 Task: Determine the distance and displacement from Reno to Lake Tahoe.
Action: Mouse moved to (186, 60)
Screenshot: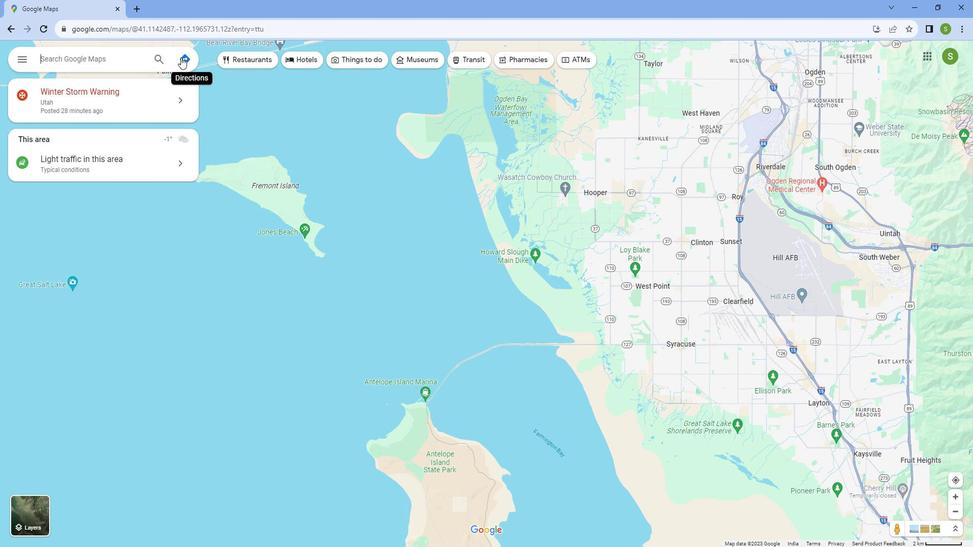 
Action: Mouse pressed left at (186, 60)
Screenshot: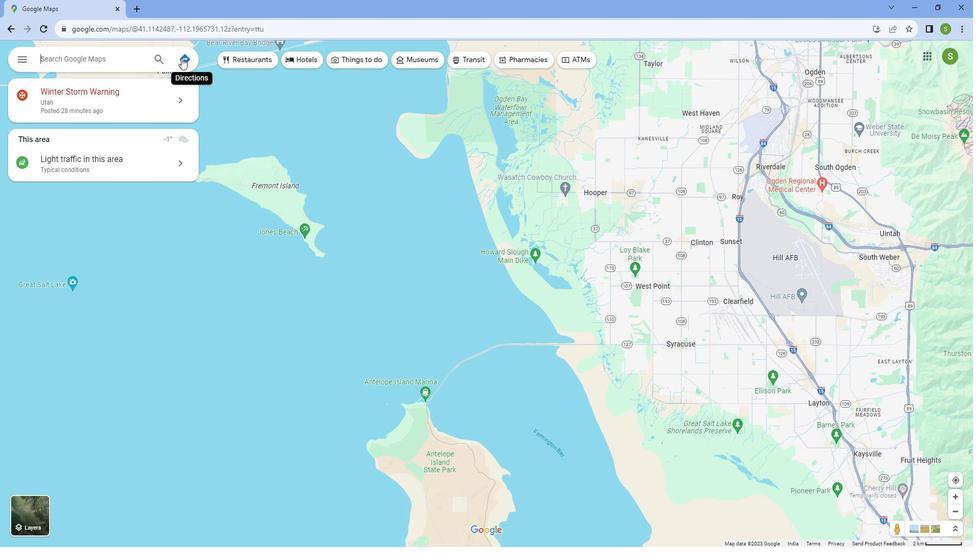 
Action: Mouse moved to (114, 88)
Screenshot: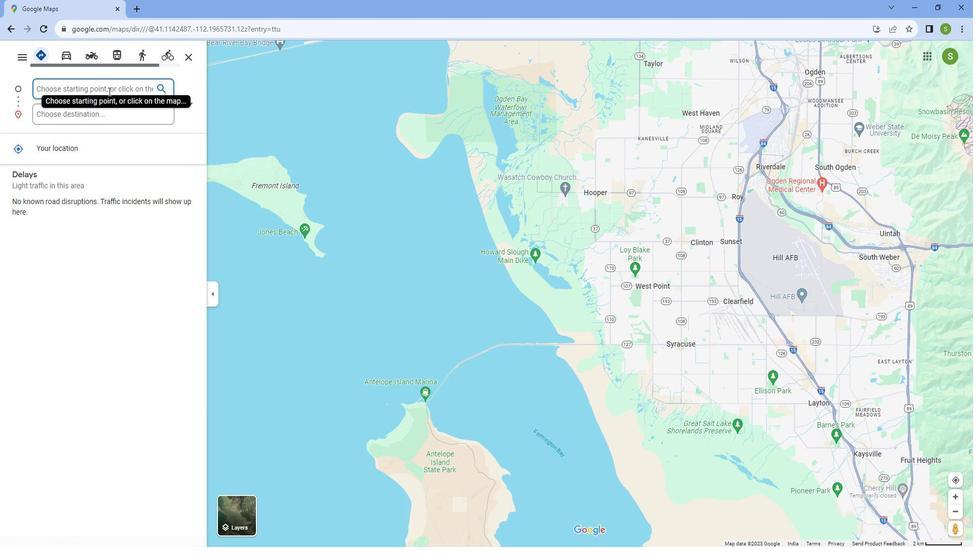 
Action: Key pressed <Key.caps_lock>R<Key.caps_lock>eno
Screenshot: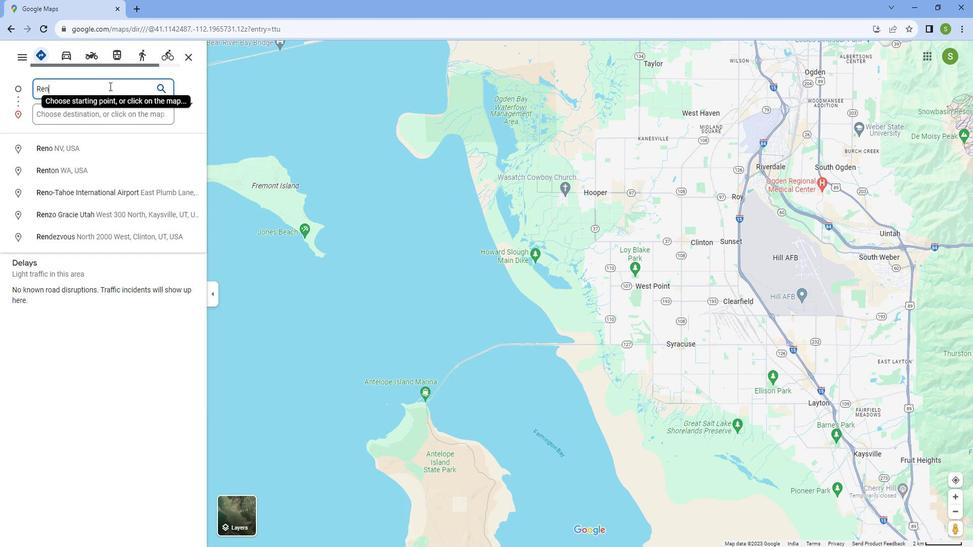 
Action: Mouse moved to (110, 155)
Screenshot: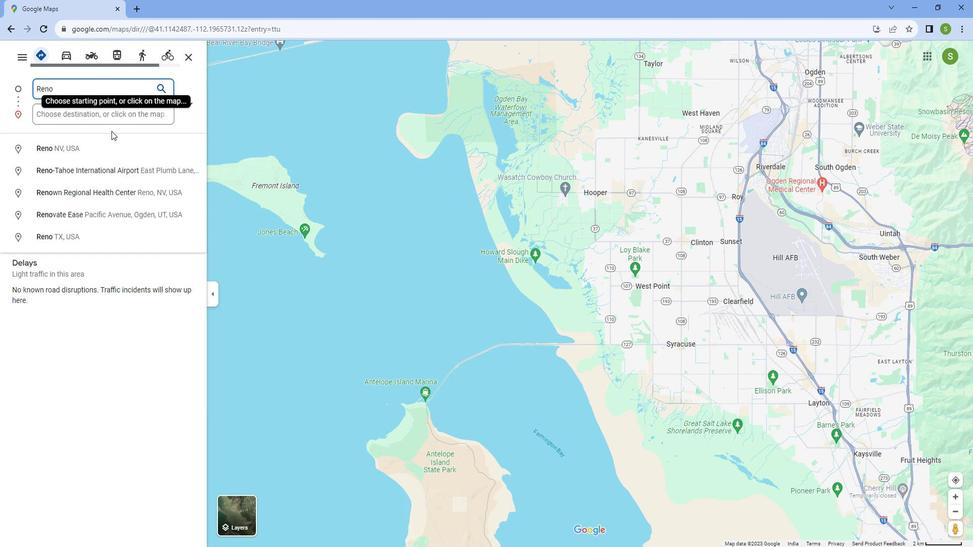 
Action: Mouse pressed left at (110, 155)
Screenshot: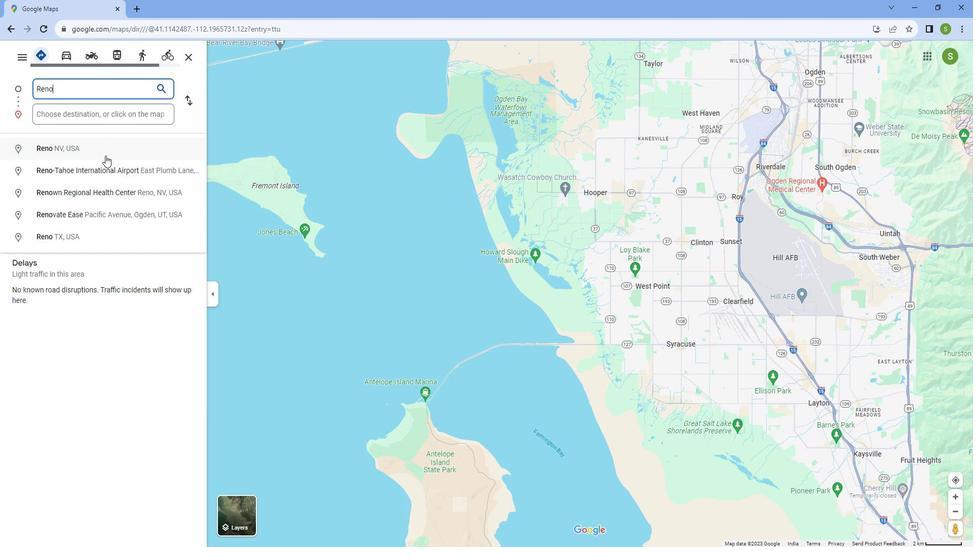 
Action: Mouse moved to (106, 116)
Screenshot: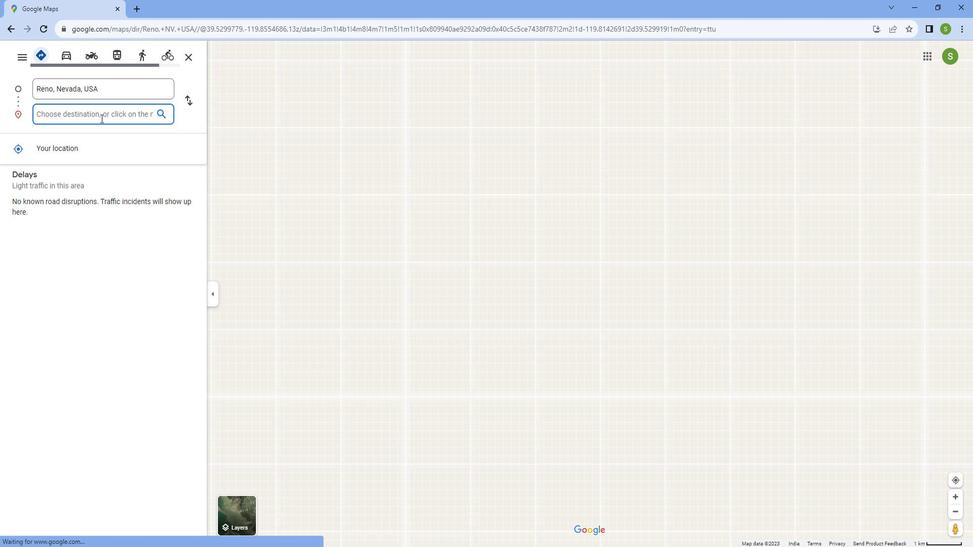 
Action: Mouse pressed left at (106, 116)
Screenshot: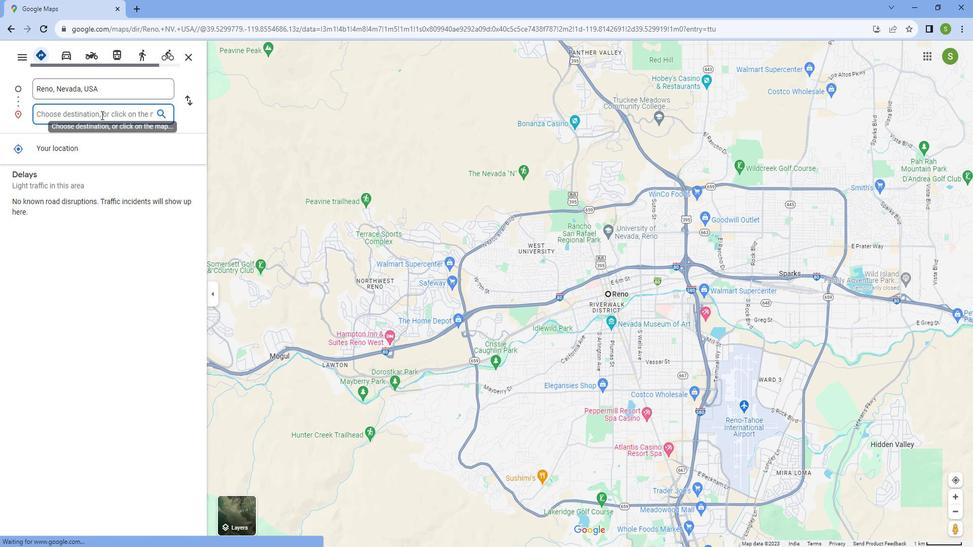 
Action: Key pressed <Key.caps_lock>L<Key.caps_lock>ake
Screenshot: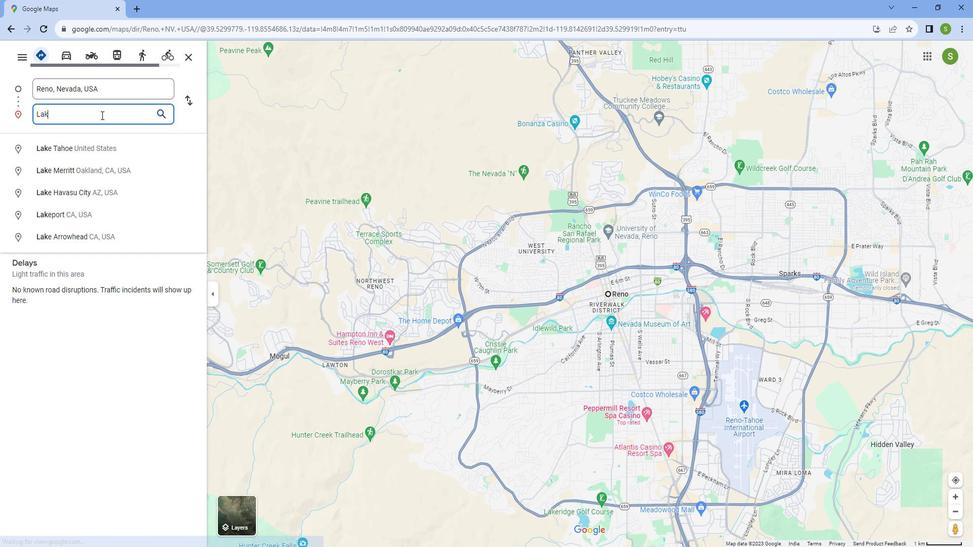 
Action: Mouse moved to (106, 116)
Screenshot: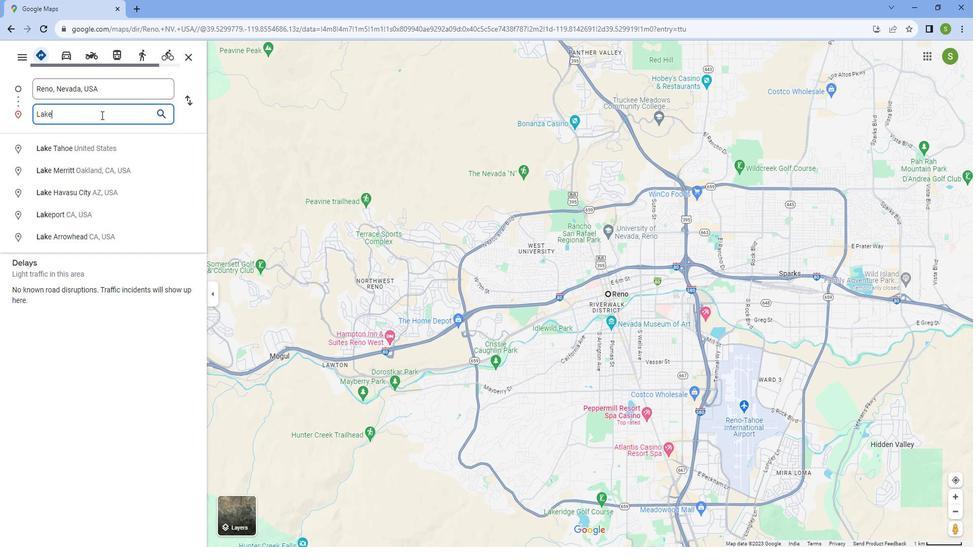 
Action: Key pressed <Key.space><Key.caps_lock>T<Key.caps_lock>ag<Key.backspace>hpo<Key.backspace><Key.backspace>oe
Screenshot: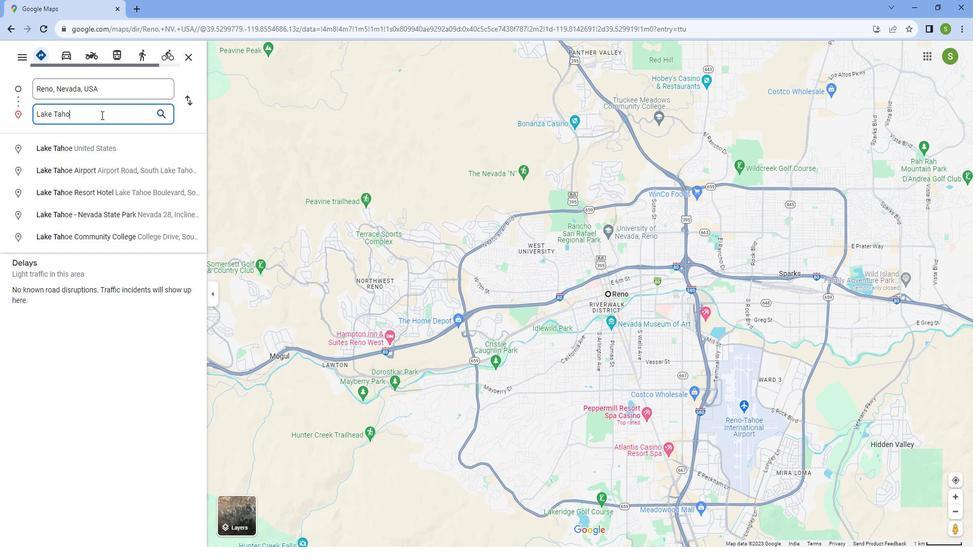 
Action: Mouse moved to (100, 146)
Screenshot: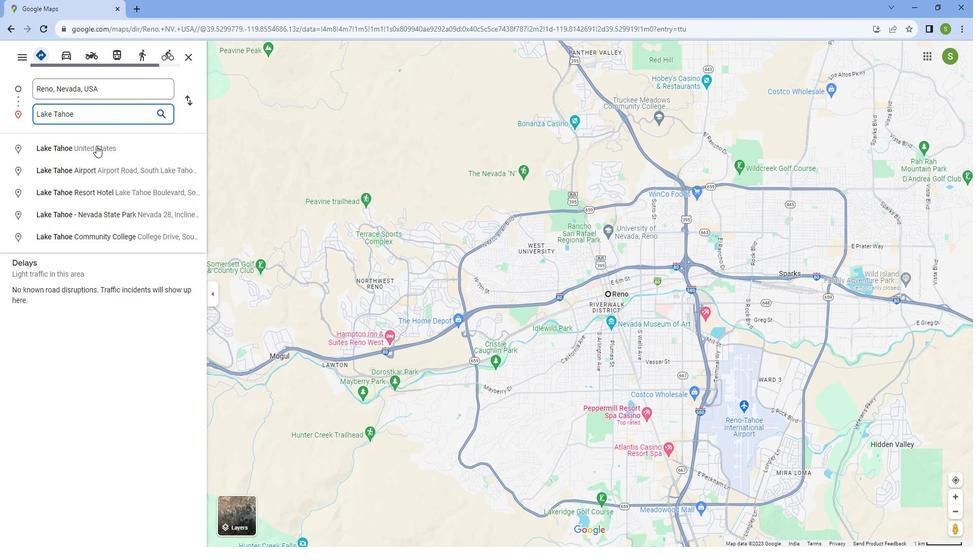 
Action: Mouse pressed left at (100, 146)
Screenshot: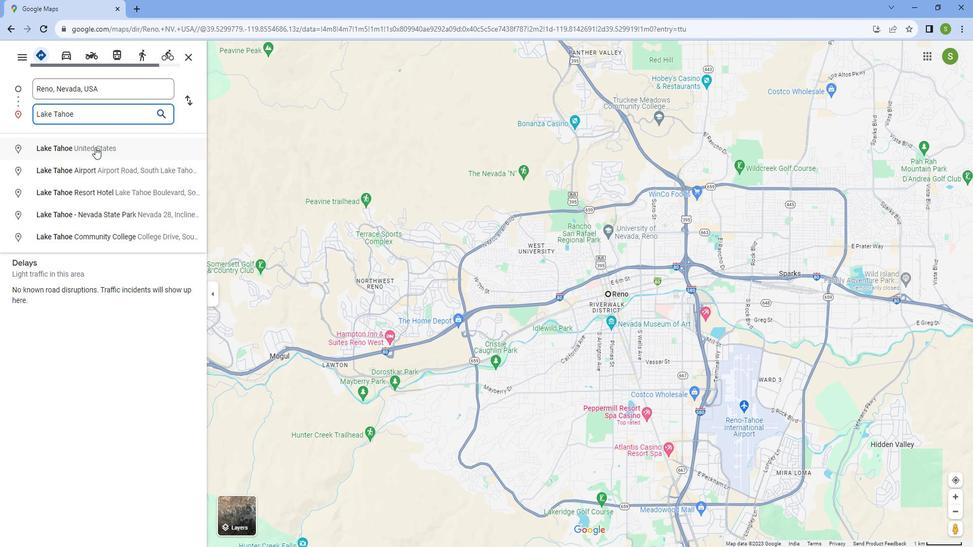 
Action: Mouse moved to (409, 501)
Screenshot: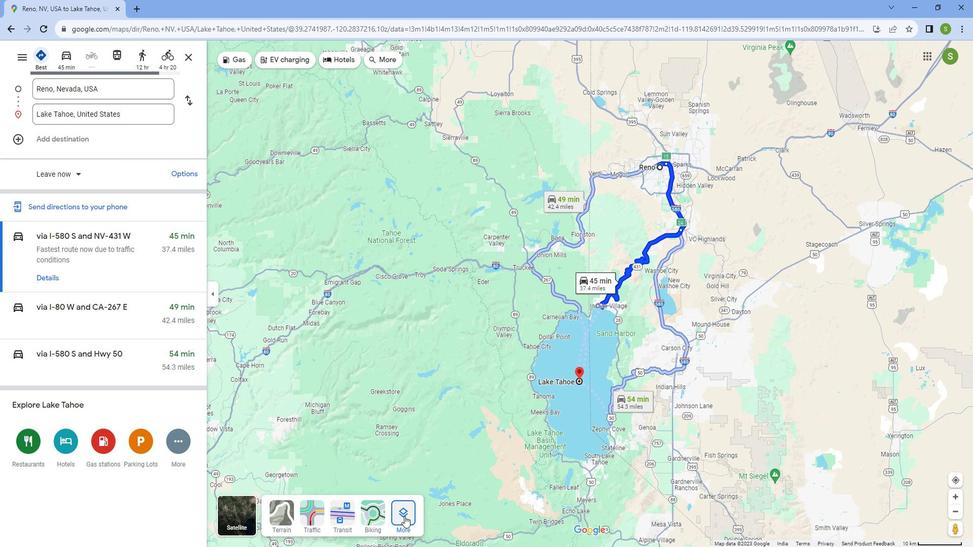 
Action: Mouse pressed left at (409, 501)
Screenshot: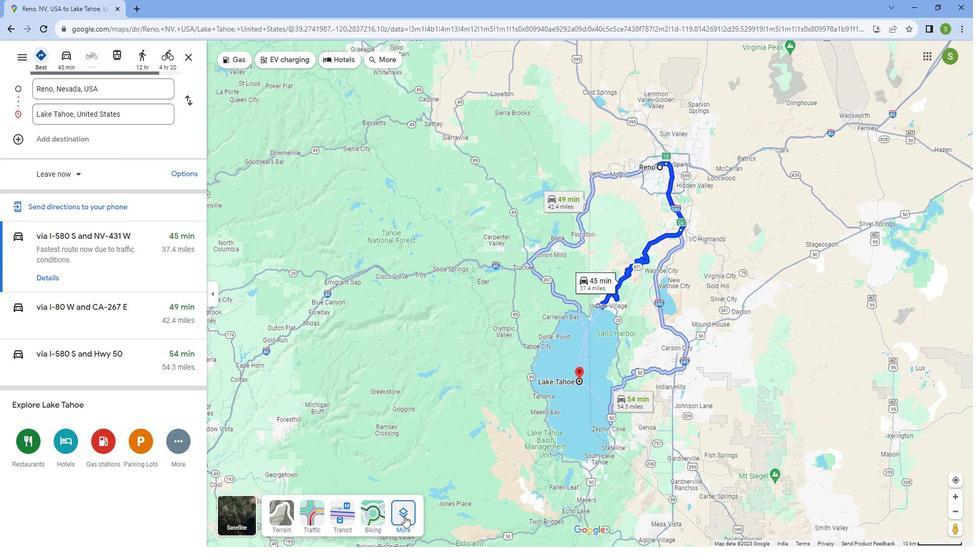 
Action: Mouse moved to (314, 397)
Screenshot: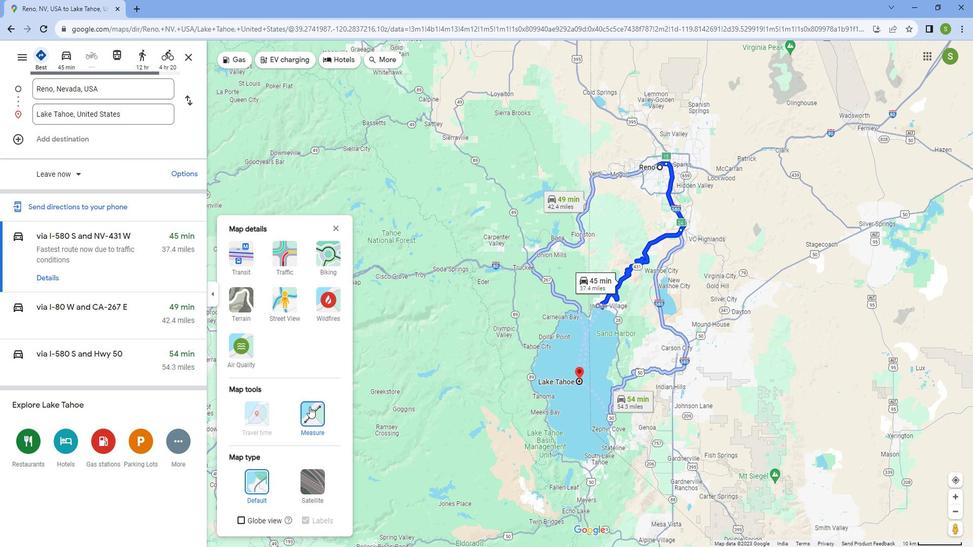 
Action: Mouse pressed left at (314, 397)
Screenshot: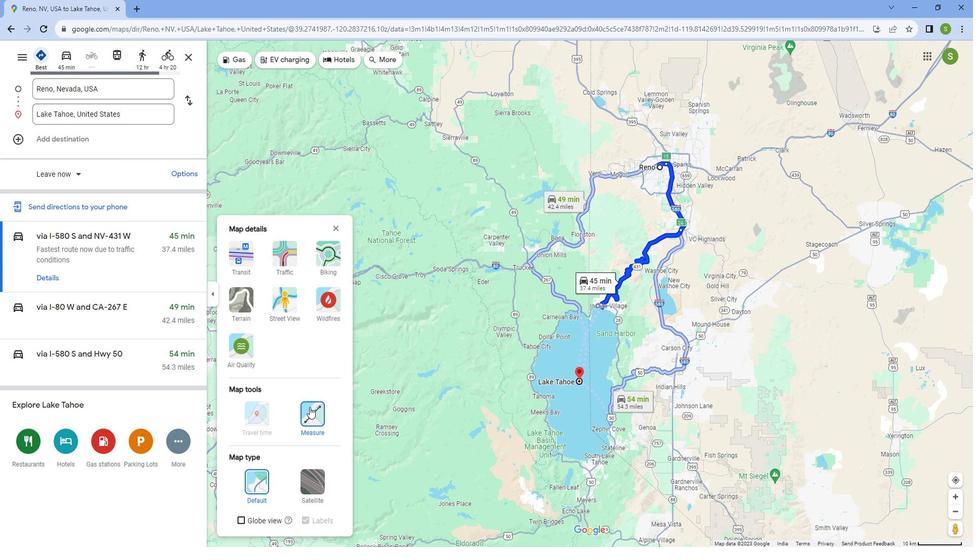 
Action: Mouse moved to (776, 277)
Screenshot: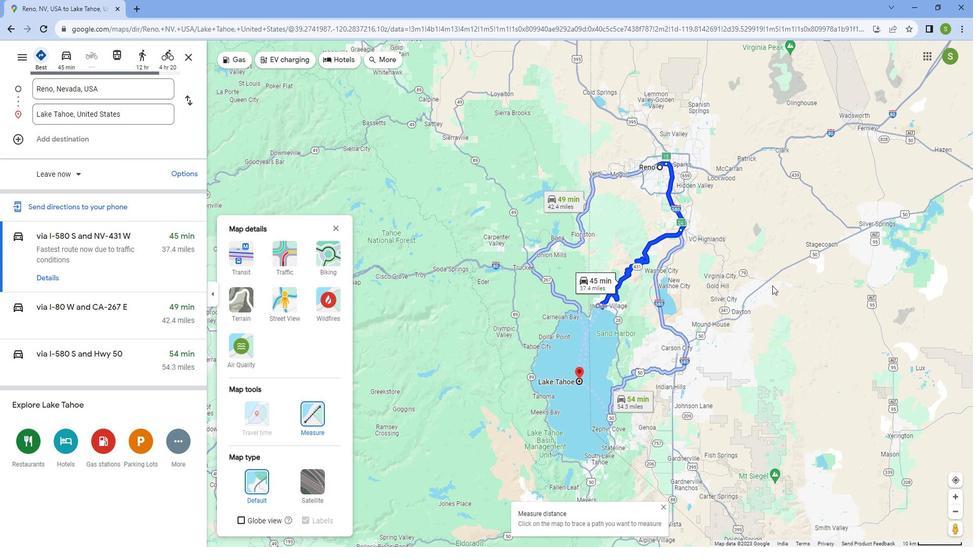 
Action: Mouse scrolled (776, 277) with delta (0, 0)
Screenshot: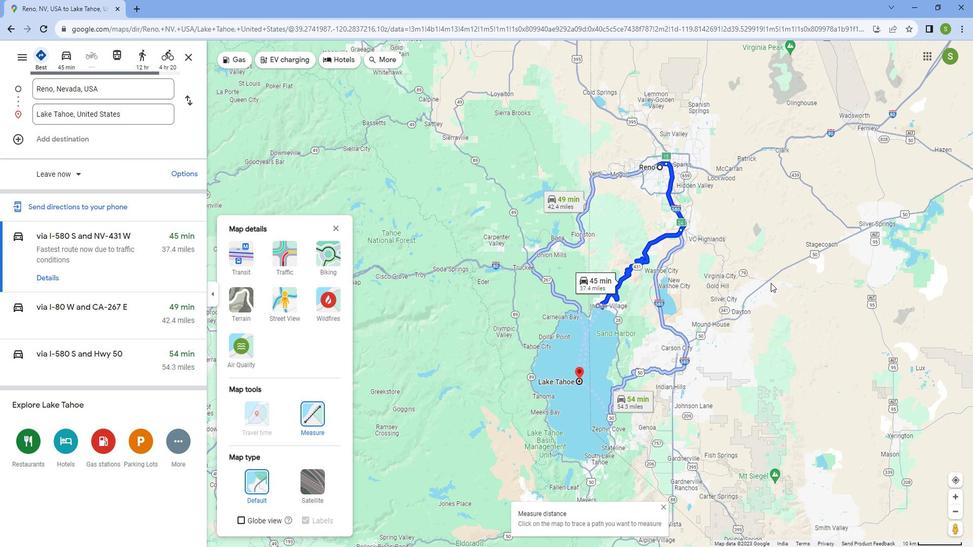 
Action: Mouse scrolled (776, 277) with delta (0, 0)
Screenshot: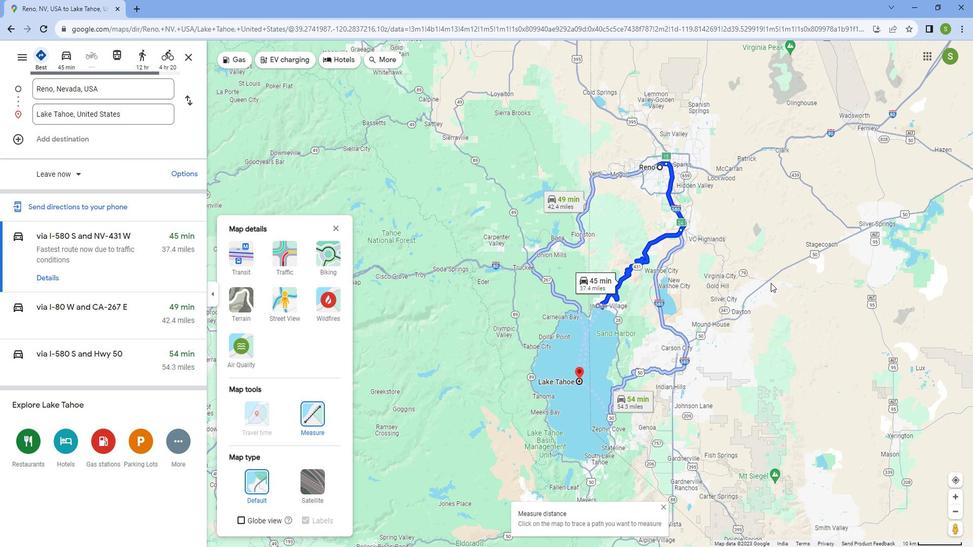 
Action: Mouse scrolled (776, 277) with delta (0, 0)
Screenshot: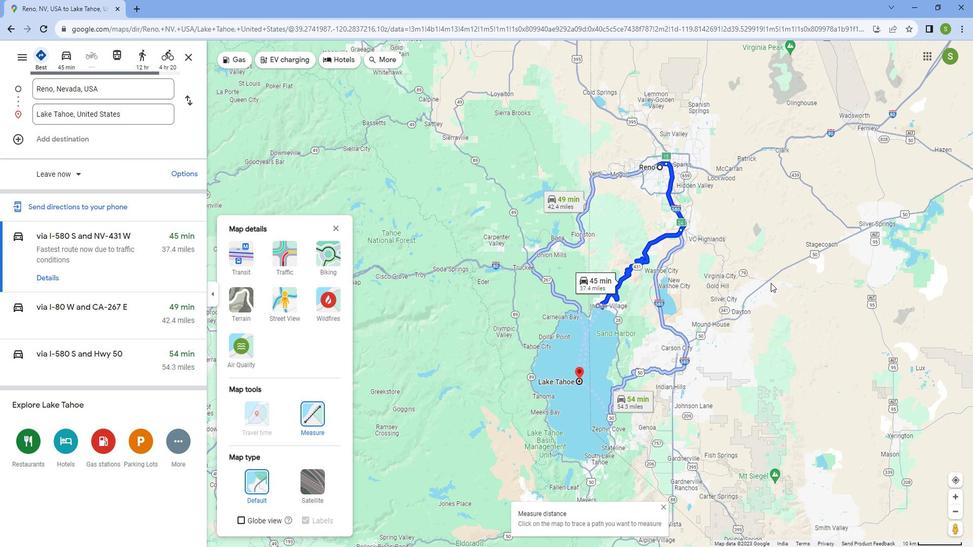 
Action: Mouse moved to (775, 277)
Screenshot: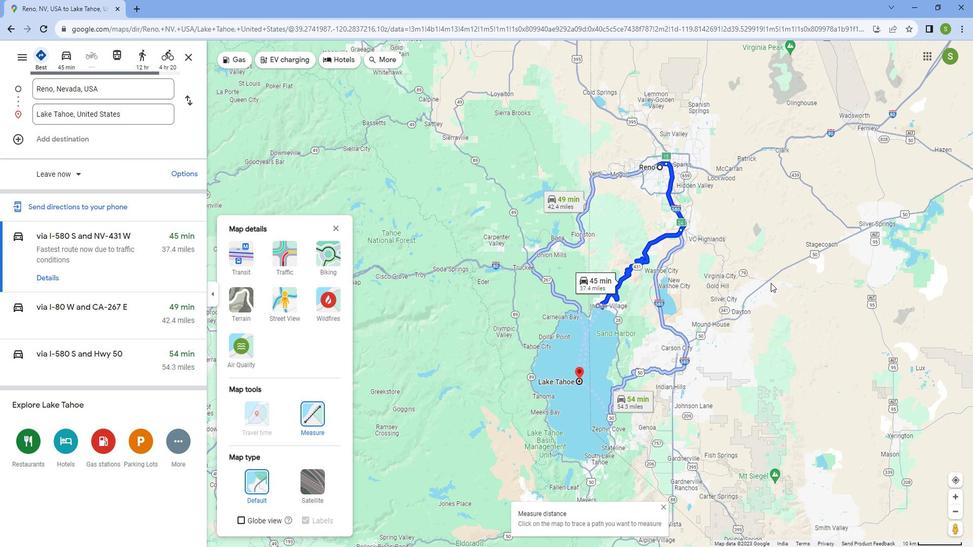 
Action: Mouse scrolled (775, 278) with delta (0, 0)
Screenshot: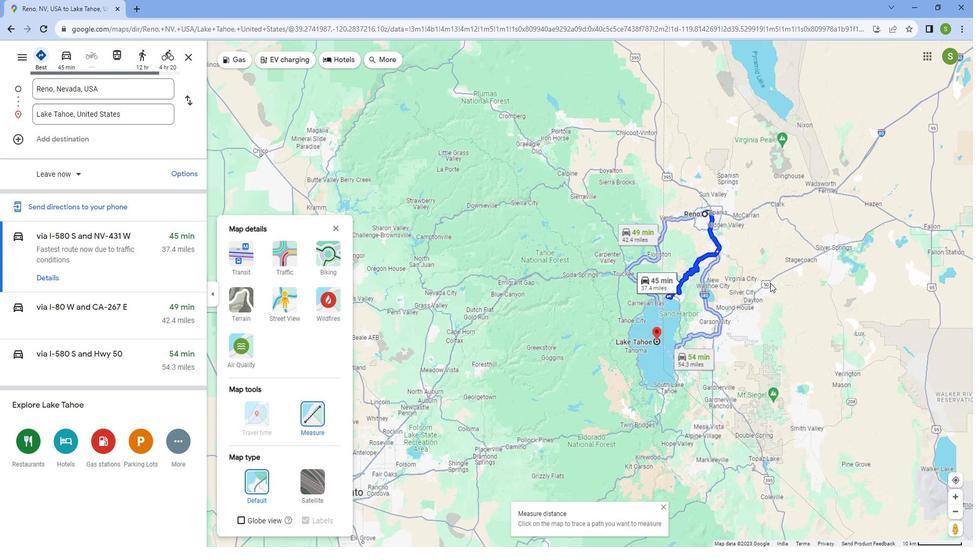 
Action: Mouse scrolled (775, 278) with delta (0, 0)
Screenshot: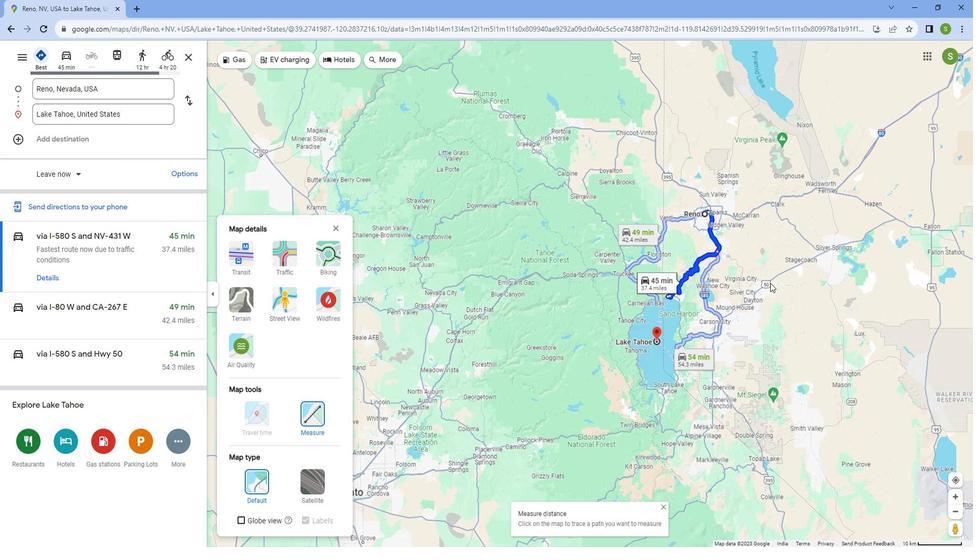 
Action: Mouse moved to (774, 277)
Screenshot: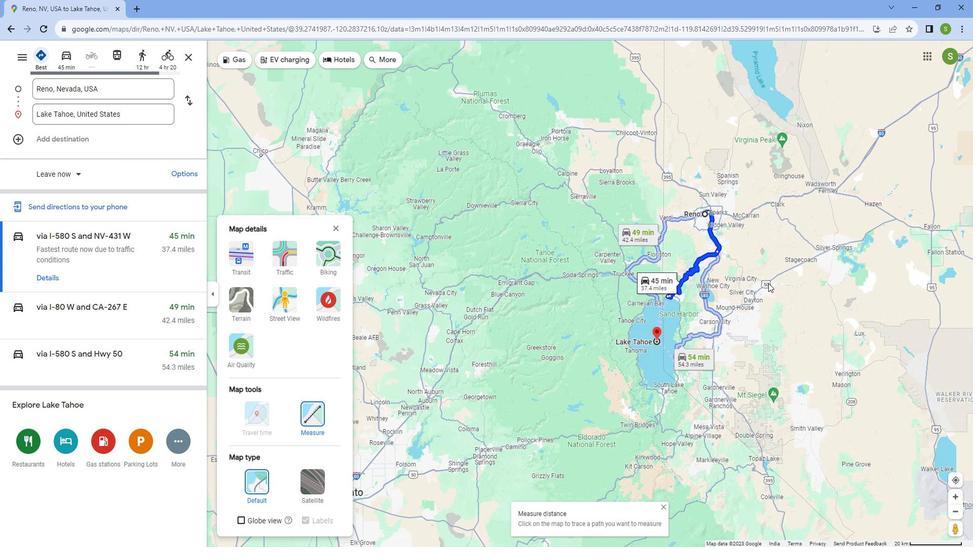 
Action: Mouse scrolled (774, 278) with delta (0, 0)
Screenshot: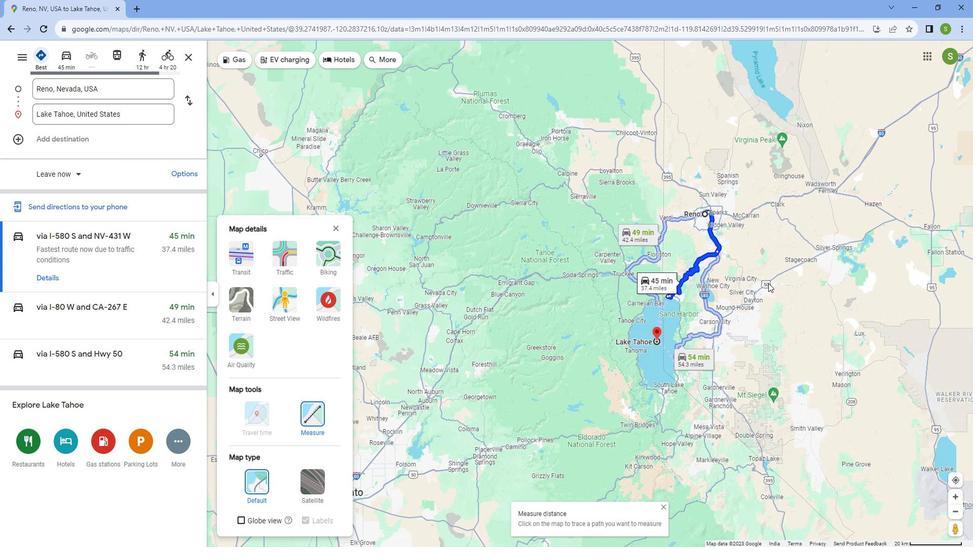 
Action: Mouse moved to (771, 277)
Screenshot: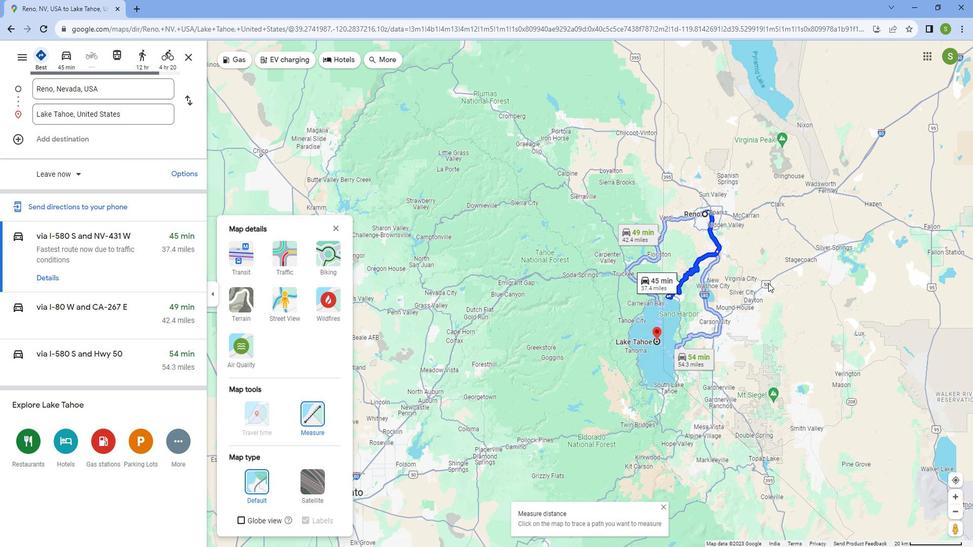 
Action: Mouse scrolled (771, 278) with delta (0, 0)
Screenshot: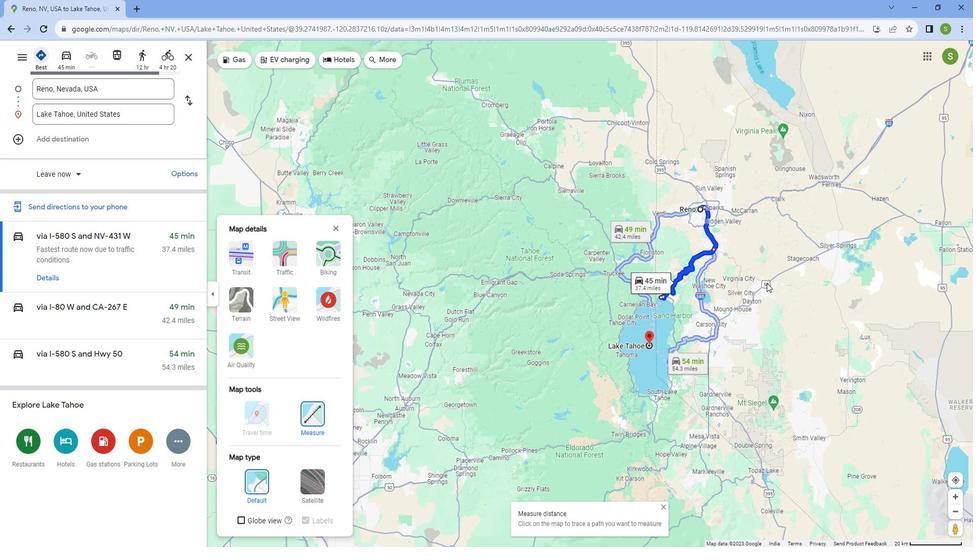 
Action: Mouse scrolled (771, 277) with delta (0, 0)
Screenshot: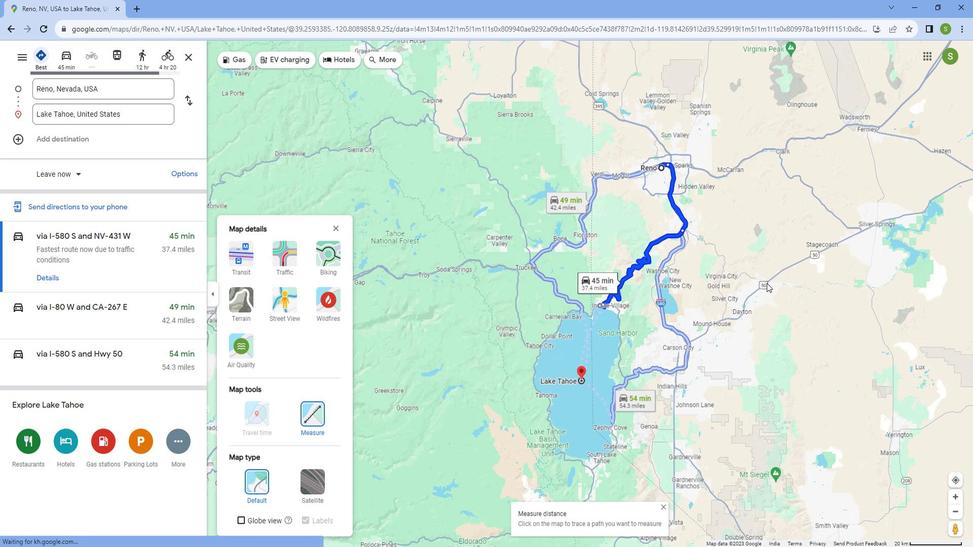 
Action: Mouse moved to (673, 139)
Screenshot: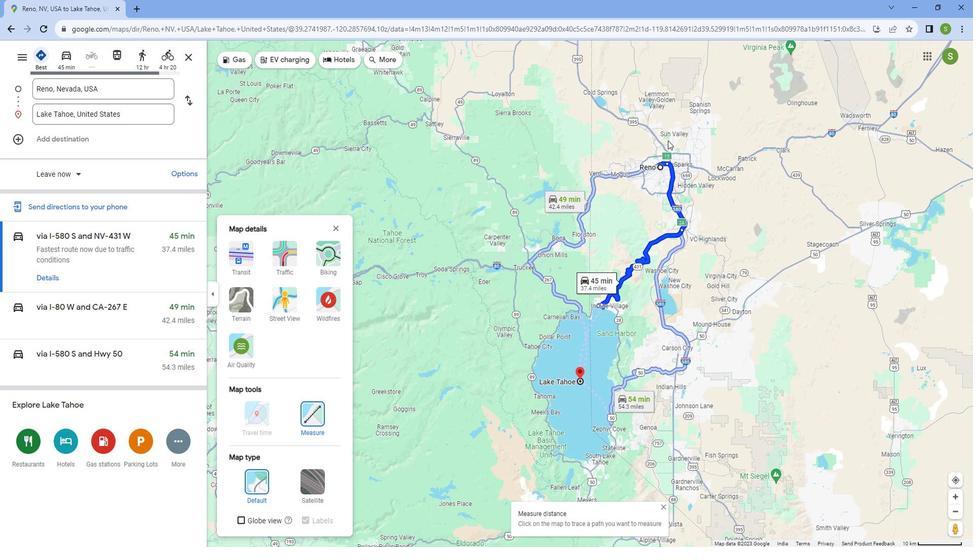 
Action: Mouse scrolled (673, 140) with delta (0, 0)
Screenshot: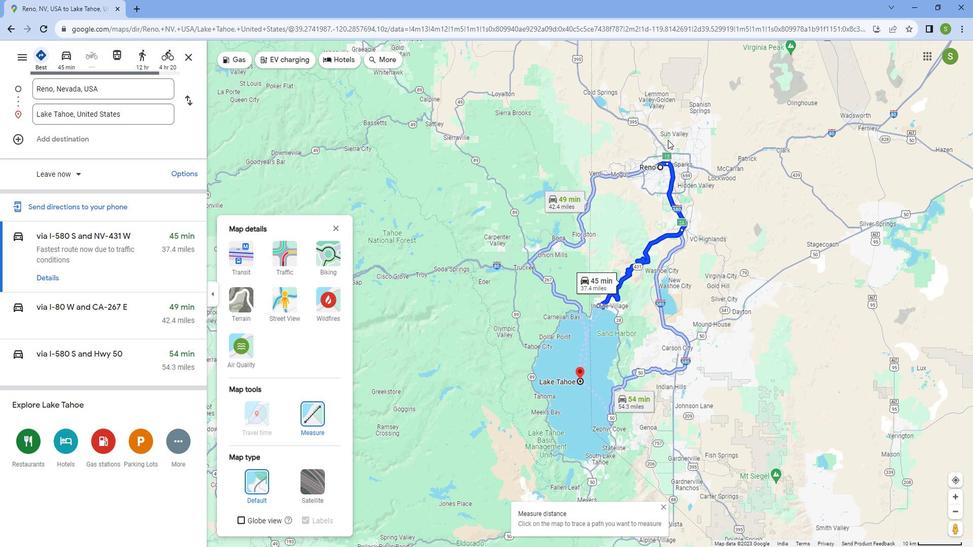 
Action: Mouse scrolled (673, 140) with delta (0, 0)
Screenshot: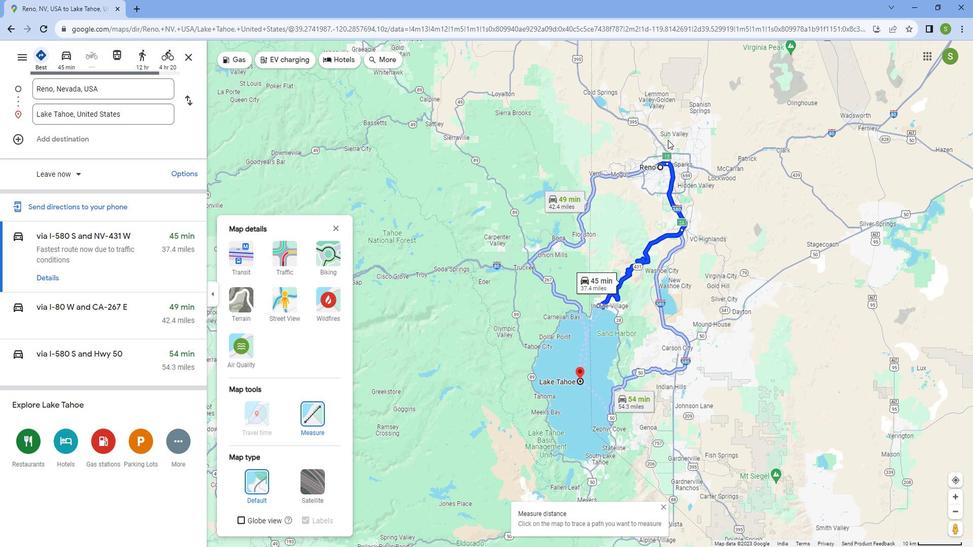 
Action: Mouse scrolled (673, 140) with delta (0, 0)
Screenshot: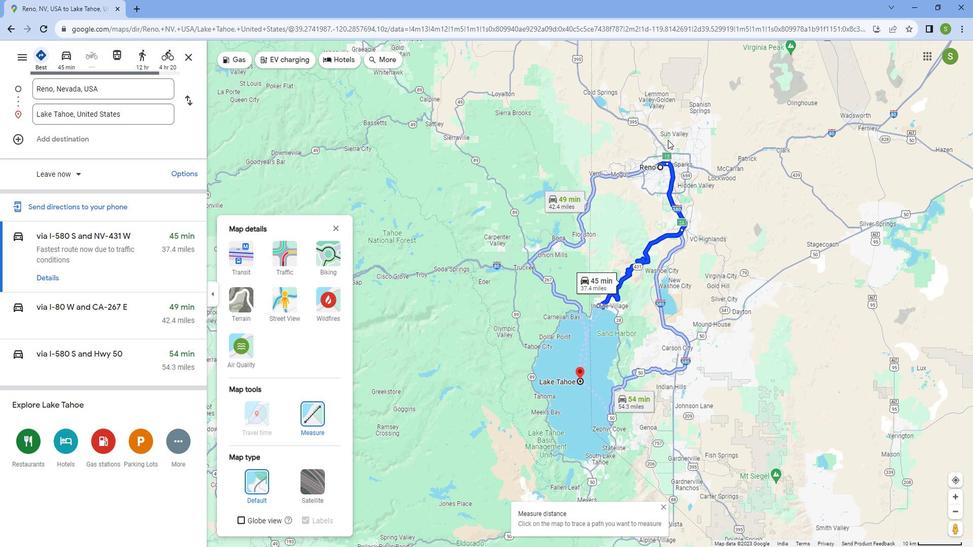 
Action: Mouse moved to (672, 139)
Screenshot: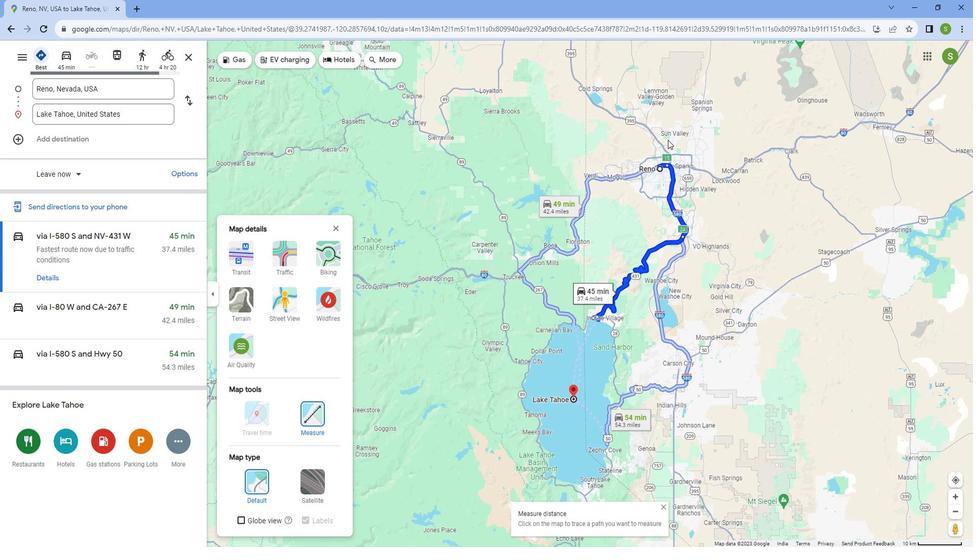 
Action: Mouse scrolled (672, 139) with delta (0, 0)
Screenshot: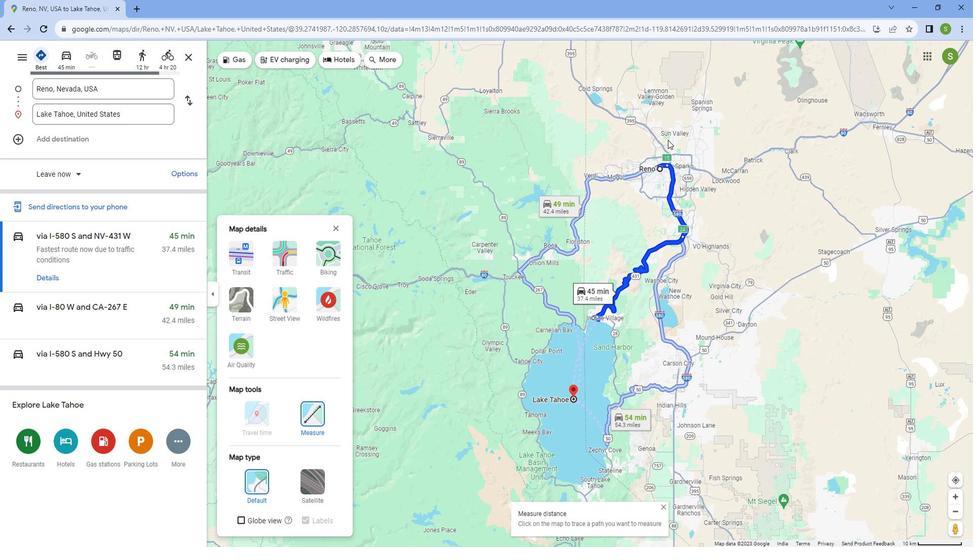 
Action: Mouse scrolled (672, 139) with delta (0, 0)
Screenshot: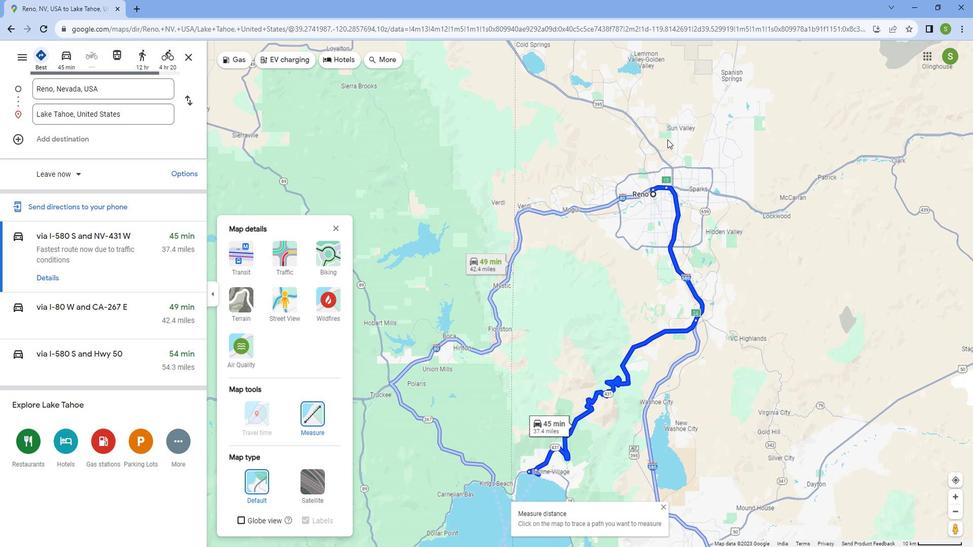 
Action: Mouse scrolled (672, 139) with delta (0, 0)
Screenshot: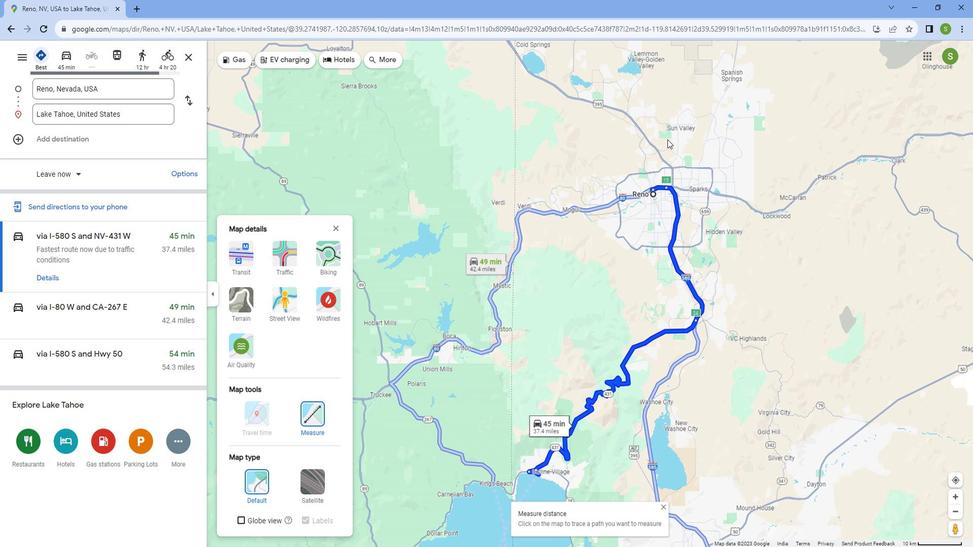 
Action: Mouse scrolled (672, 139) with delta (0, 0)
Screenshot: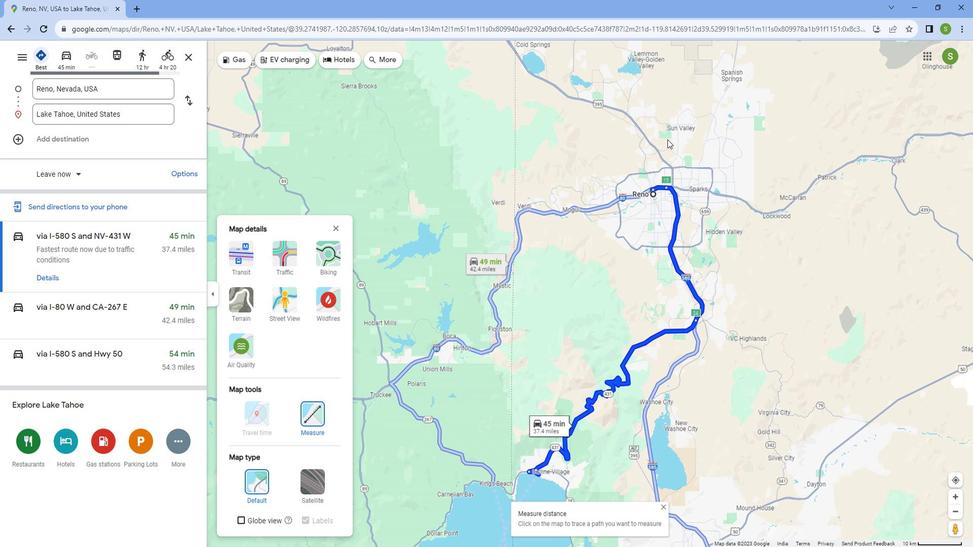 
Action: Mouse moved to (671, 139)
Screenshot: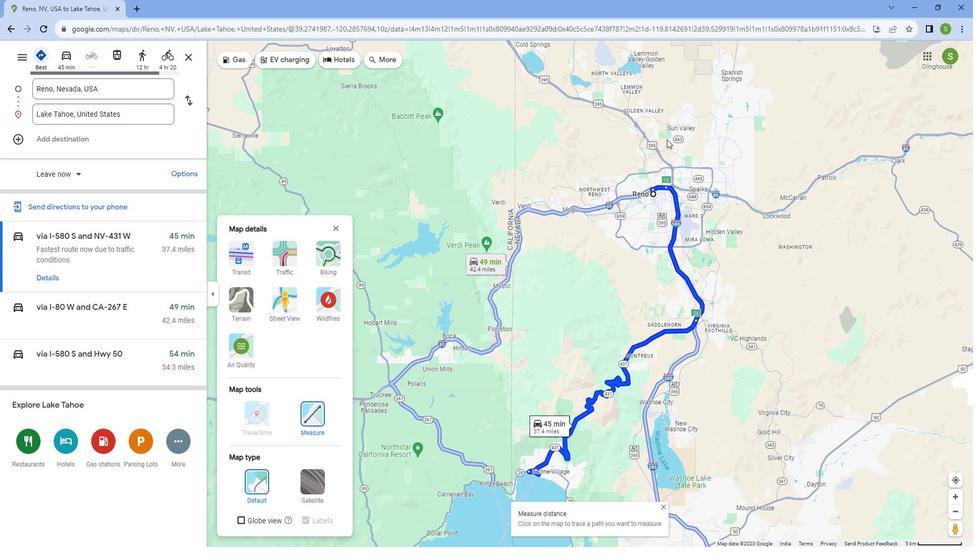 
Action: Mouse scrolled (671, 139) with delta (0, 0)
Screenshot: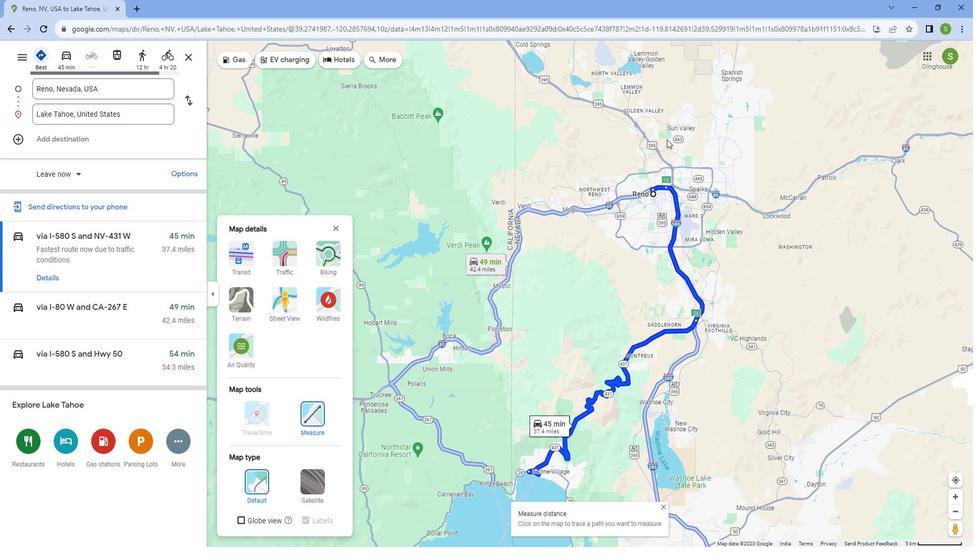 
Action: Mouse moved to (647, 242)
Screenshot: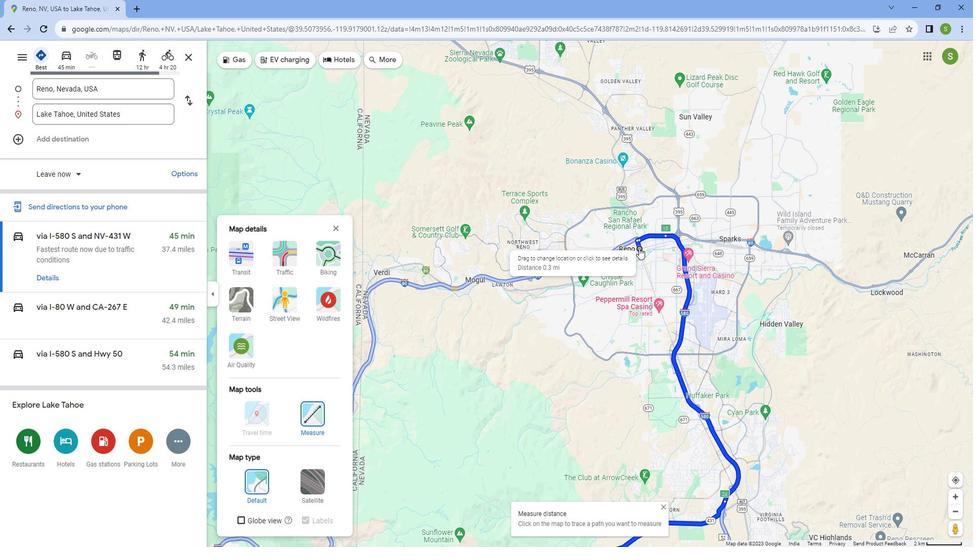
Action: Mouse scrolled (647, 242) with delta (0, 0)
Screenshot: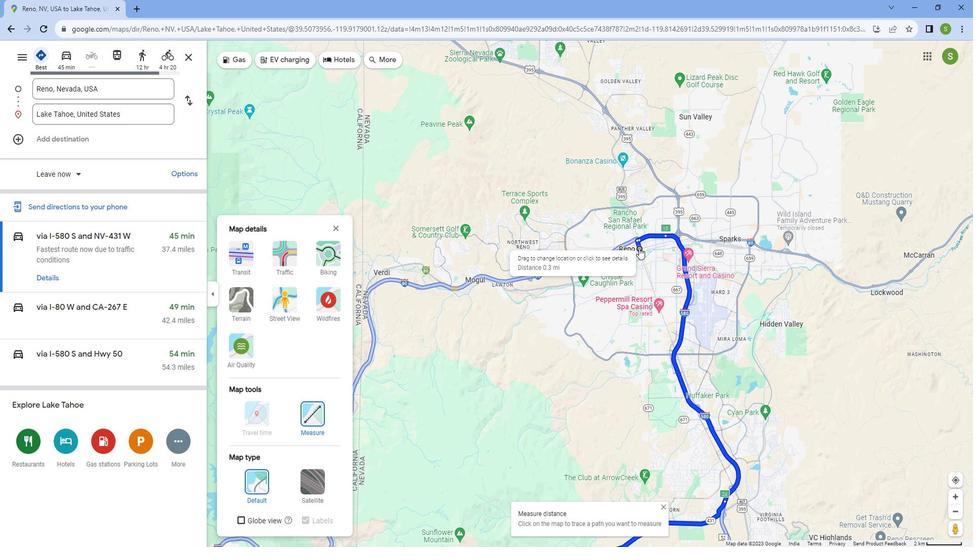 
Action: Mouse moved to (661, 237)
Screenshot: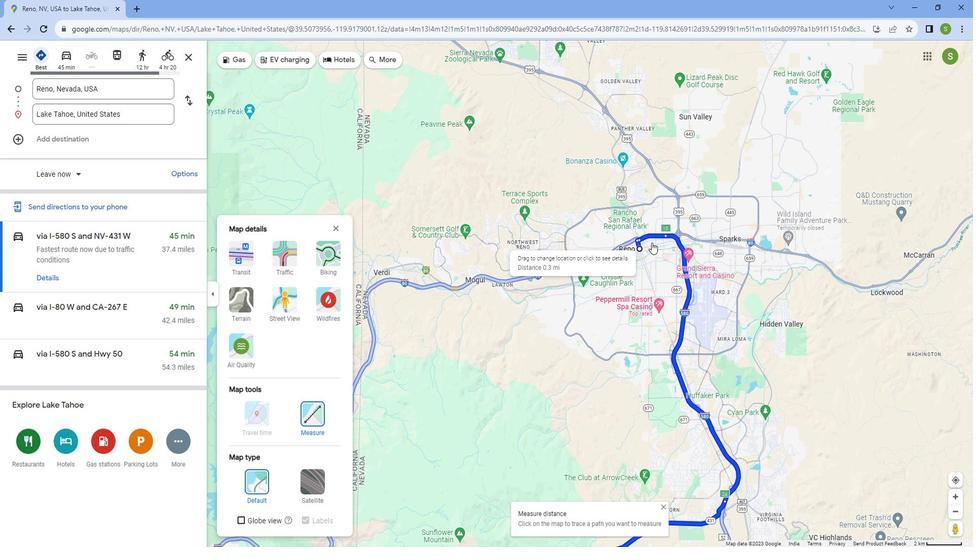 
Action: Mouse scrolled (661, 237) with delta (0, 0)
Screenshot: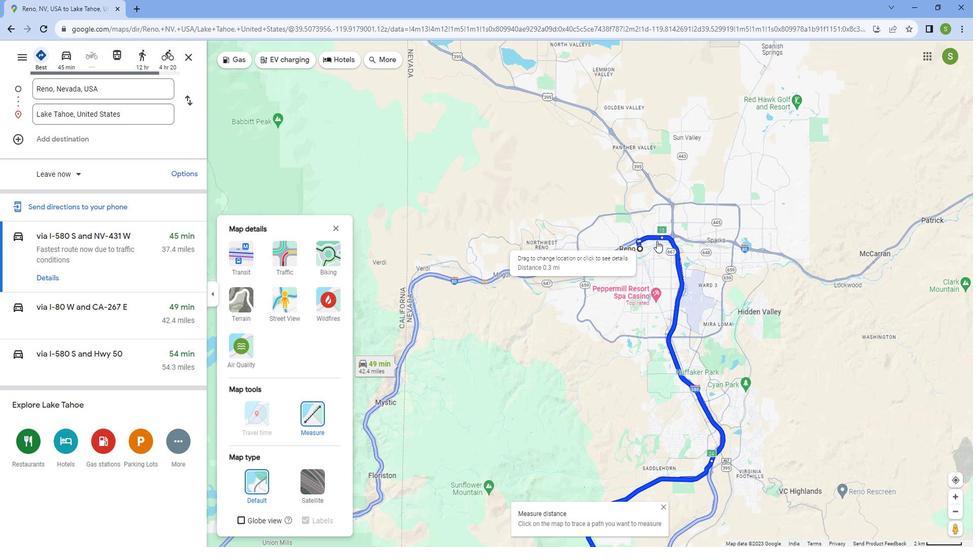 
Action: Mouse scrolled (661, 237) with delta (0, 0)
Screenshot: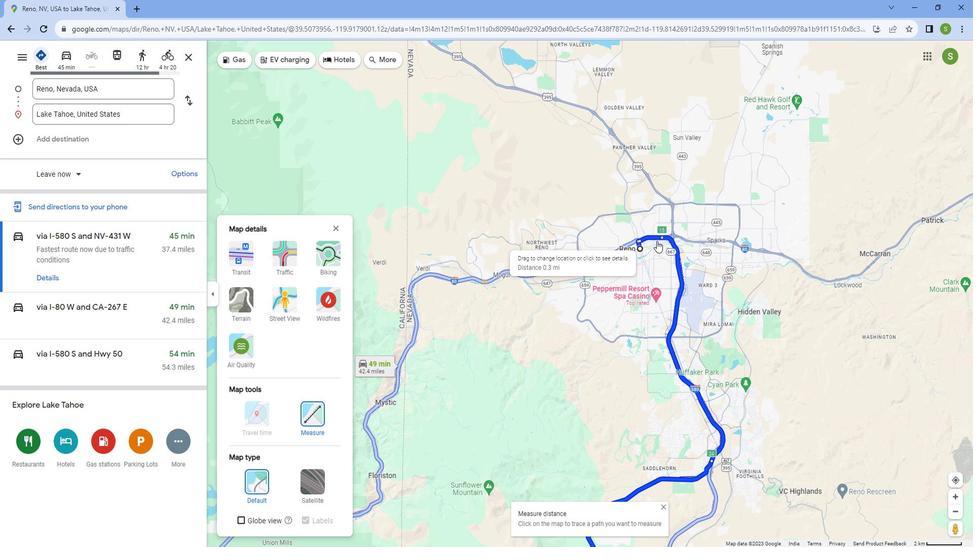 
Action: Mouse scrolled (661, 237) with delta (0, 0)
Screenshot: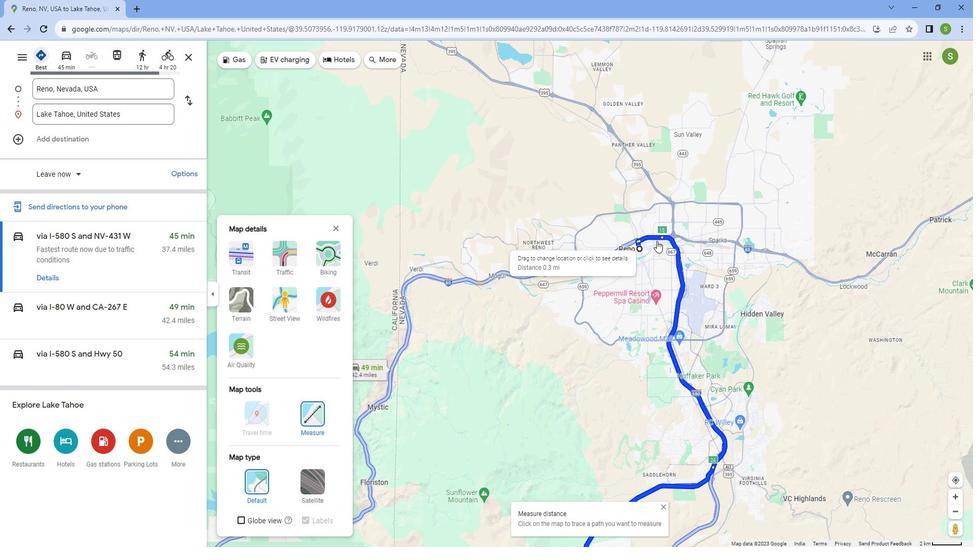 
Action: Mouse scrolled (661, 237) with delta (0, 0)
Screenshot: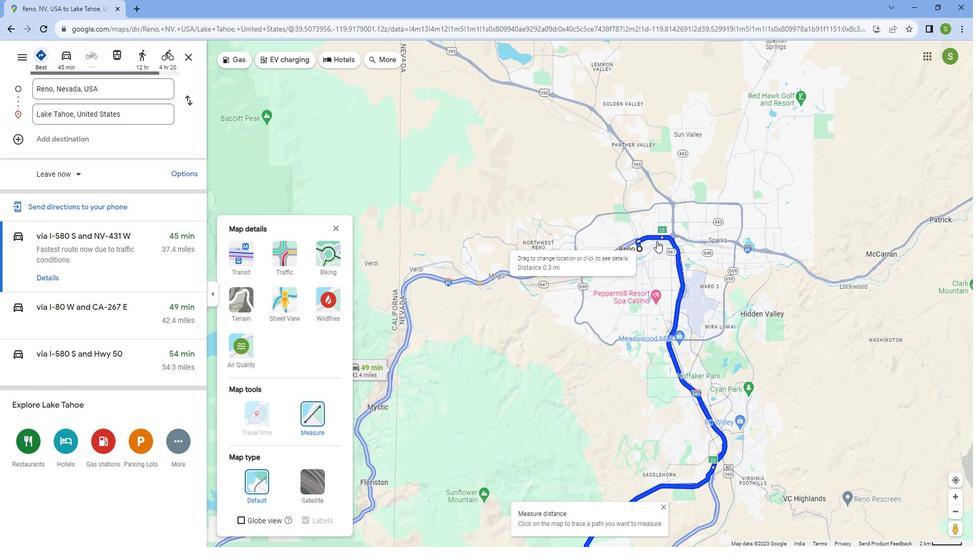 
Action: Mouse scrolled (661, 237) with delta (0, 0)
Screenshot: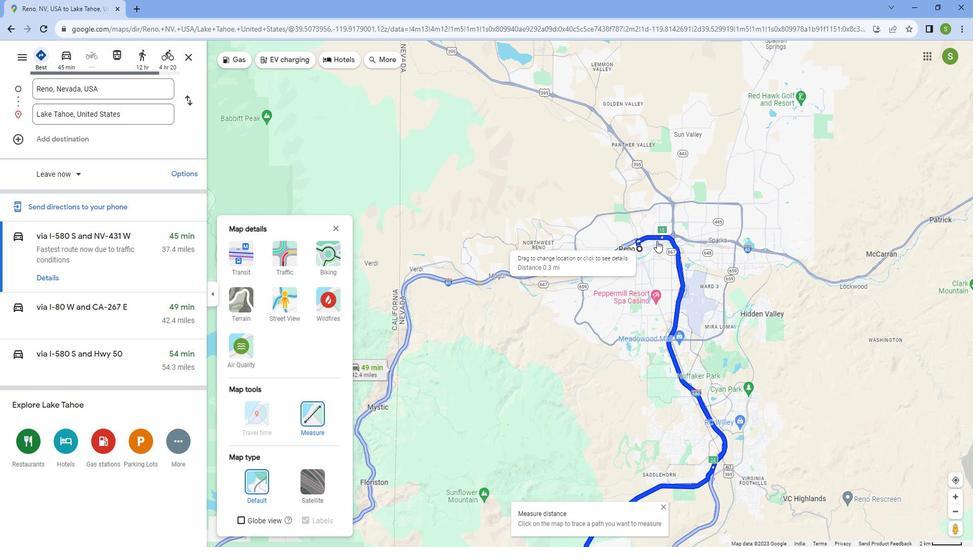 
Action: Mouse scrolled (661, 237) with delta (0, 0)
Screenshot: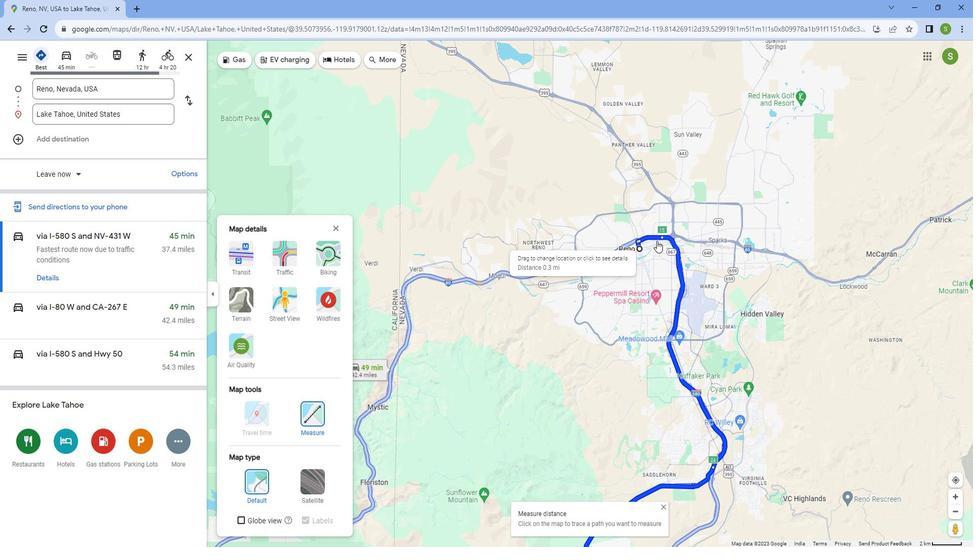 
Action: Mouse scrolled (661, 237) with delta (0, 0)
Screenshot: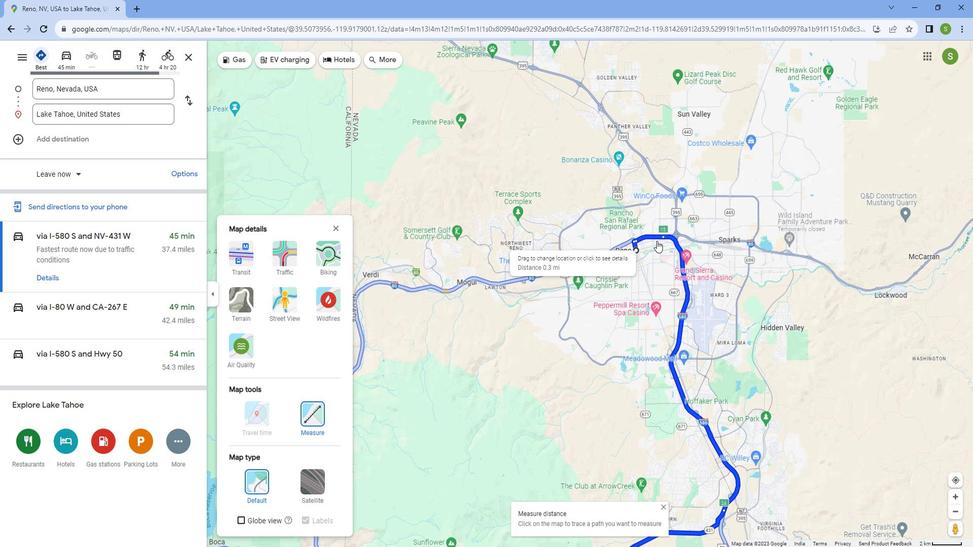 
Action: Mouse scrolled (661, 236) with delta (0, 0)
Screenshot: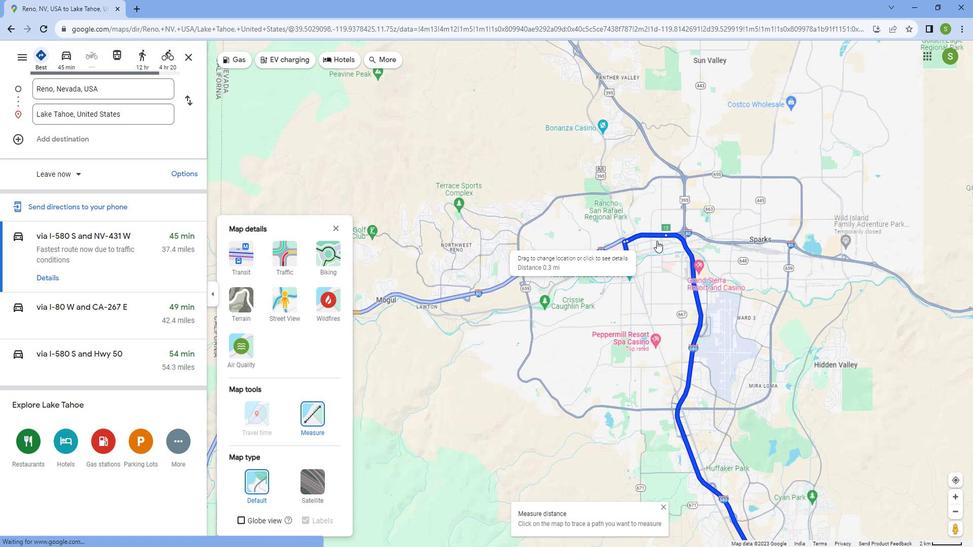 
Action: Mouse scrolled (661, 237) with delta (0, 0)
Screenshot: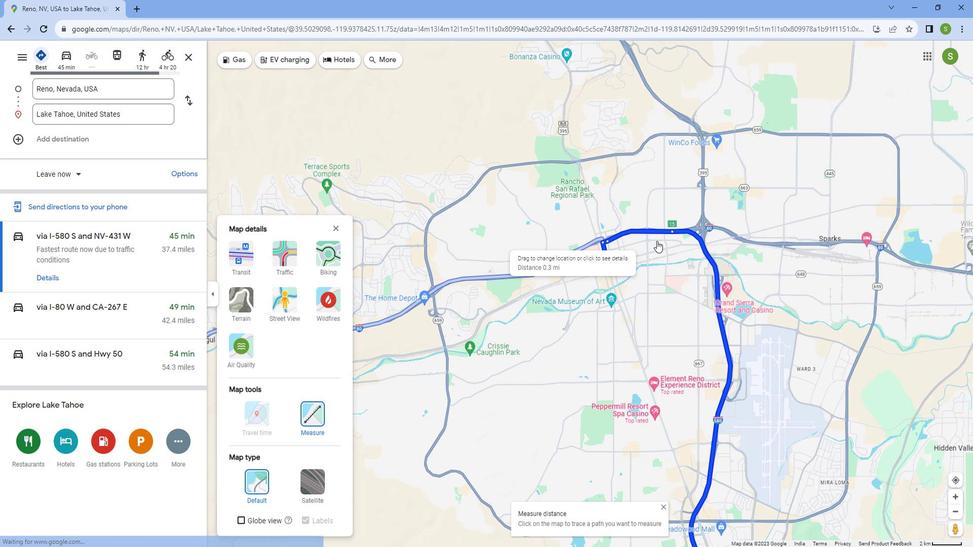 
Action: Mouse scrolled (661, 237) with delta (0, 0)
Screenshot: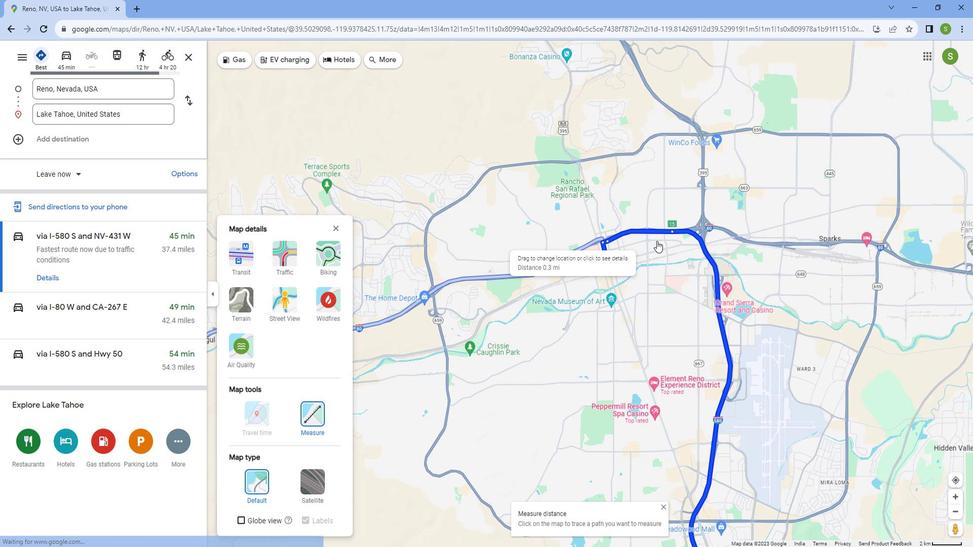 
Action: Mouse scrolled (661, 237) with delta (0, 0)
Screenshot: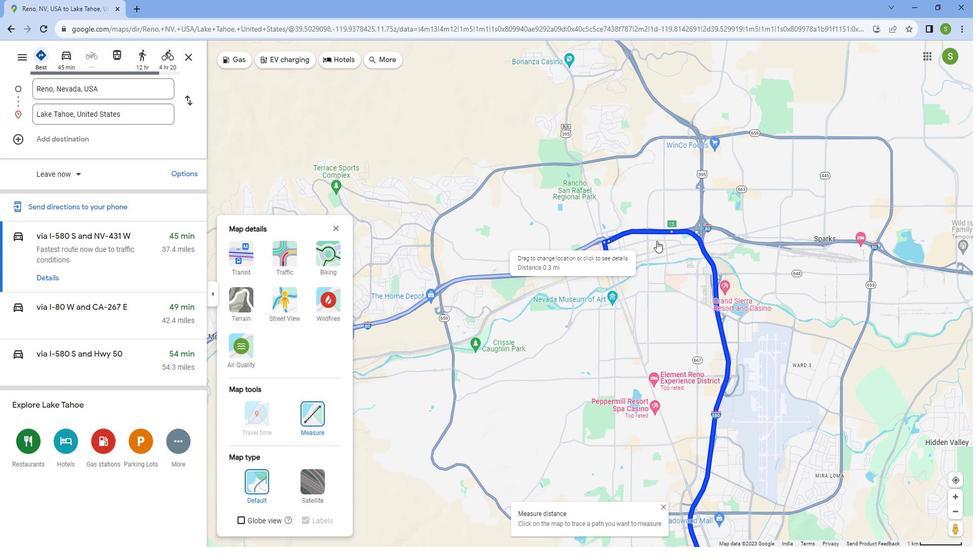 
Action: Mouse scrolled (661, 237) with delta (0, 0)
Screenshot: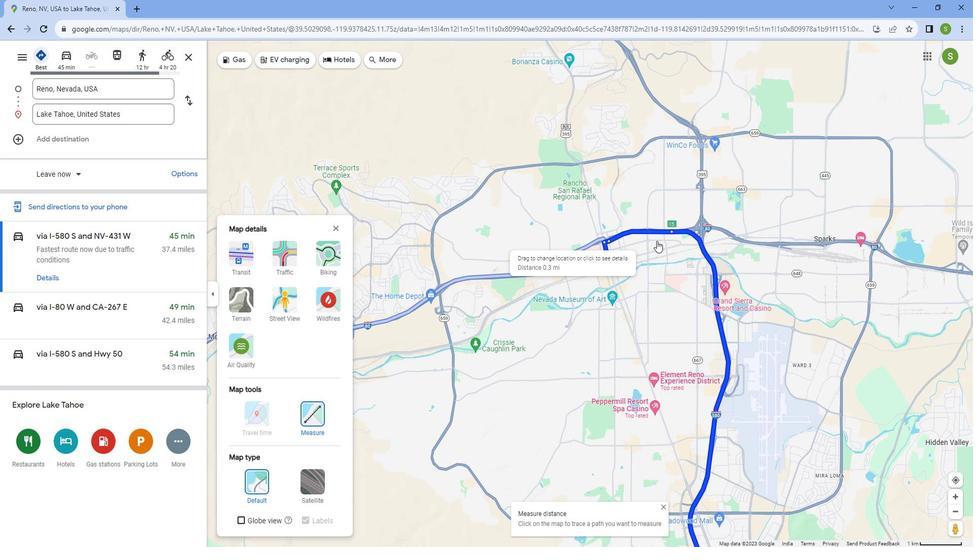 
Action: Mouse scrolled (661, 237) with delta (0, 0)
Screenshot: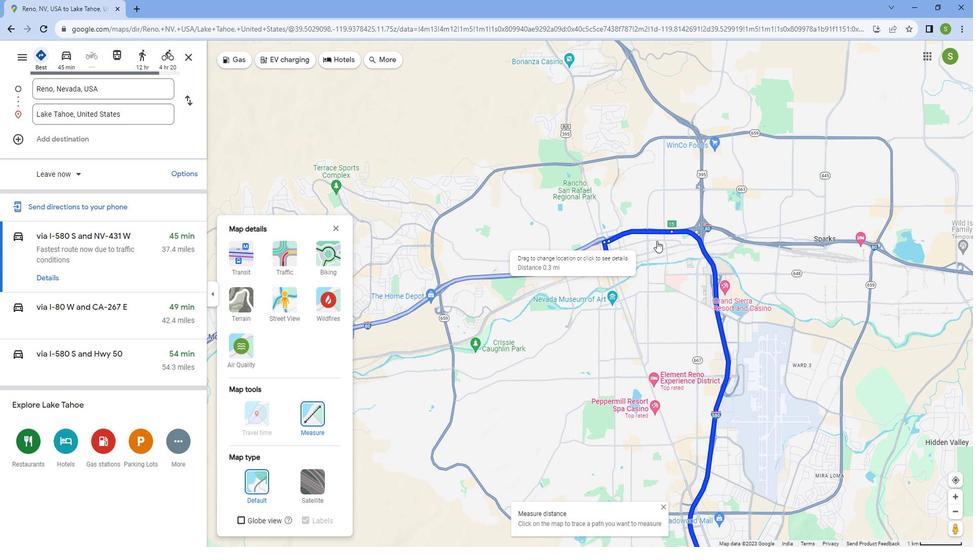 
Action: Mouse moved to (547, 286)
Screenshot: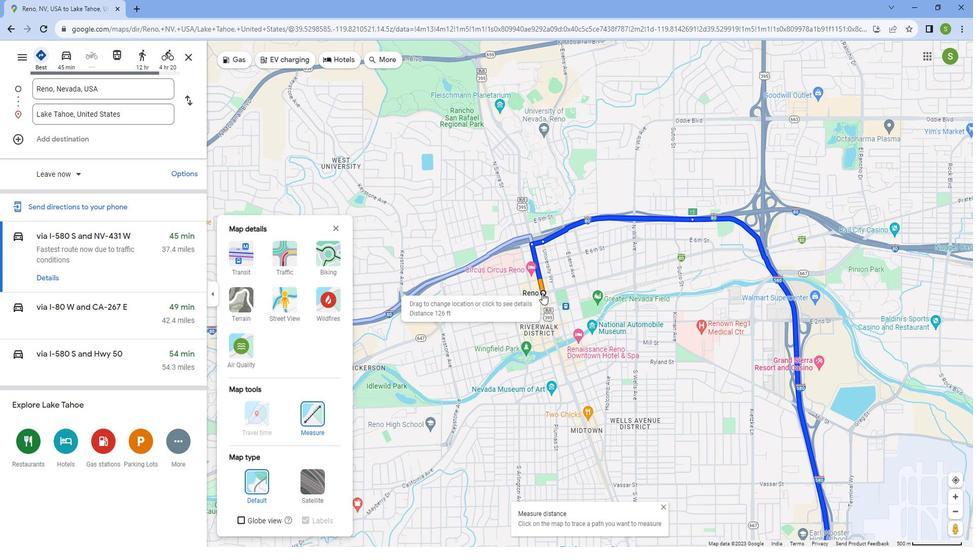 
Action: Mouse pressed left at (547, 286)
Screenshot: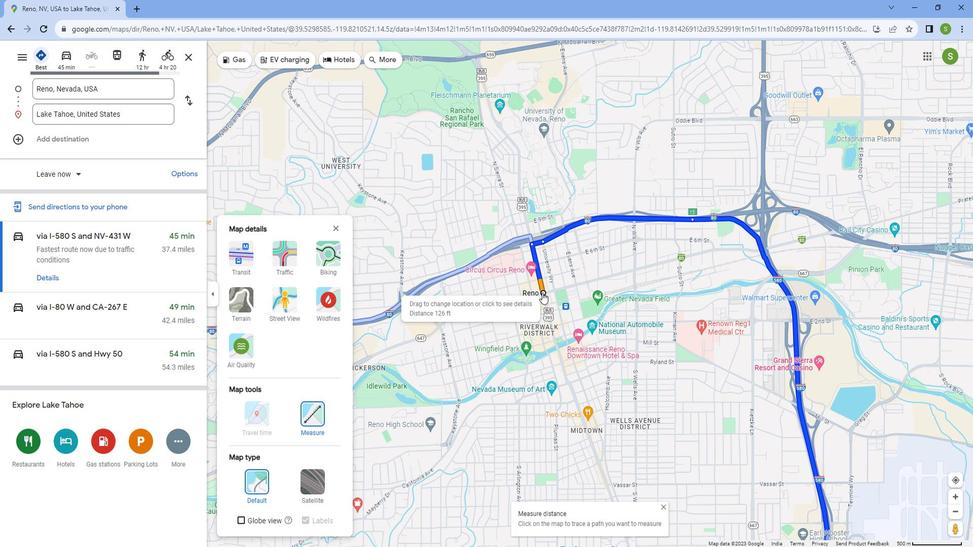 
Action: Mouse moved to (493, 281)
Screenshot: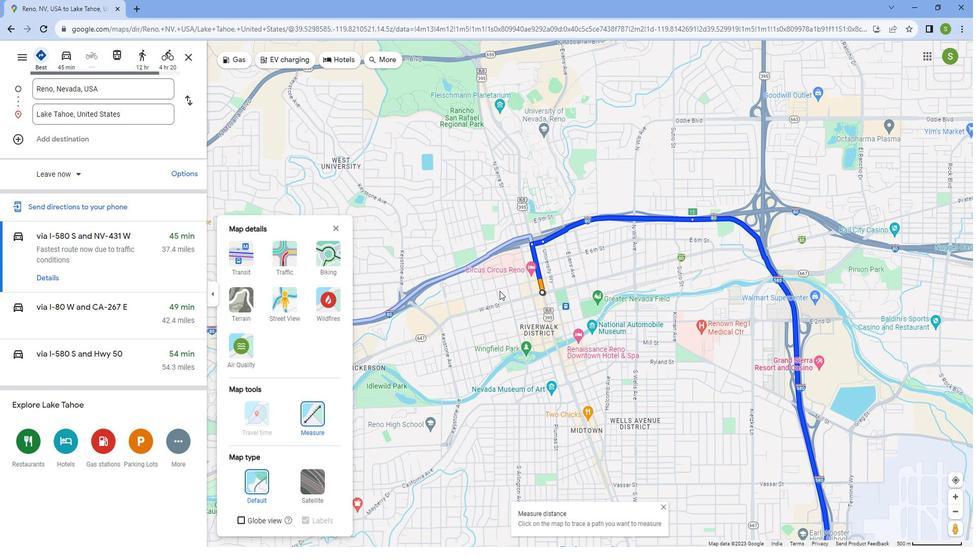 
Action: Mouse scrolled (493, 280) with delta (0, 0)
Screenshot: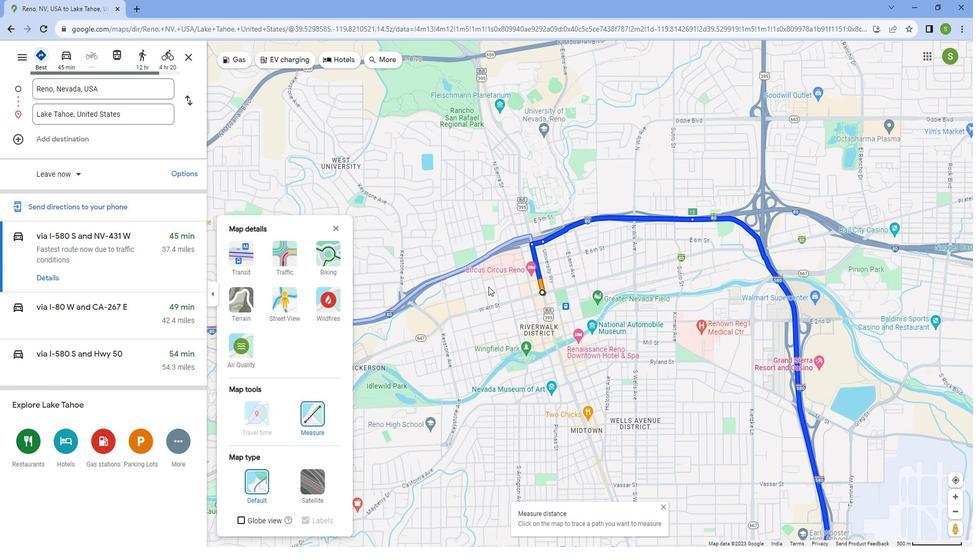 
Action: Mouse scrolled (493, 280) with delta (0, 0)
Screenshot: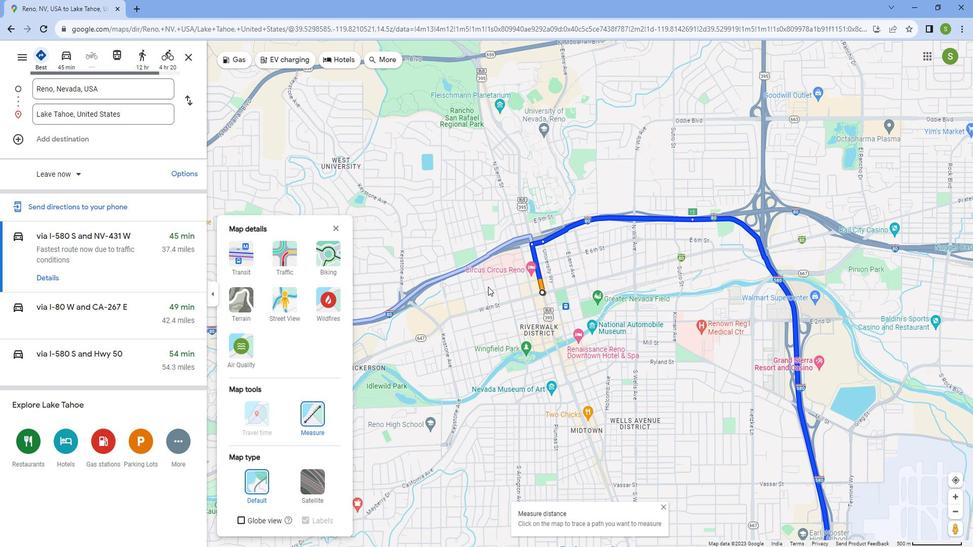 
Action: Mouse scrolled (493, 280) with delta (0, 0)
Screenshot: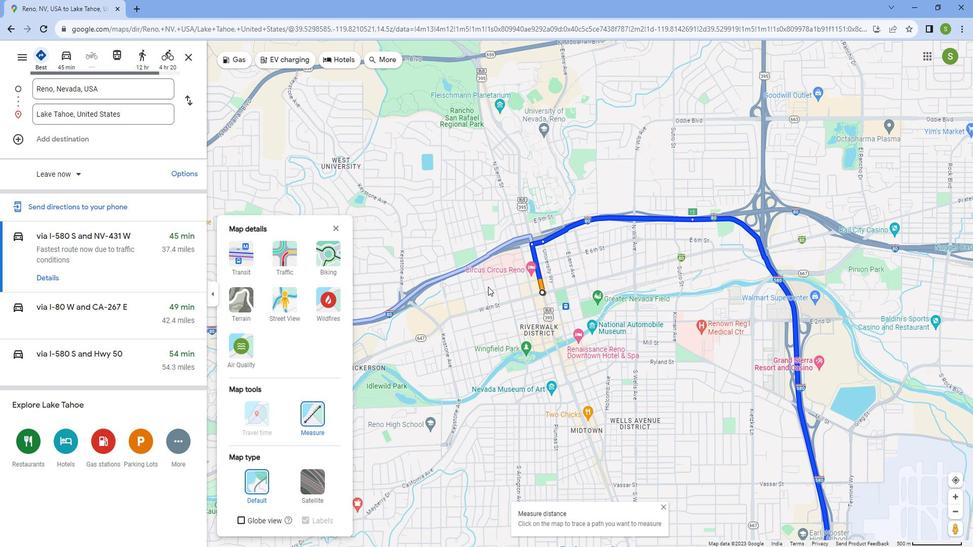 
Action: Mouse scrolled (493, 280) with delta (0, 0)
Screenshot: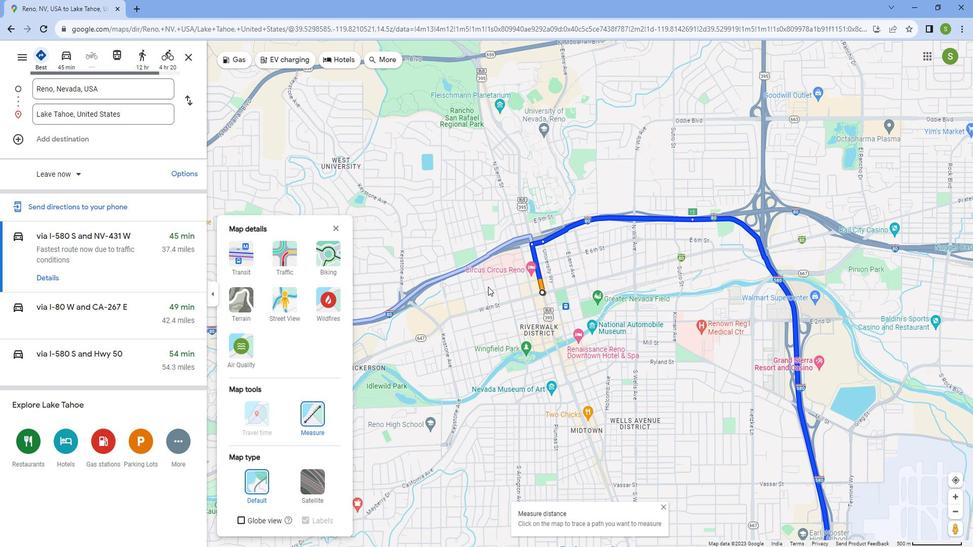 
Action: Mouse scrolled (493, 280) with delta (0, 0)
Screenshot: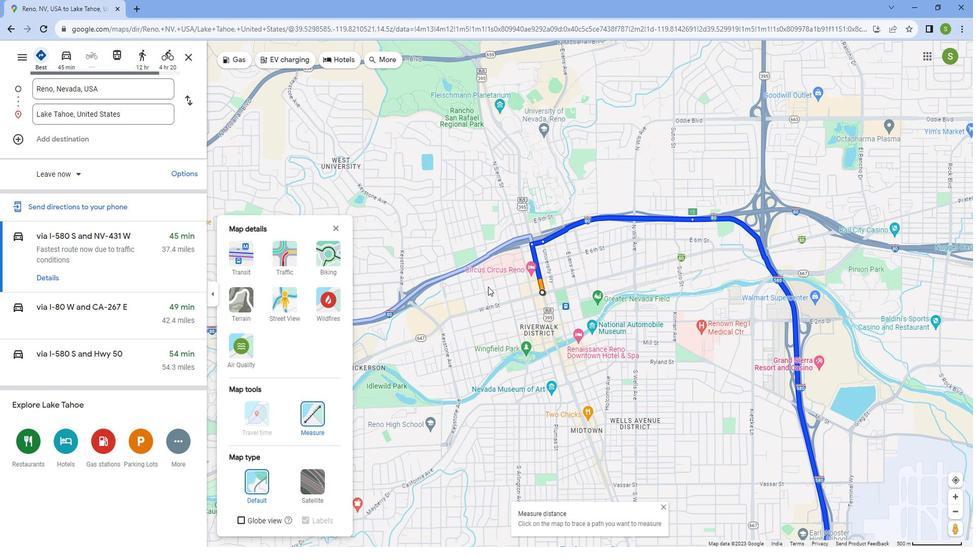 
Action: Mouse moved to (492, 281)
Screenshot: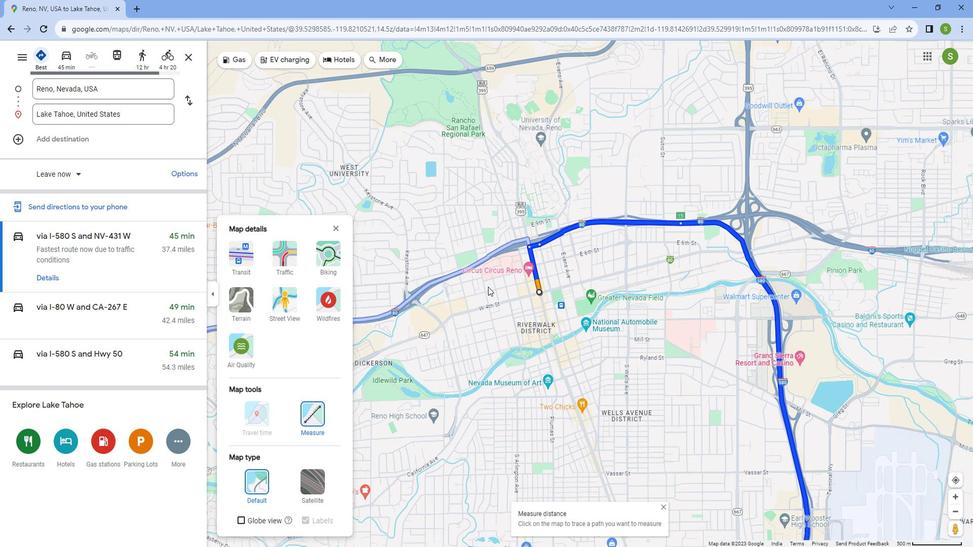 
Action: Mouse scrolled (492, 280) with delta (0, 0)
Screenshot: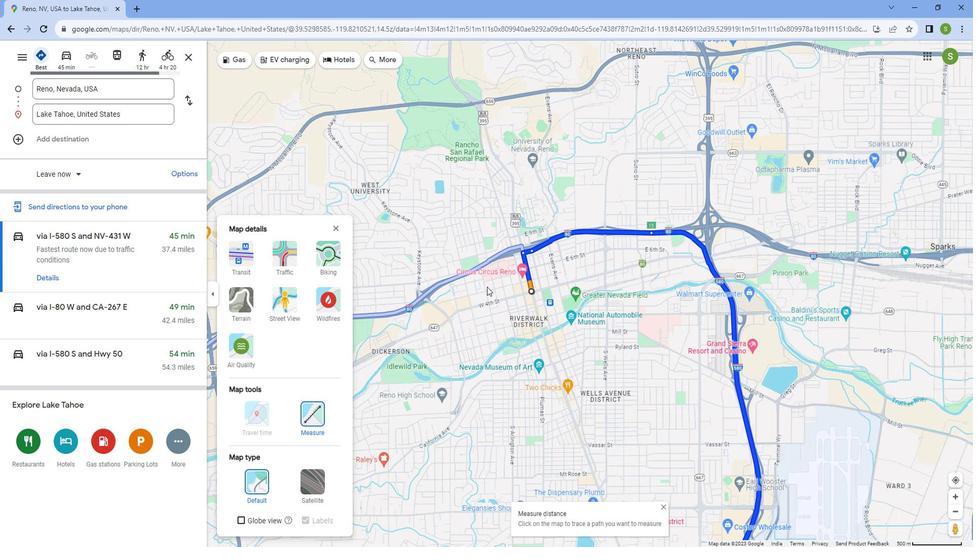 
Action: Mouse scrolled (492, 280) with delta (0, 0)
Screenshot: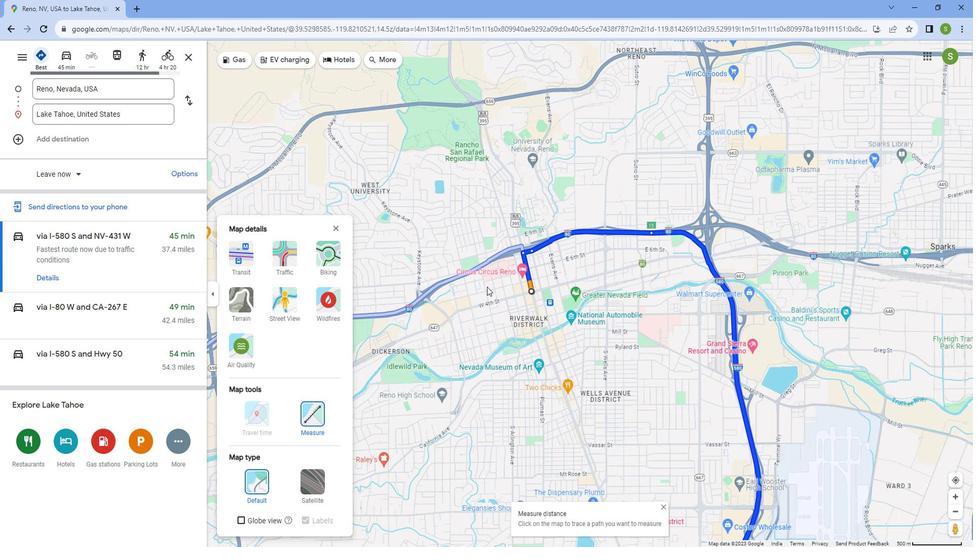 
Action: Mouse scrolled (492, 280) with delta (0, 0)
Screenshot: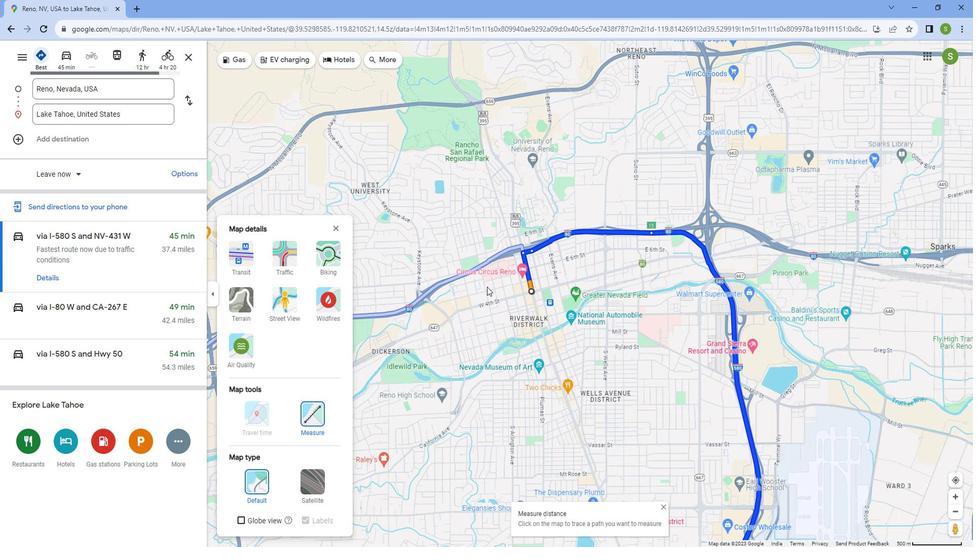 
Action: Mouse scrolled (492, 280) with delta (0, 0)
Screenshot: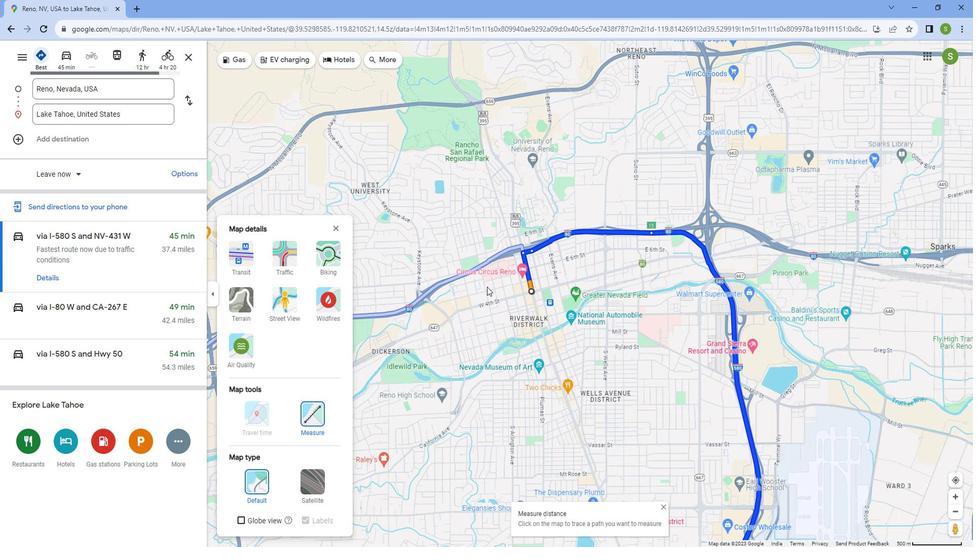 
Action: Mouse moved to (491, 281)
Screenshot: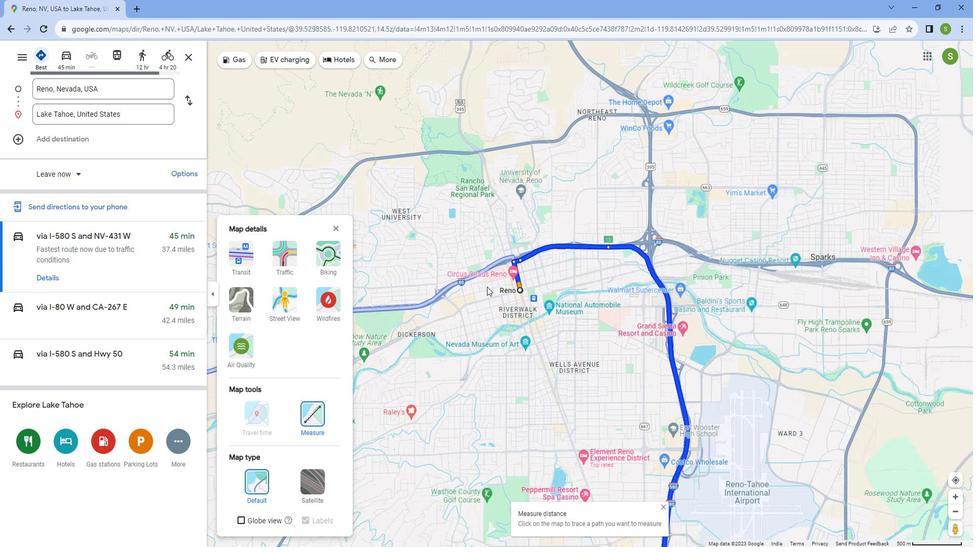 
Action: Mouse scrolled (491, 280) with delta (0, 0)
Screenshot: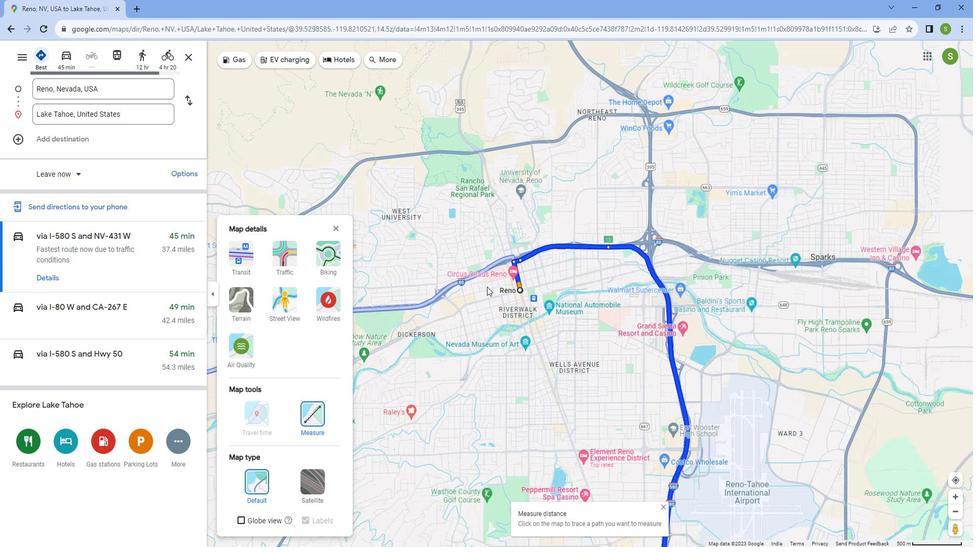 
Action: Mouse moved to (489, 279)
Screenshot: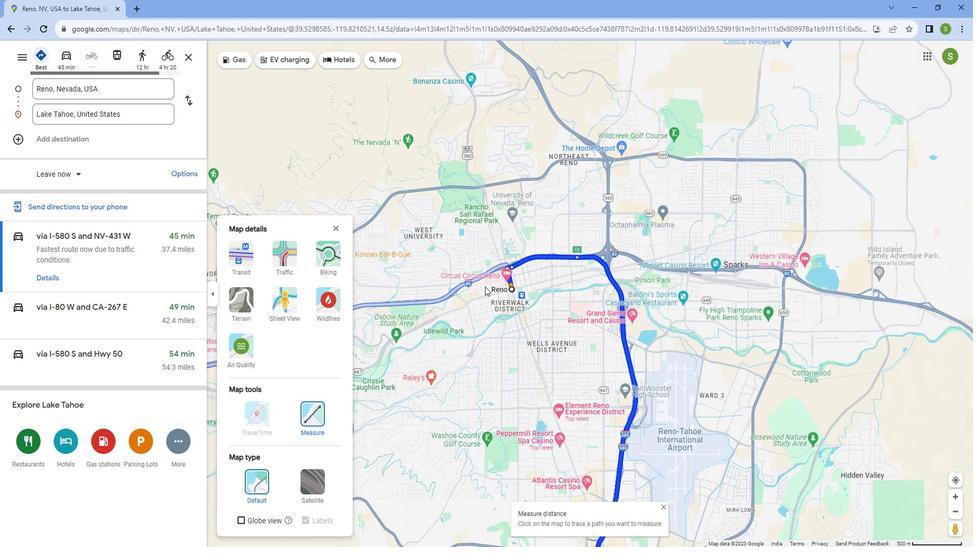 
Action: Mouse scrolled (489, 278) with delta (0, 0)
Screenshot: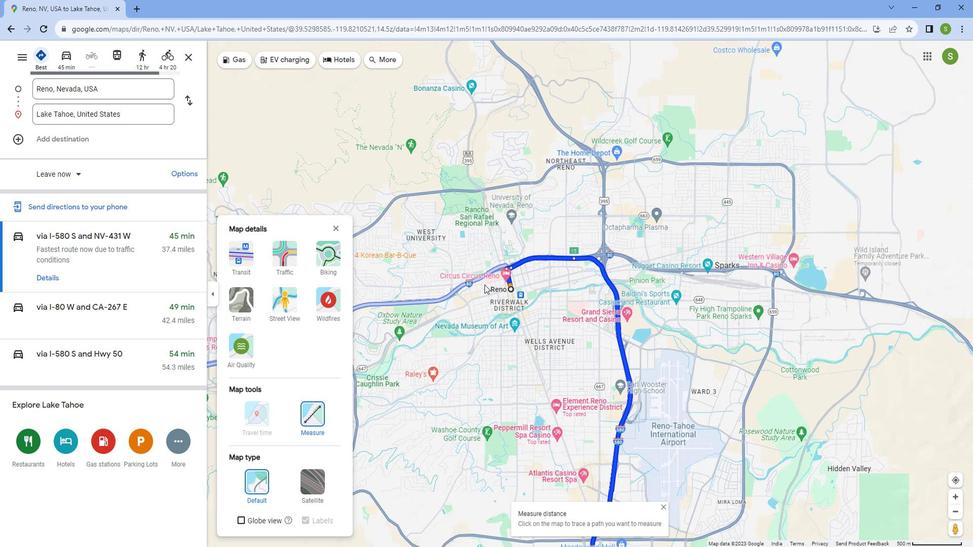 
Action: Mouse scrolled (489, 278) with delta (0, 0)
Screenshot: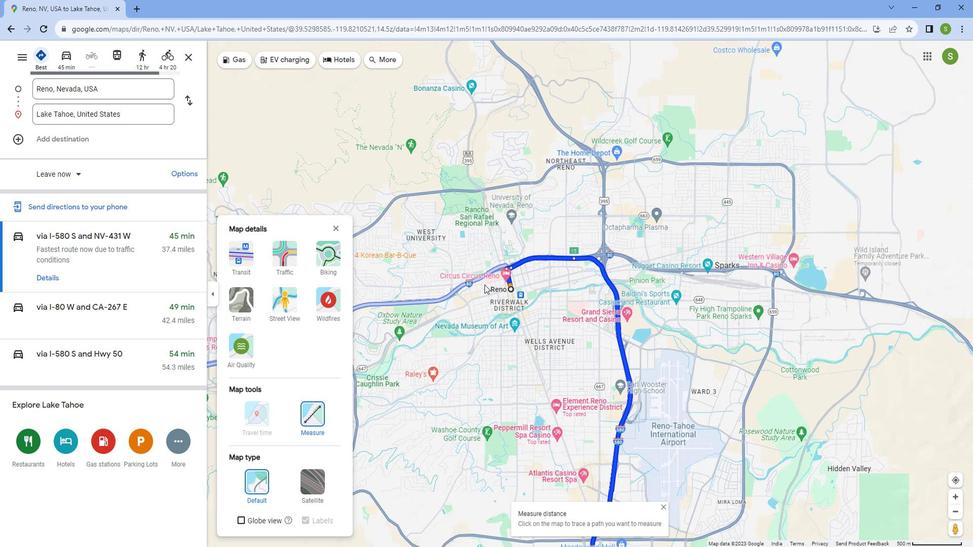 
Action: Mouse scrolled (489, 278) with delta (0, 0)
Screenshot: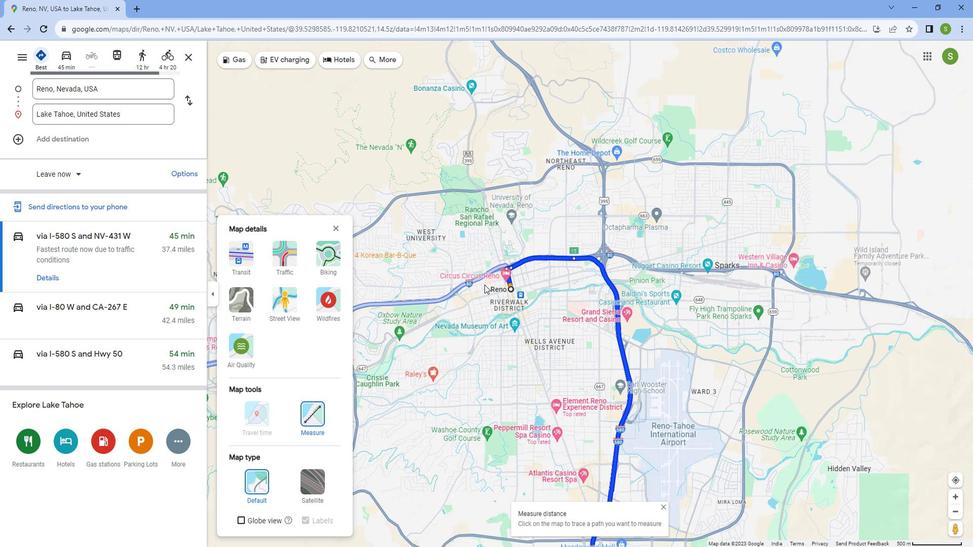 
Action: Mouse scrolled (489, 278) with delta (0, 0)
Screenshot: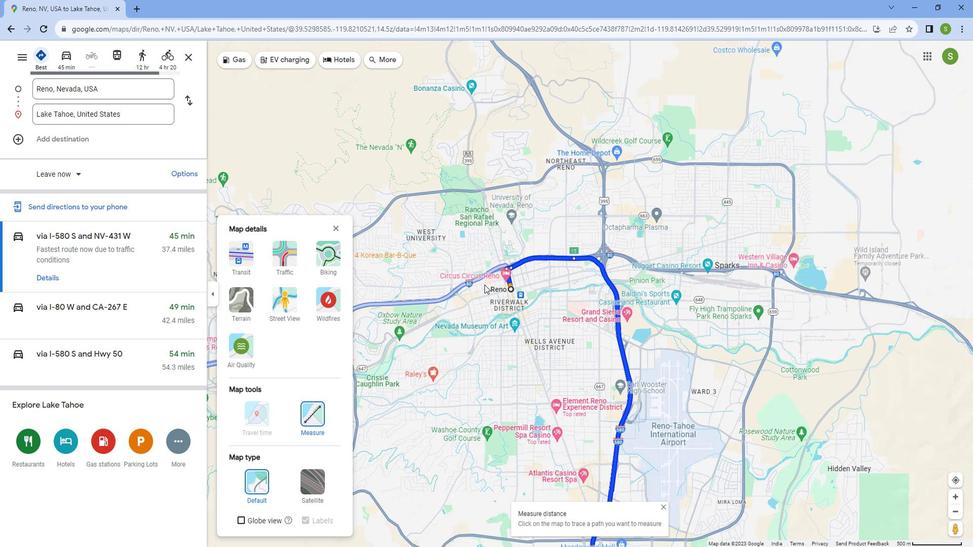 
Action: Mouse moved to (490, 278)
Screenshot: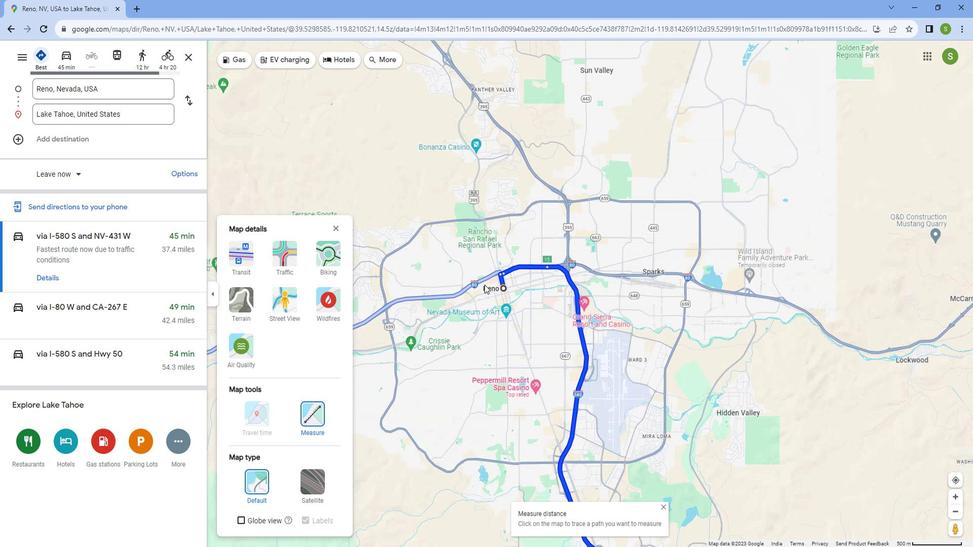 
Action: Mouse scrolled (490, 277) with delta (0, 0)
Screenshot: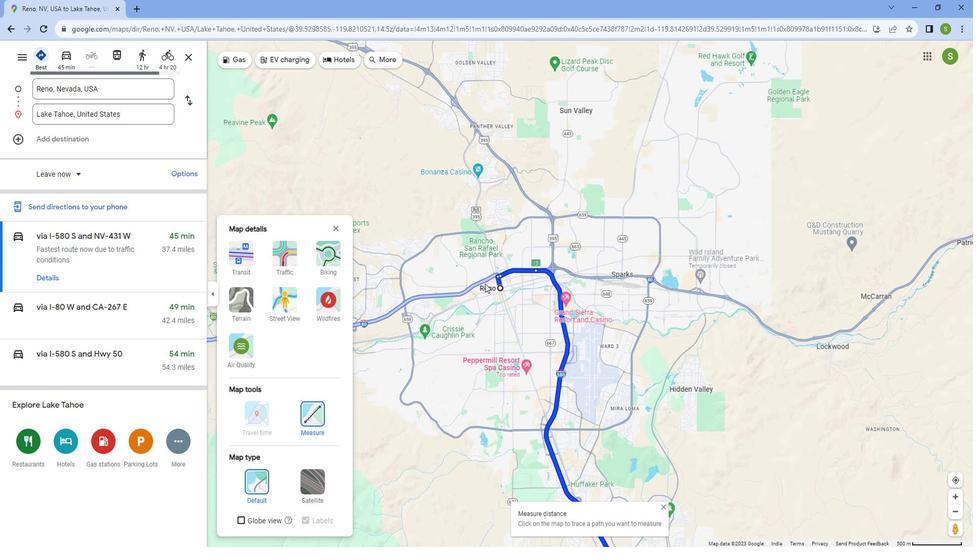 
Action: Mouse scrolled (490, 277) with delta (0, 0)
Screenshot: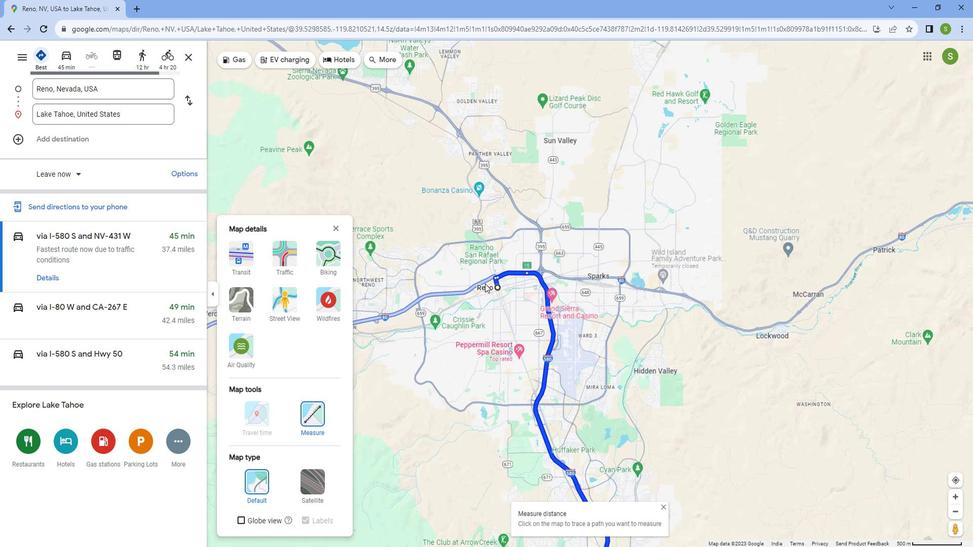 
Action: Mouse scrolled (490, 277) with delta (0, 0)
Screenshot: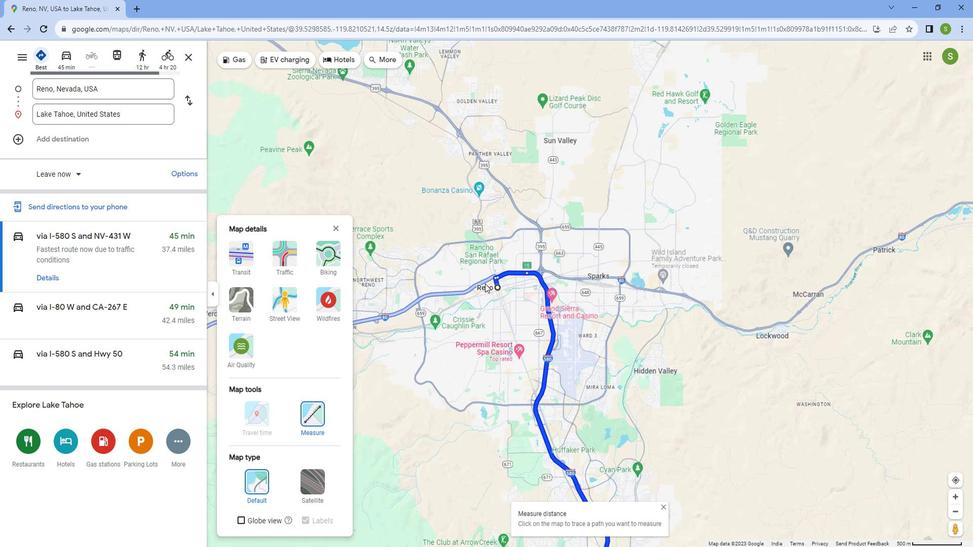 
Action: Mouse scrolled (490, 277) with delta (0, 0)
Screenshot: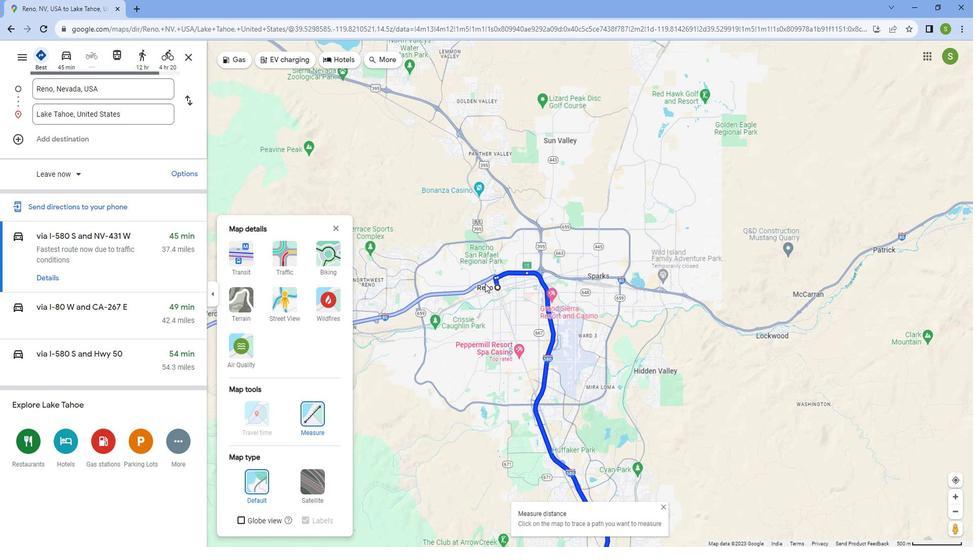
Action: Mouse scrolled (490, 277) with delta (0, 0)
Screenshot: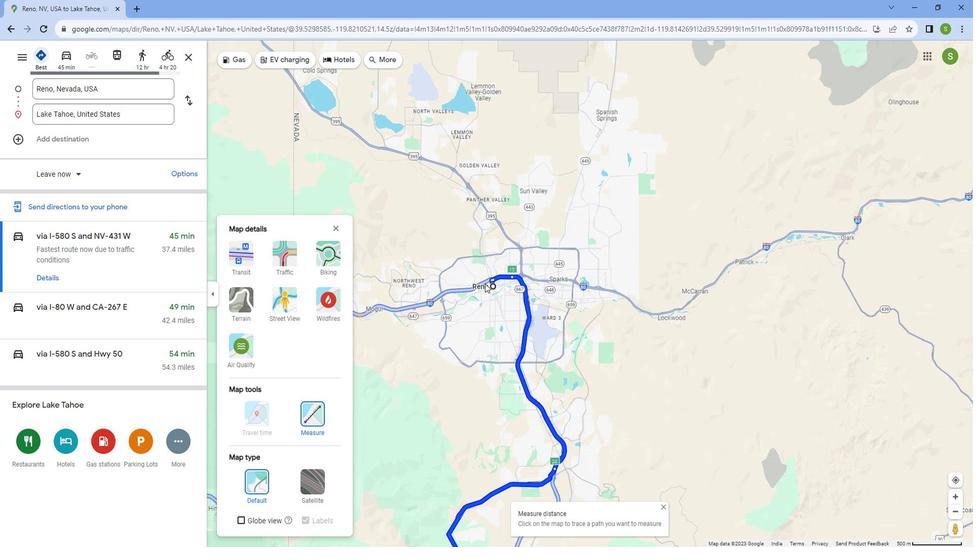 
Action: Mouse scrolled (490, 277) with delta (0, 0)
Screenshot: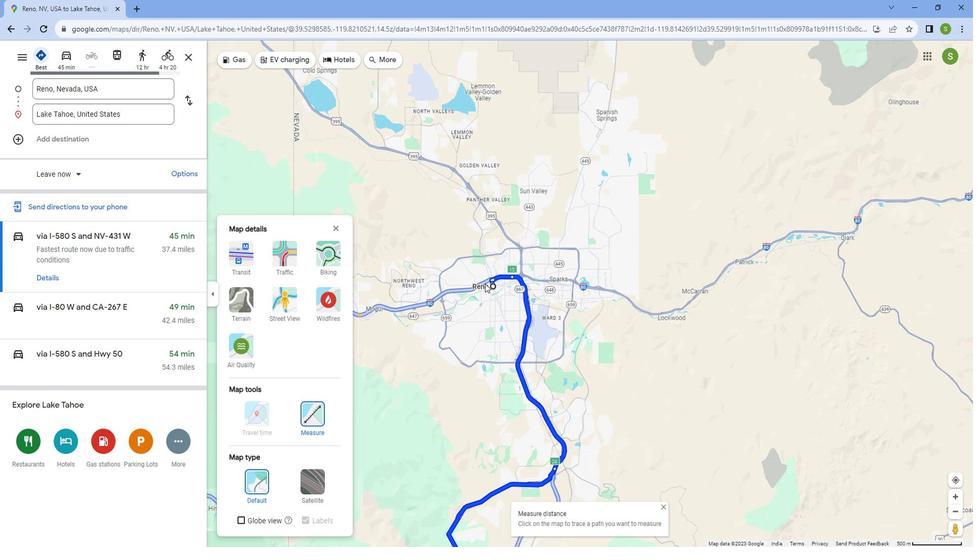 
Action: Mouse scrolled (490, 277) with delta (0, 0)
Screenshot: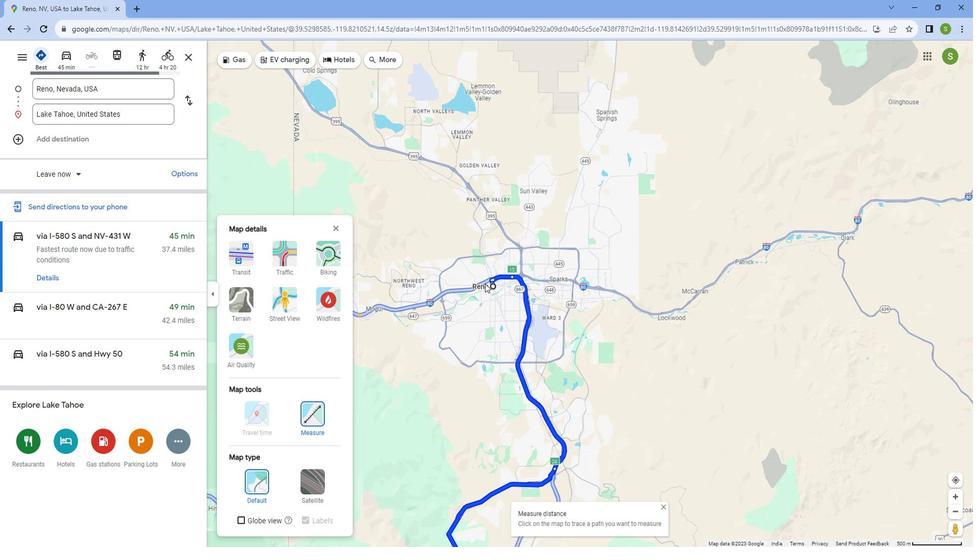 
Action: Mouse scrolled (490, 277) with delta (0, 0)
Screenshot: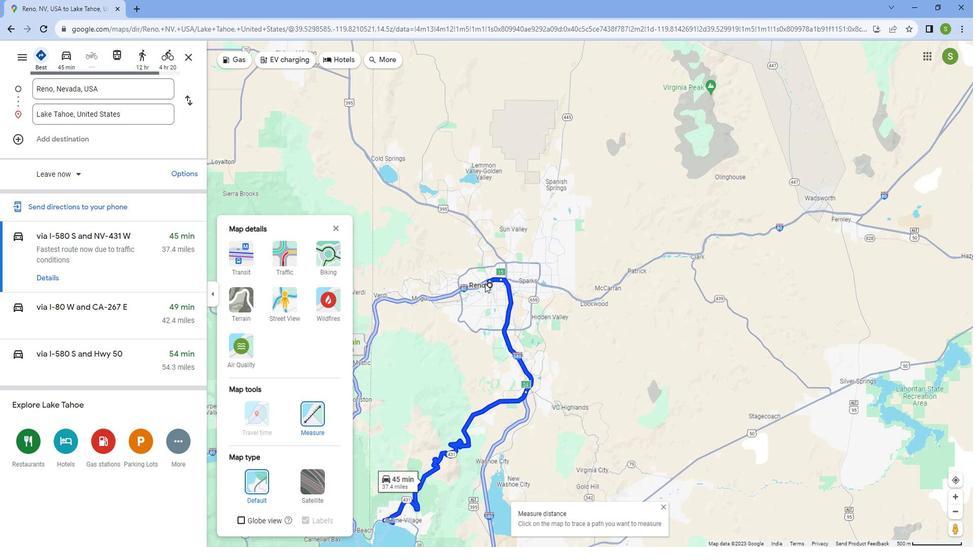 
Action: Mouse scrolled (490, 277) with delta (0, 0)
Screenshot: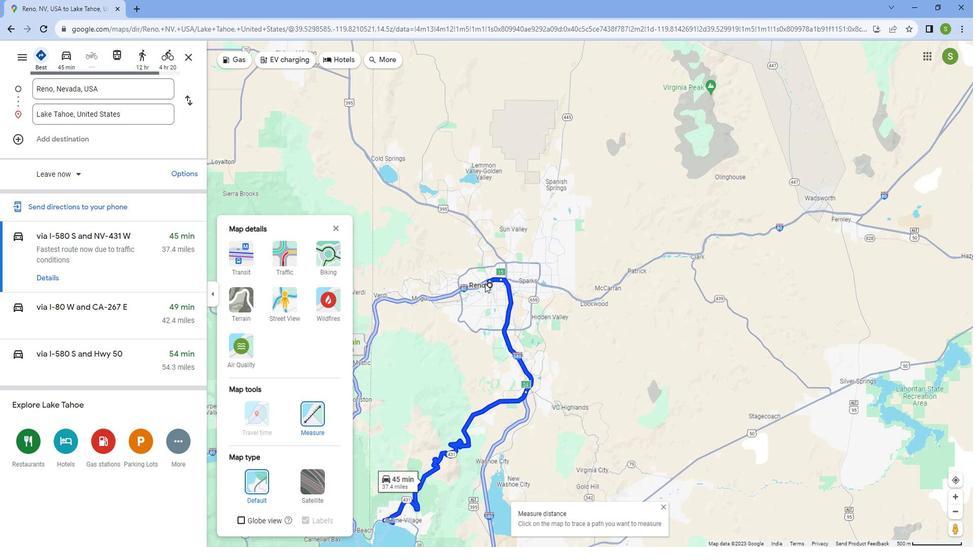 
Action: Mouse scrolled (490, 277) with delta (0, 0)
Screenshot: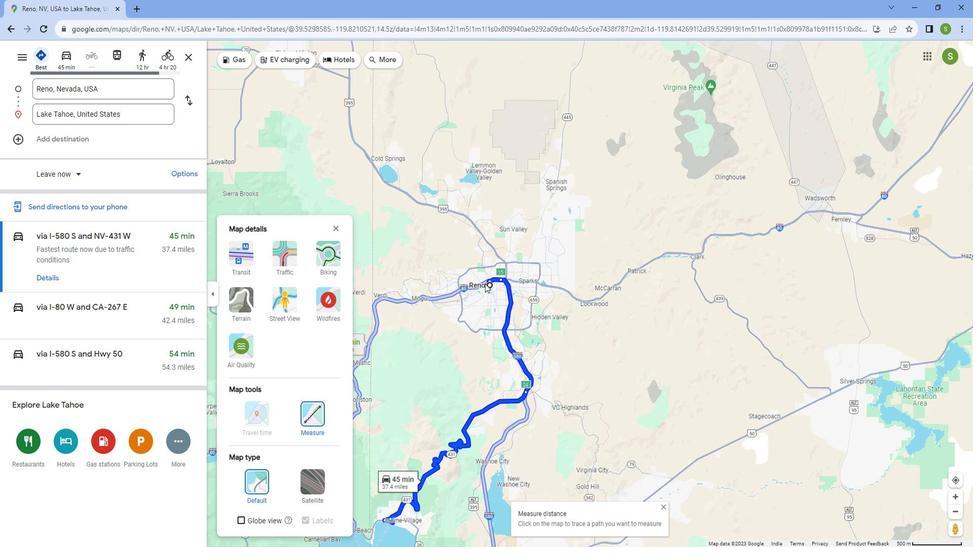 
Action: Mouse scrolled (490, 277) with delta (0, 0)
Screenshot: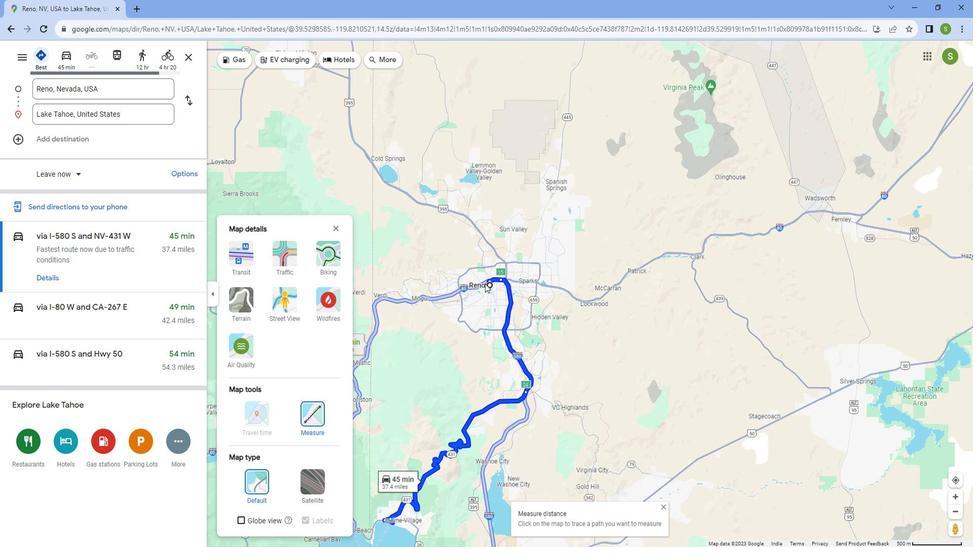 
Action: Mouse scrolled (490, 277) with delta (0, 0)
Screenshot: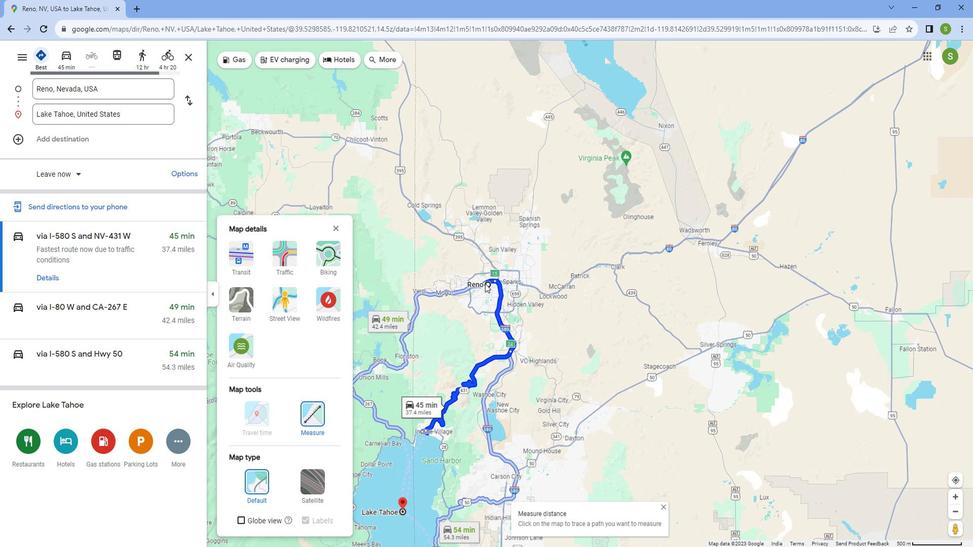 
Action: Mouse scrolled (490, 277) with delta (0, 0)
Screenshot: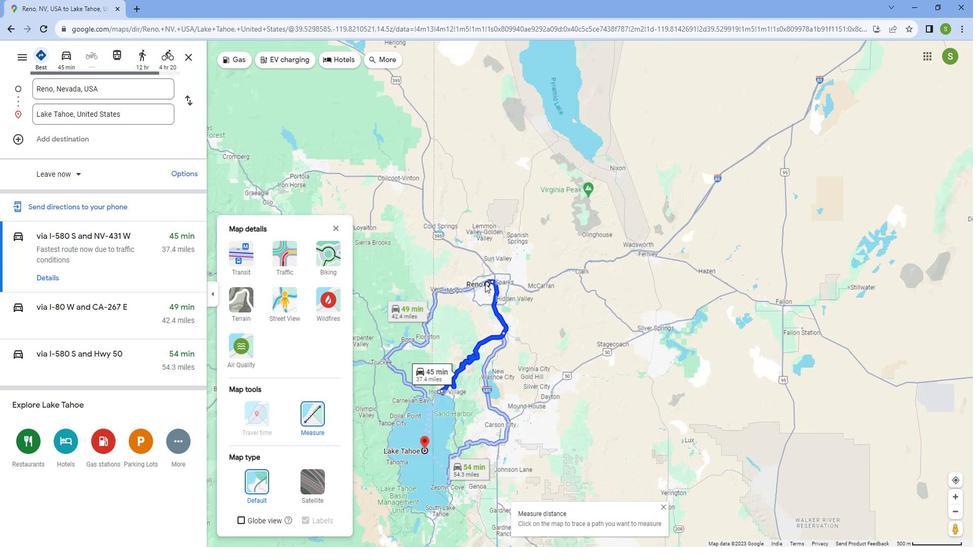 
Action: Mouse moved to (456, 387)
Screenshot: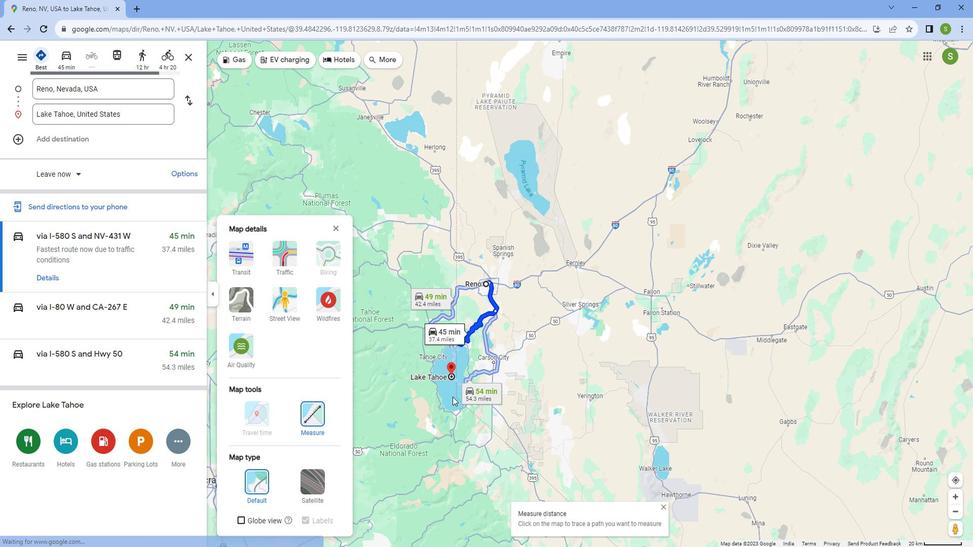 
Action: Mouse scrolled (456, 387) with delta (0, 0)
Screenshot: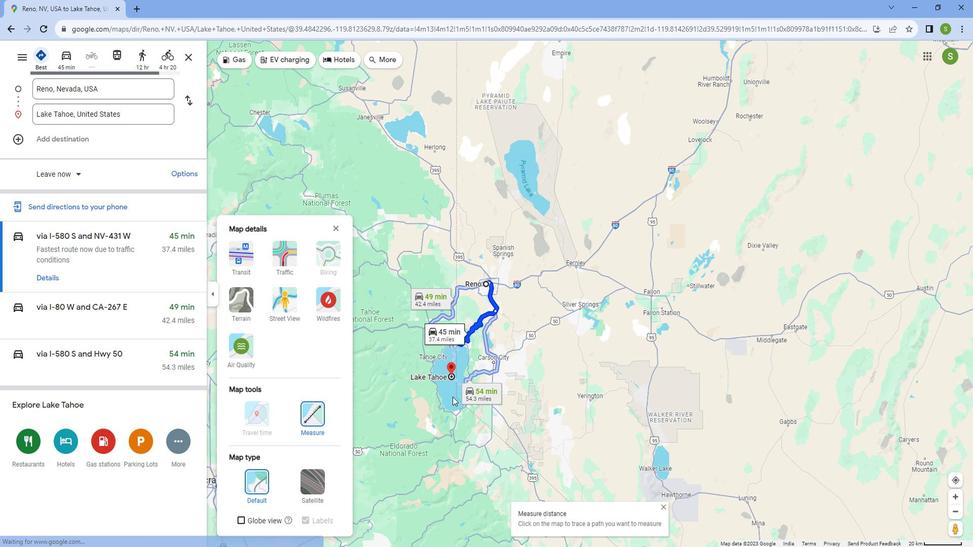 
Action: Mouse moved to (455, 387)
Screenshot: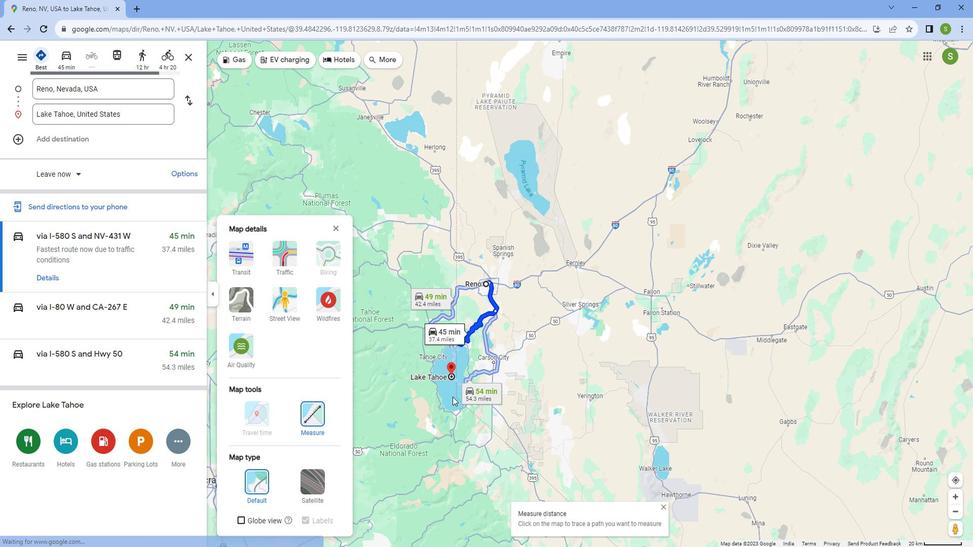 
Action: Mouse scrolled (455, 387) with delta (0, 0)
Screenshot: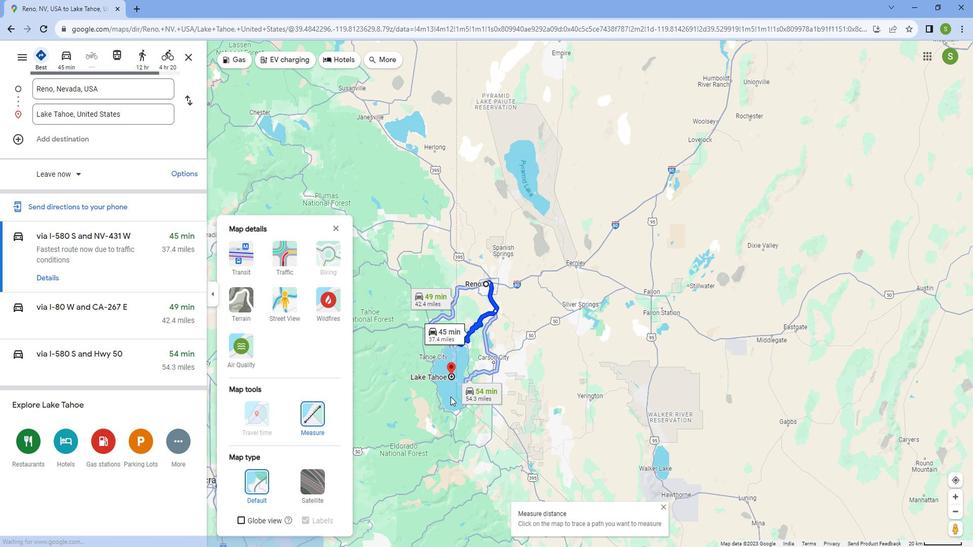
Action: Mouse moved to (455, 387)
Screenshot: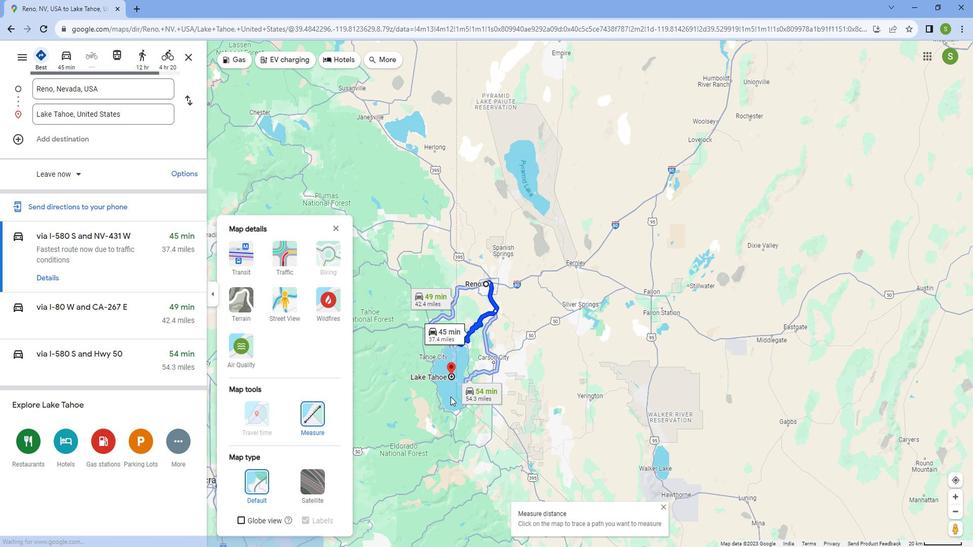 
Action: Mouse scrolled (455, 387) with delta (0, 0)
Screenshot: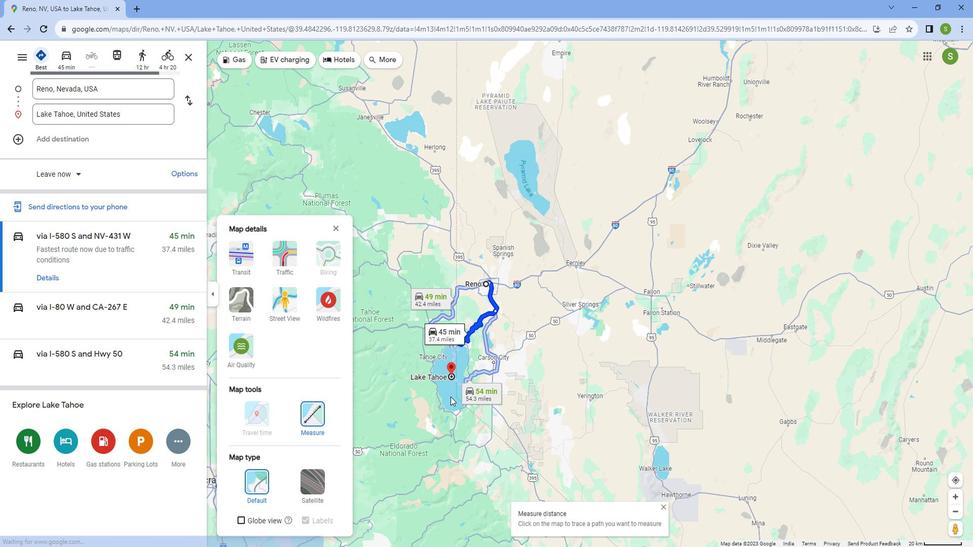 
Action: Mouse scrolled (455, 387) with delta (0, 0)
Screenshot: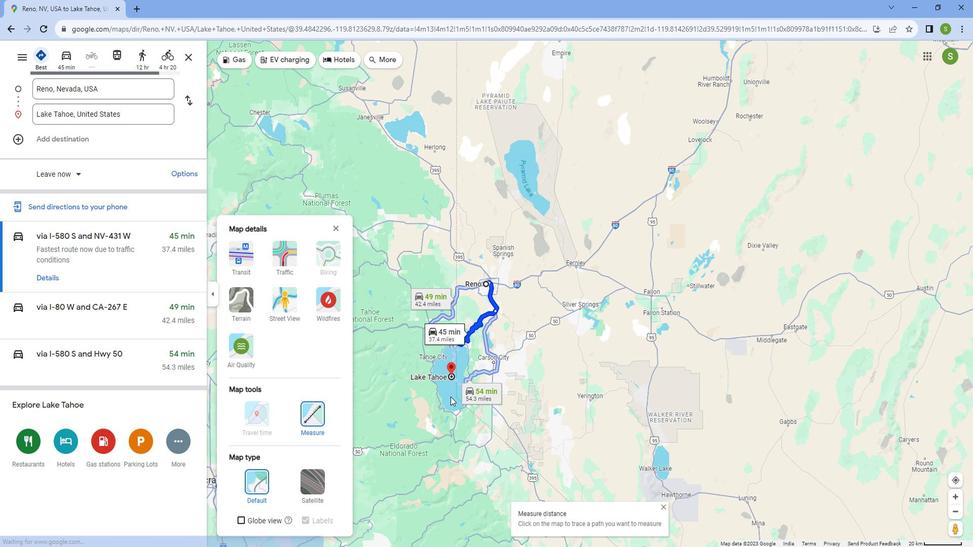 
Action: Mouse scrolled (455, 387) with delta (0, 0)
Screenshot: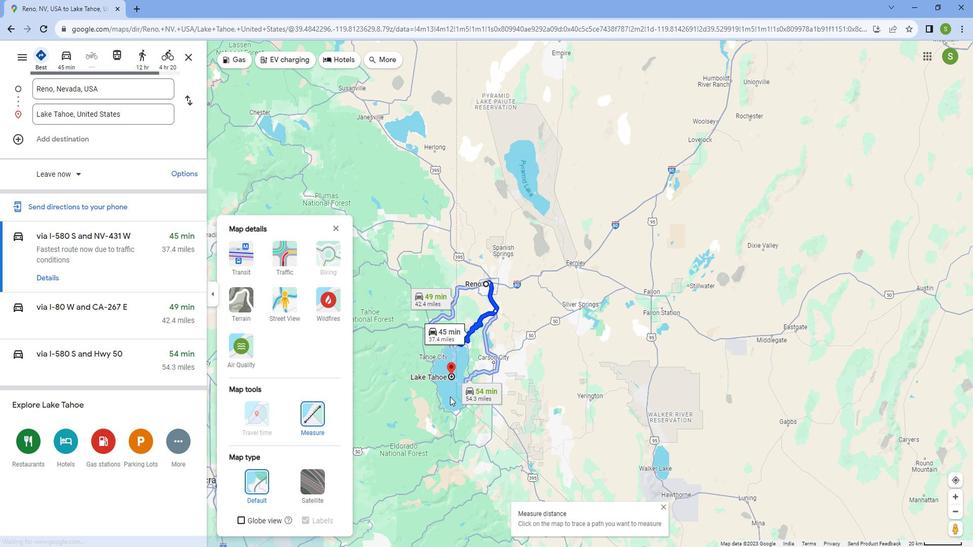 
Action: Mouse scrolled (455, 387) with delta (0, 0)
Screenshot: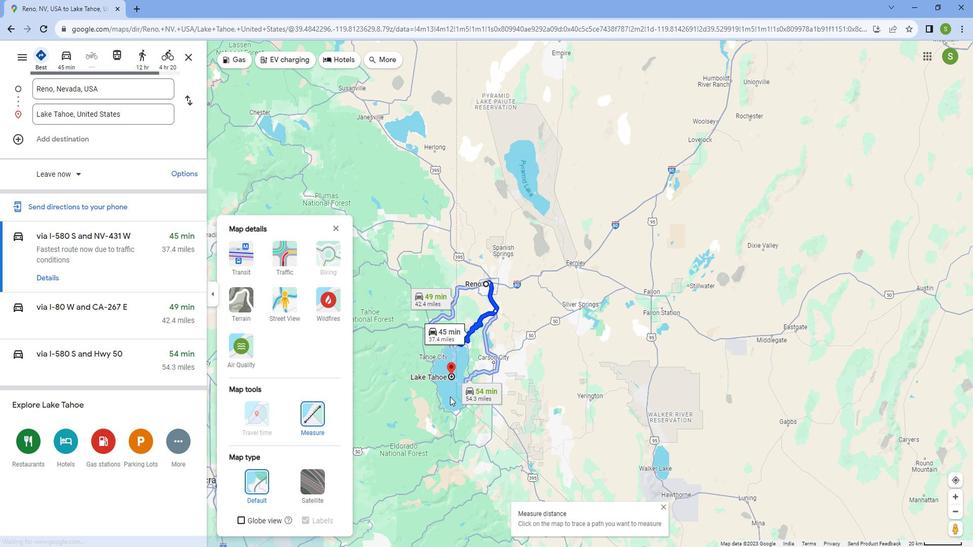 
Action: Mouse moved to (450, 383)
Screenshot: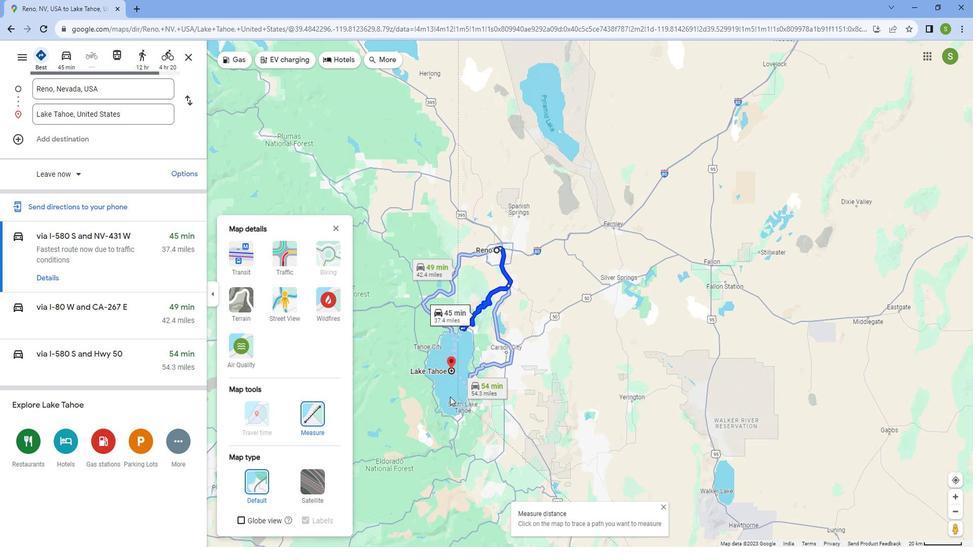 
Action: Mouse scrolled (450, 383) with delta (0, 0)
Screenshot: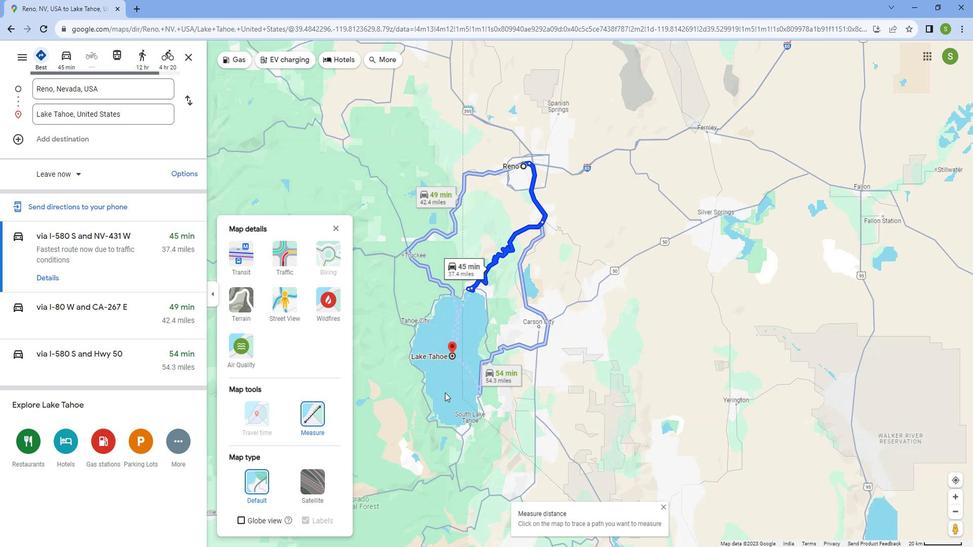 
Action: Mouse scrolled (450, 383) with delta (0, 0)
Screenshot: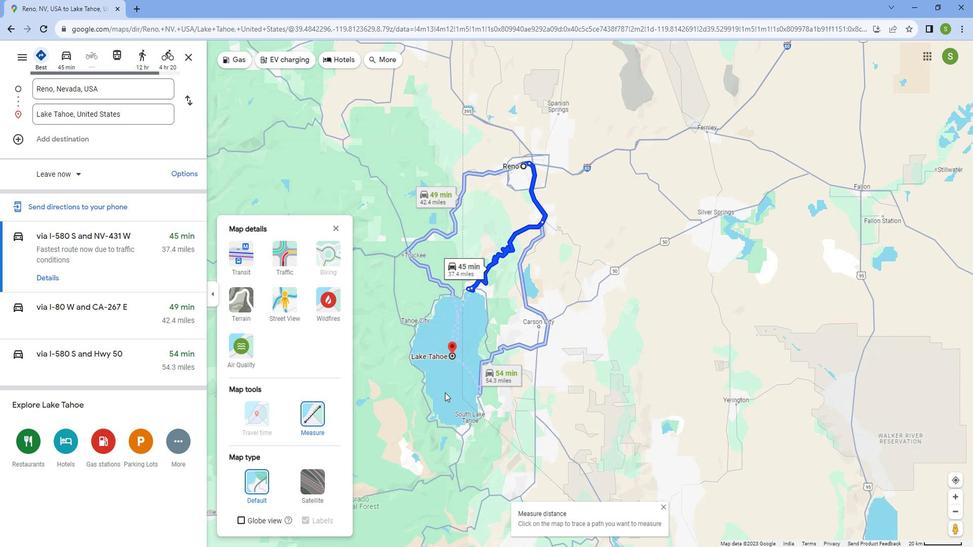 
Action: Mouse scrolled (450, 383) with delta (0, 0)
Screenshot: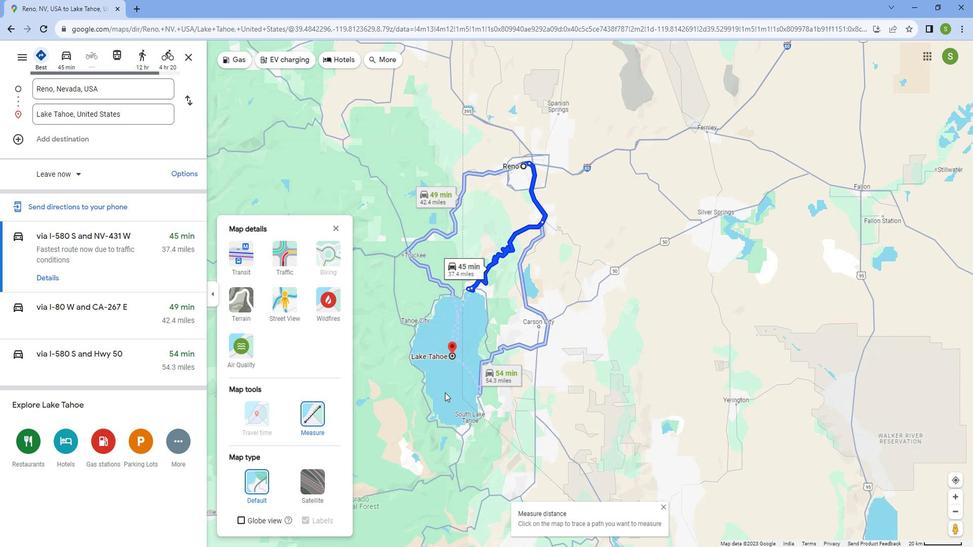 
Action: Mouse scrolled (450, 383) with delta (0, 0)
Screenshot: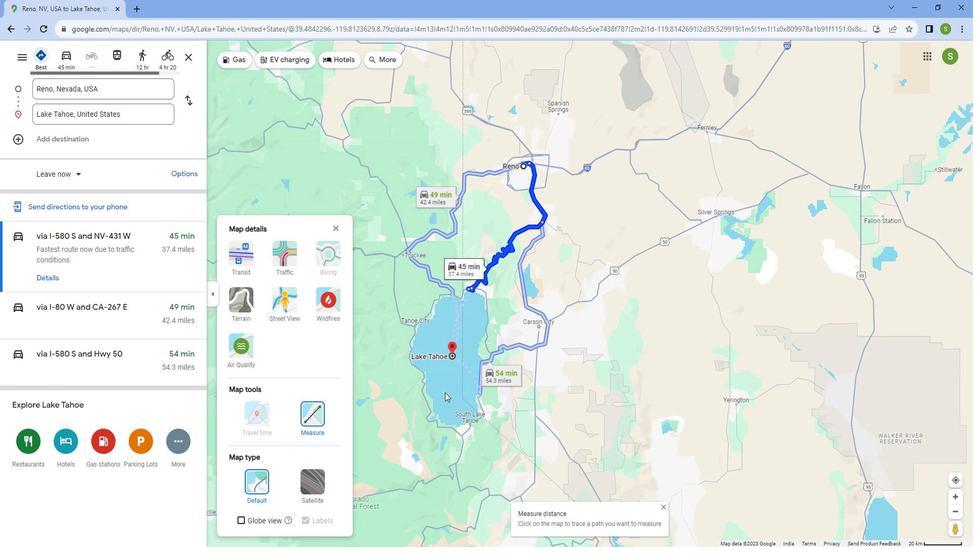 
Action: Mouse scrolled (450, 383) with delta (0, 0)
Screenshot: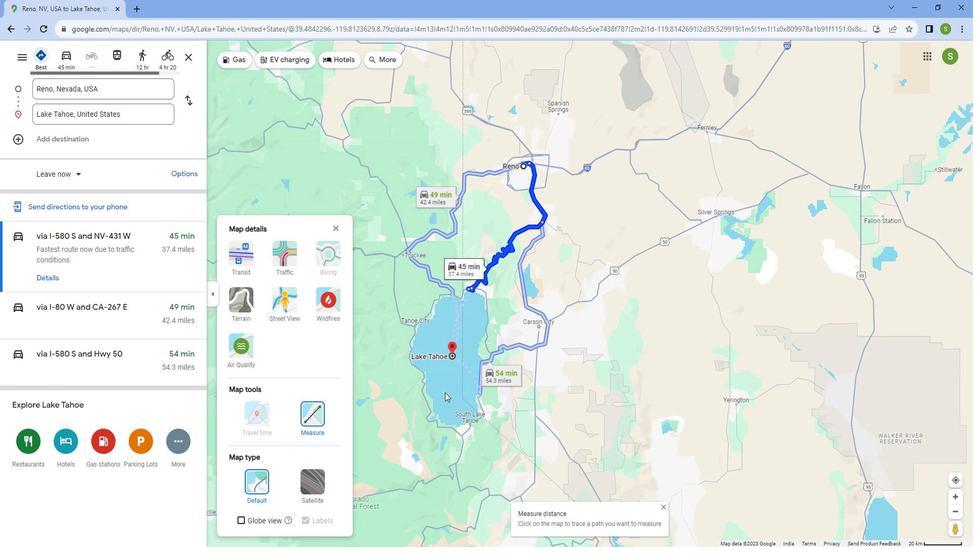 
Action: Mouse scrolled (450, 383) with delta (0, 0)
Screenshot: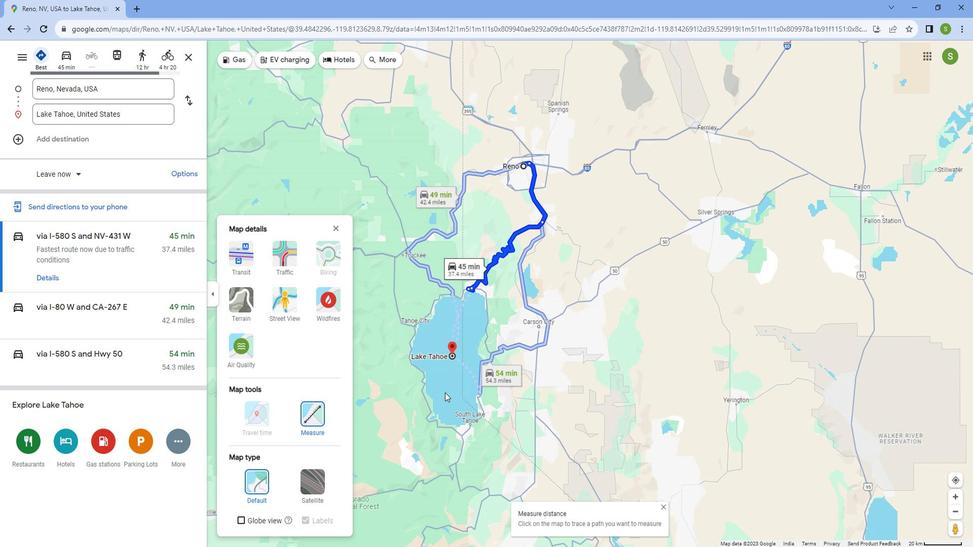 
Action: Mouse moved to (446, 377)
Screenshot: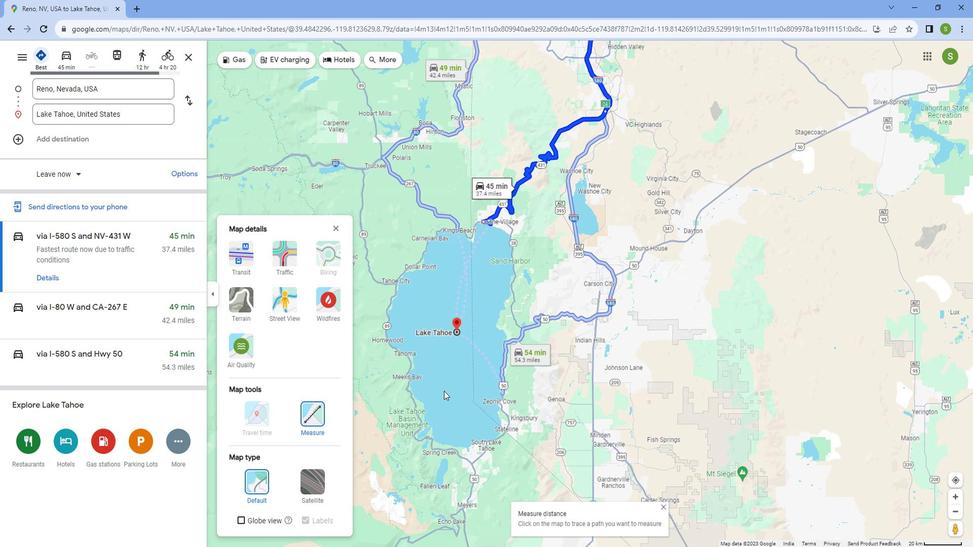 
Action: Mouse scrolled (446, 377) with delta (0, 0)
Screenshot: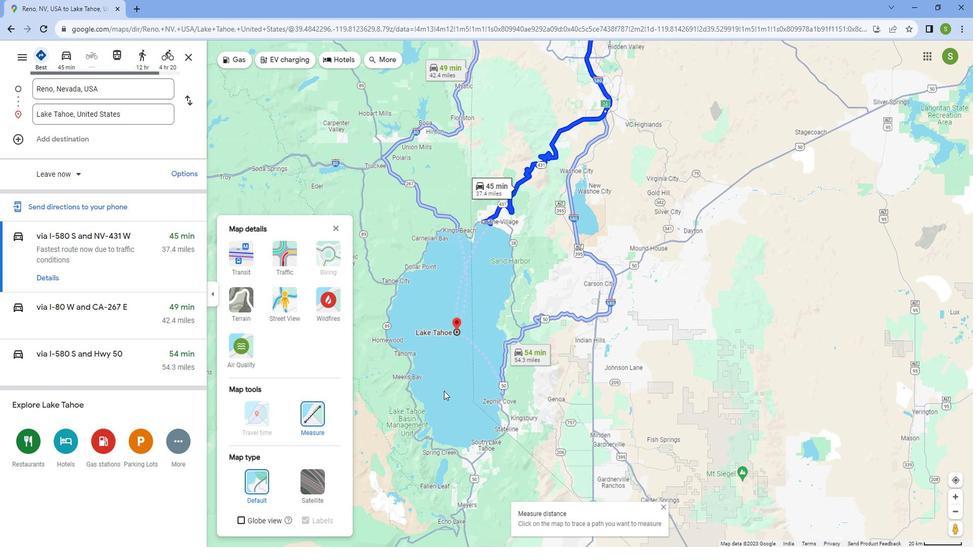 
Action: Mouse scrolled (446, 377) with delta (0, 0)
Screenshot: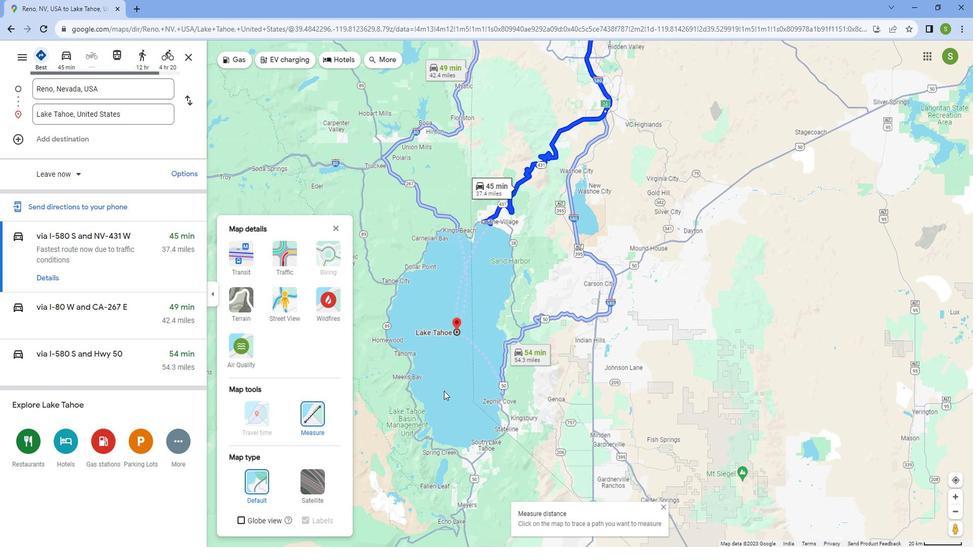 
Action: Mouse scrolled (446, 377) with delta (0, 0)
Screenshot: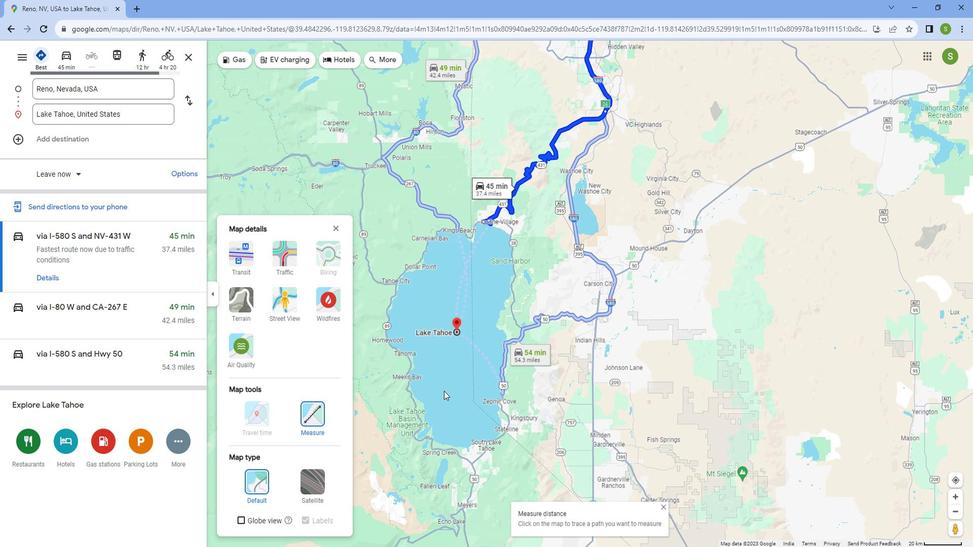
Action: Mouse scrolled (446, 377) with delta (0, 0)
Screenshot: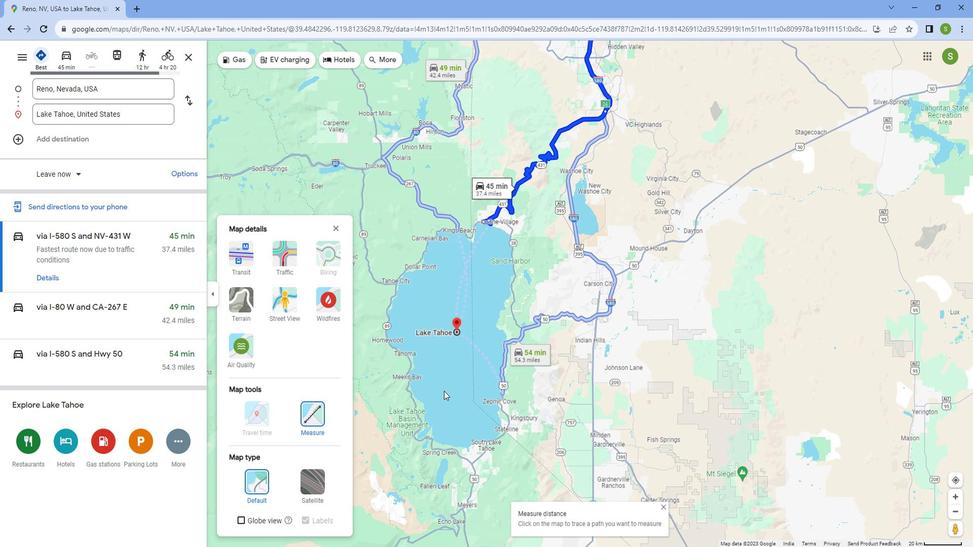 
Action: Mouse scrolled (446, 377) with delta (0, 0)
Screenshot: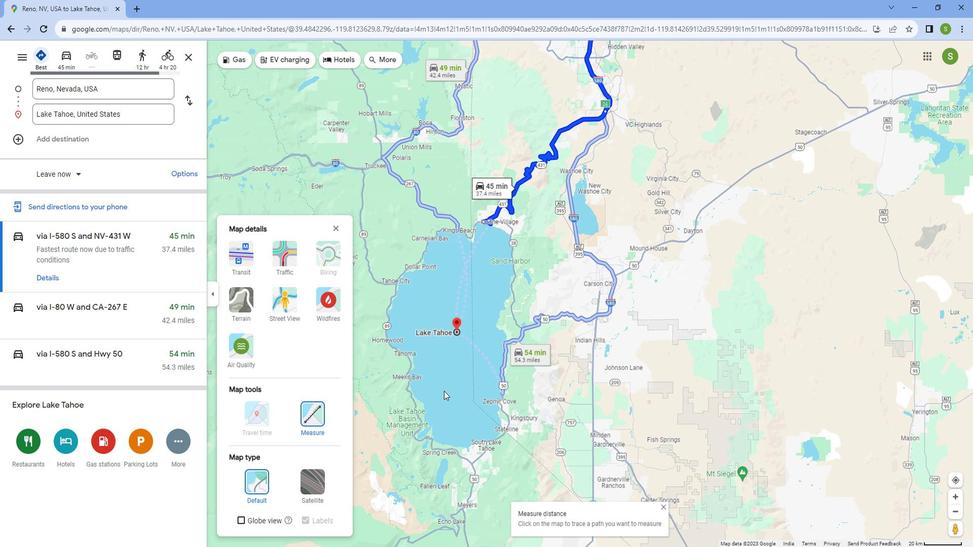 
Action: Mouse moved to (505, 145)
Screenshot: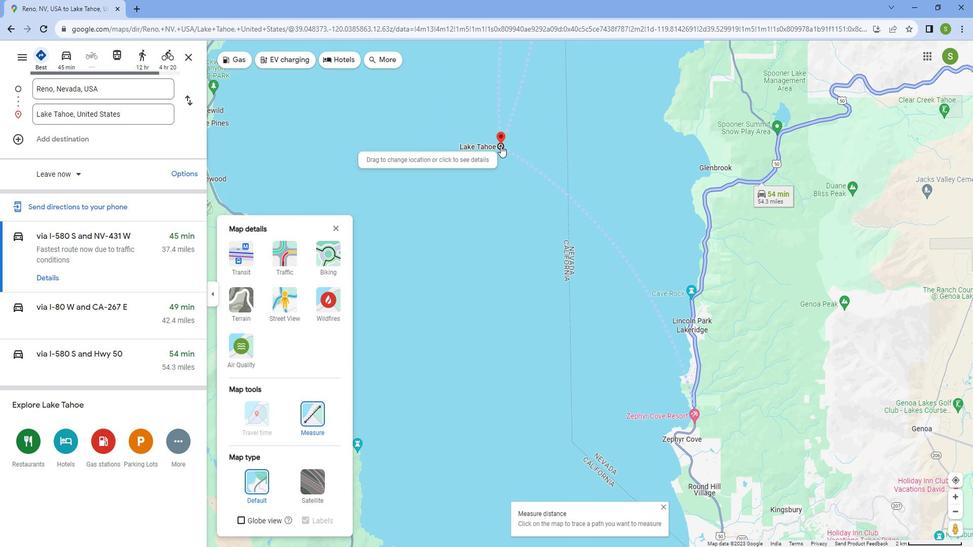 
Action: Mouse pressed left at (505, 145)
Screenshot: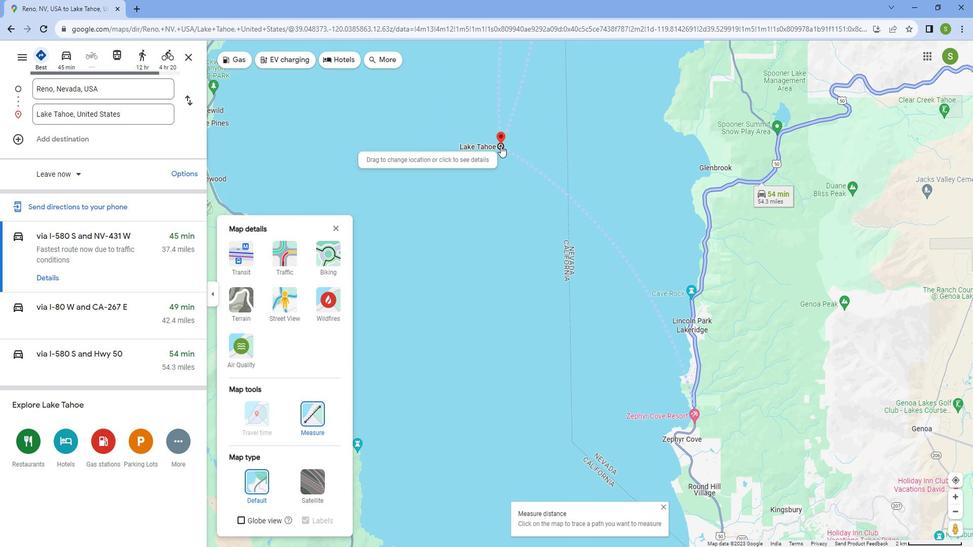 
Action: Mouse moved to (508, 164)
Screenshot: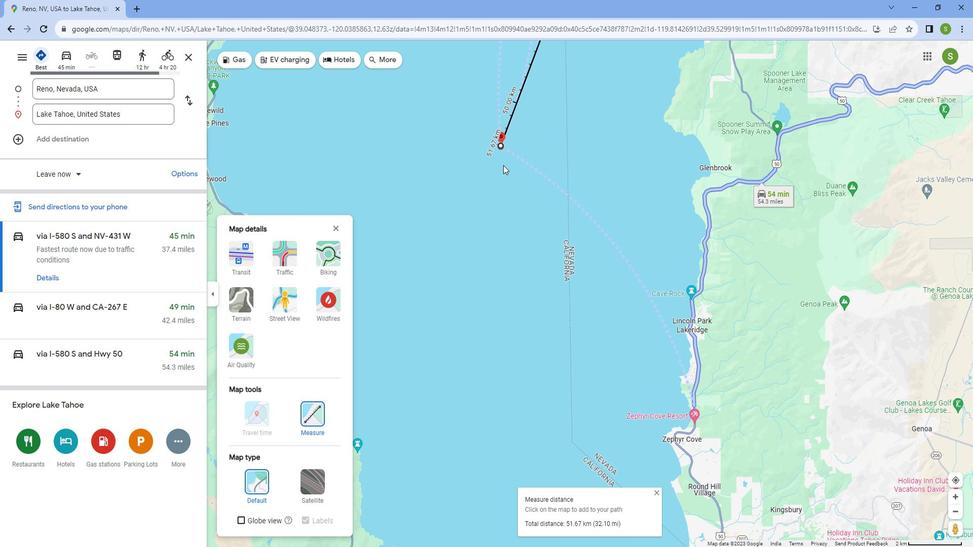 
Action: Mouse scrolled (508, 163) with delta (0, 0)
Screenshot: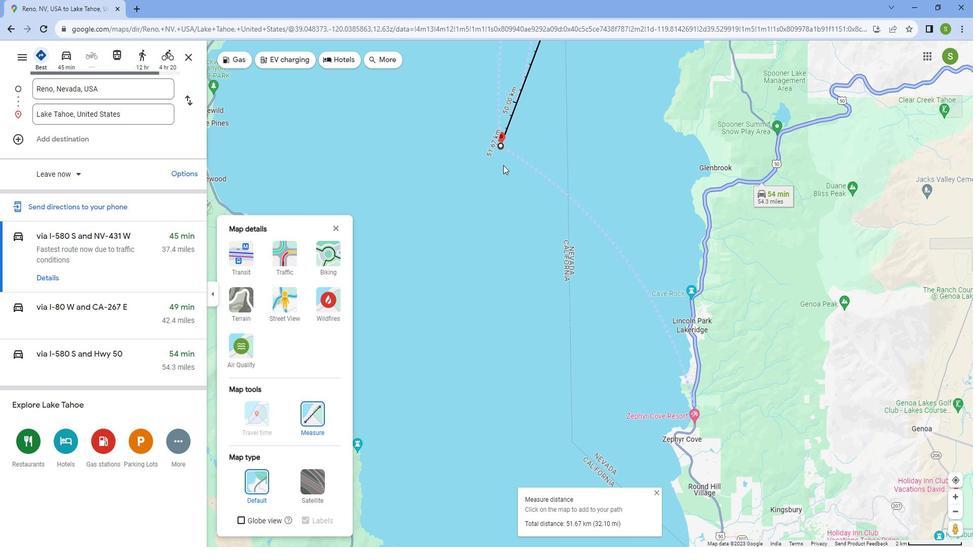 
Action: Mouse scrolled (508, 163) with delta (0, 0)
Screenshot: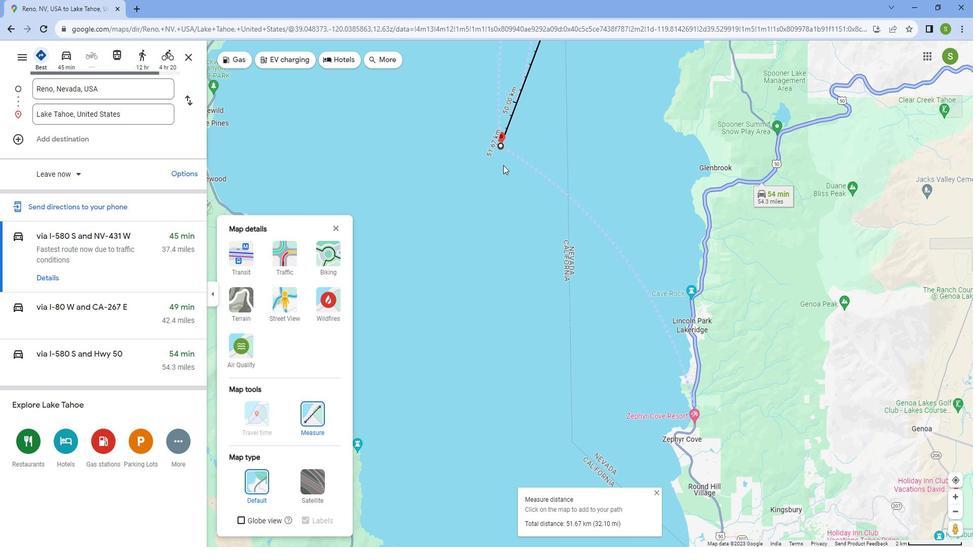 
Action: Mouse scrolled (508, 163) with delta (0, 0)
Screenshot: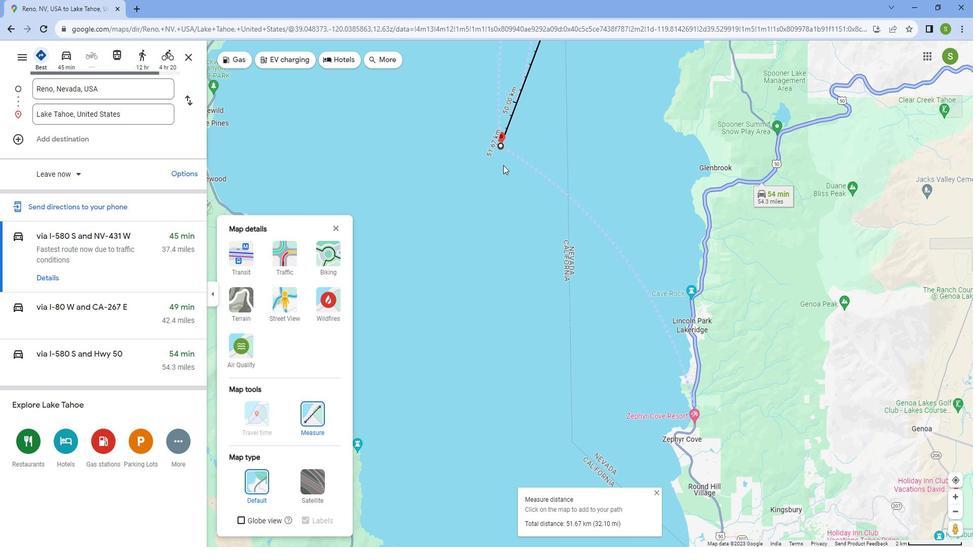 
Action: Mouse scrolled (508, 163) with delta (0, 0)
Screenshot: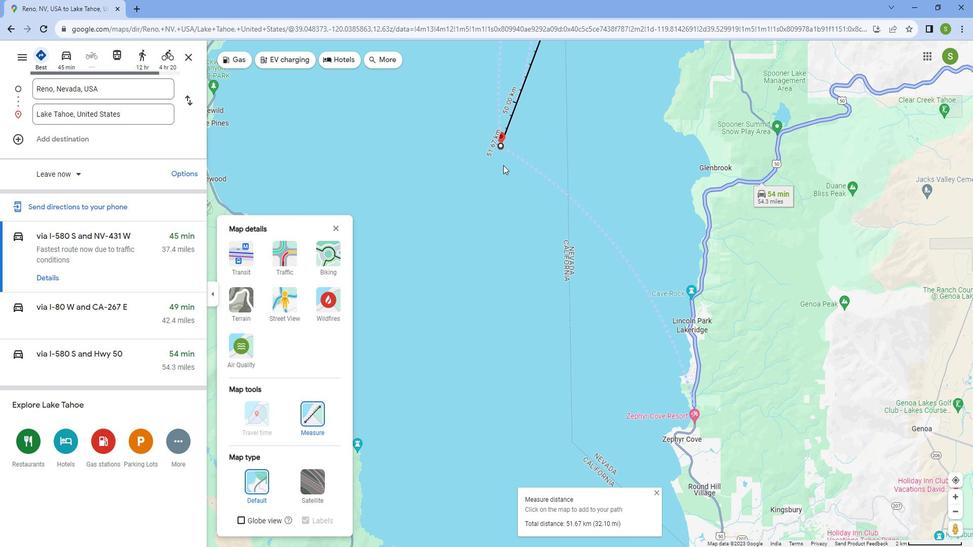 
Action: Mouse scrolled (508, 163) with delta (0, 0)
Screenshot: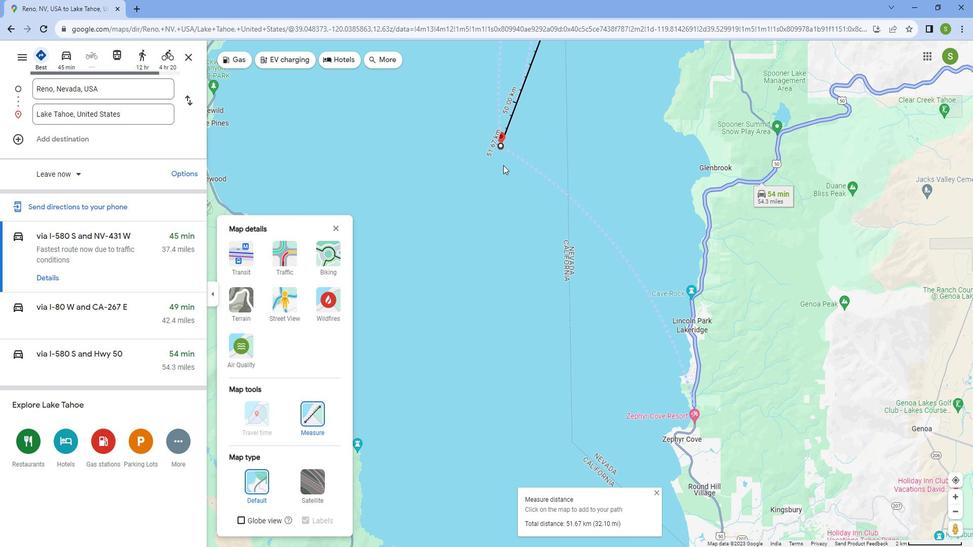 
Action: Mouse scrolled (508, 163) with delta (0, 0)
Screenshot: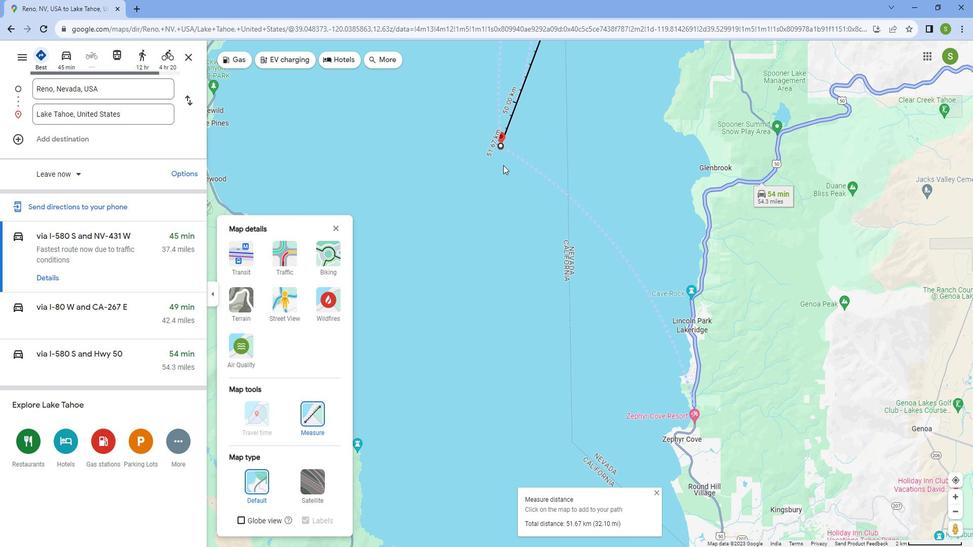 
Action: Mouse moved to (508, 164)
Screenshot: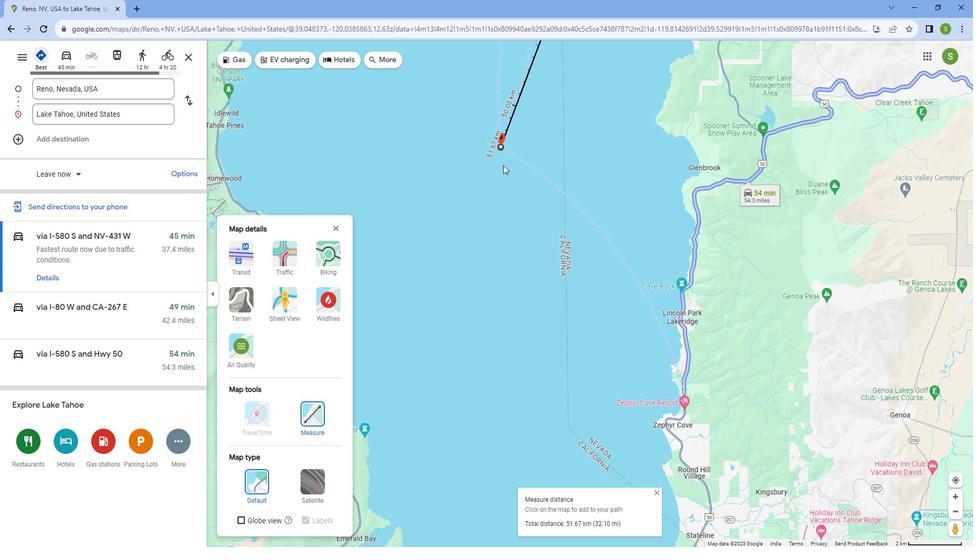 
Action: Mouse scrolled (508, 164) with delta (0, 0)
Screenshot: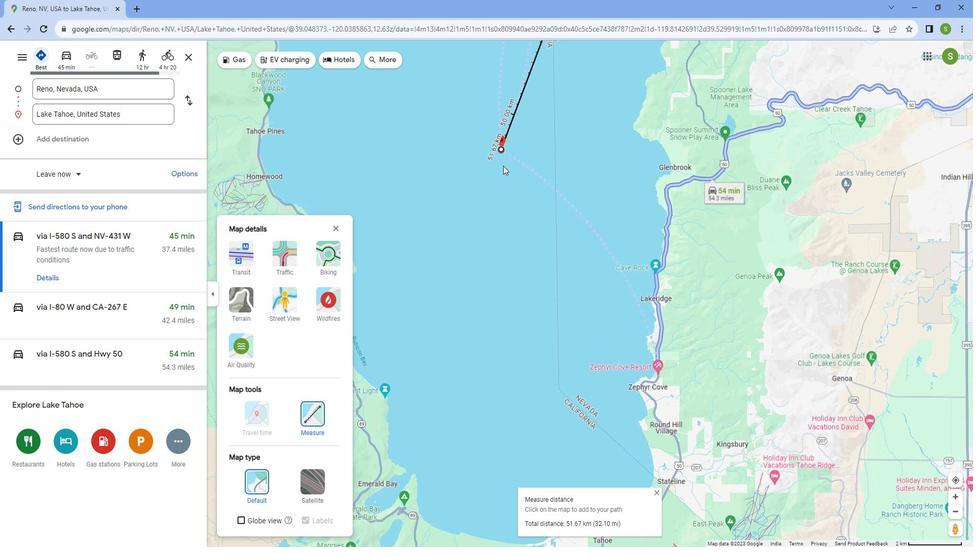 
Action: Mouse scrolled (508, 164) with delta (0, 0)
Screenshot: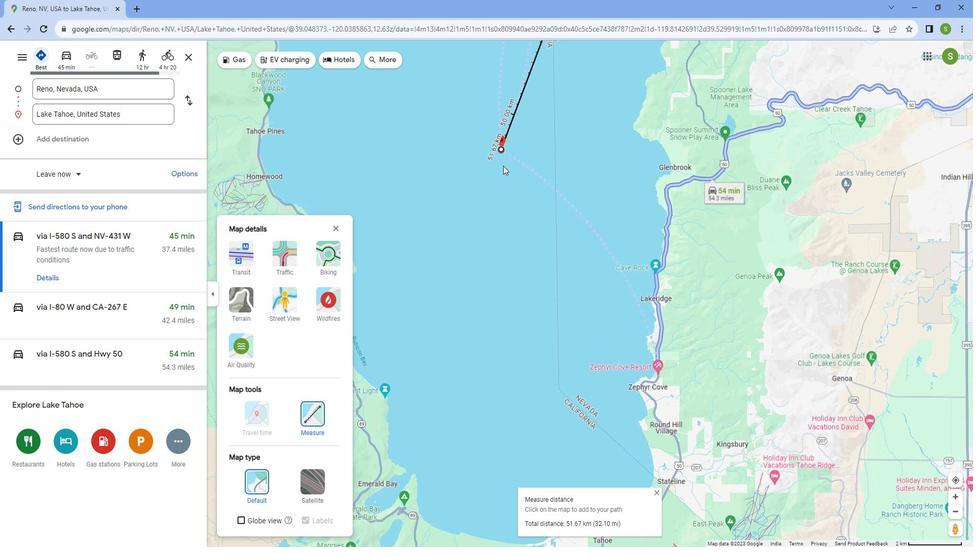 
Action: Mouse scrolled (508, 164) with delta (0, 0)
Screenshot: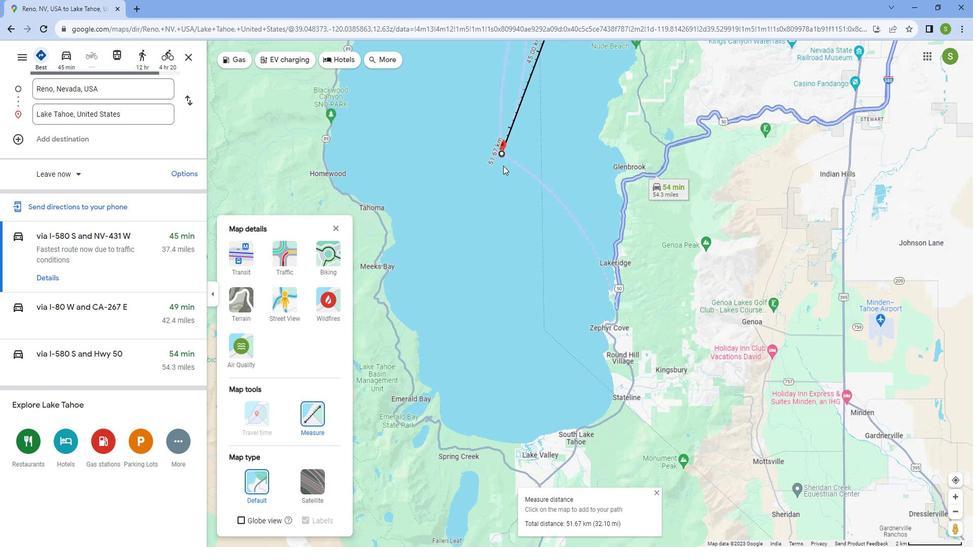 
Action: Mouse scrolled (508, 164) with delta (0, 0)
Screenshot: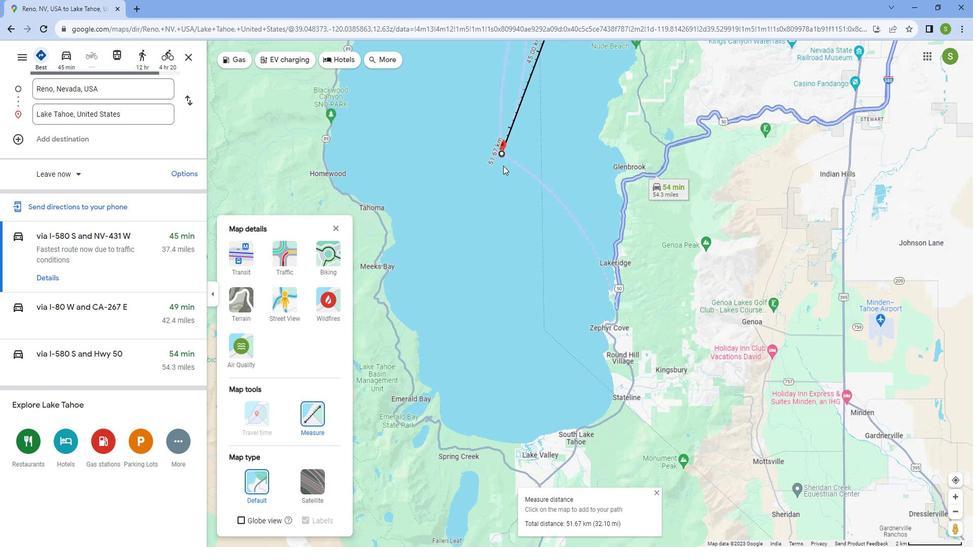 
Action: Mouse scrolled (508, 164) with delta (0, 0)
Screenshot: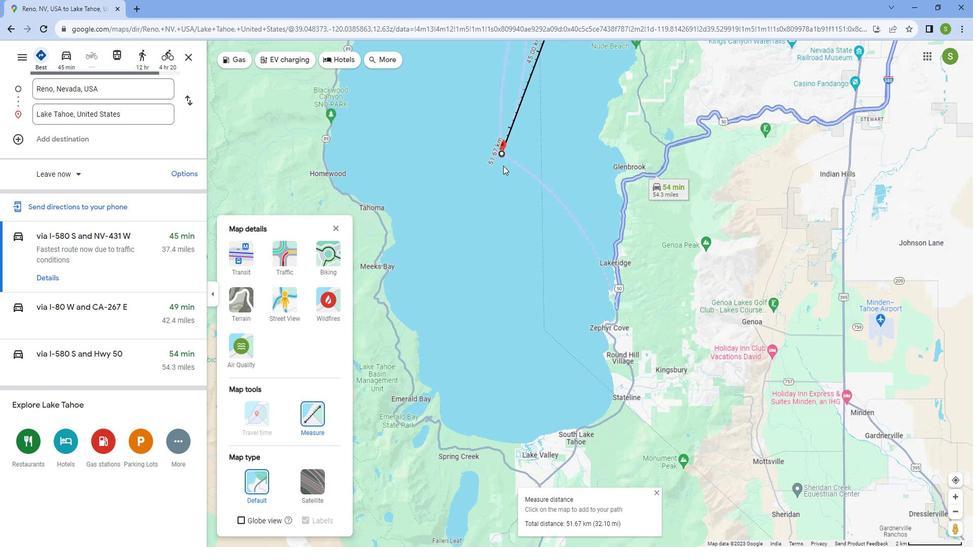 
Action: Mouse scrolled (508, 164) with delta (0, 0)
Screenshot: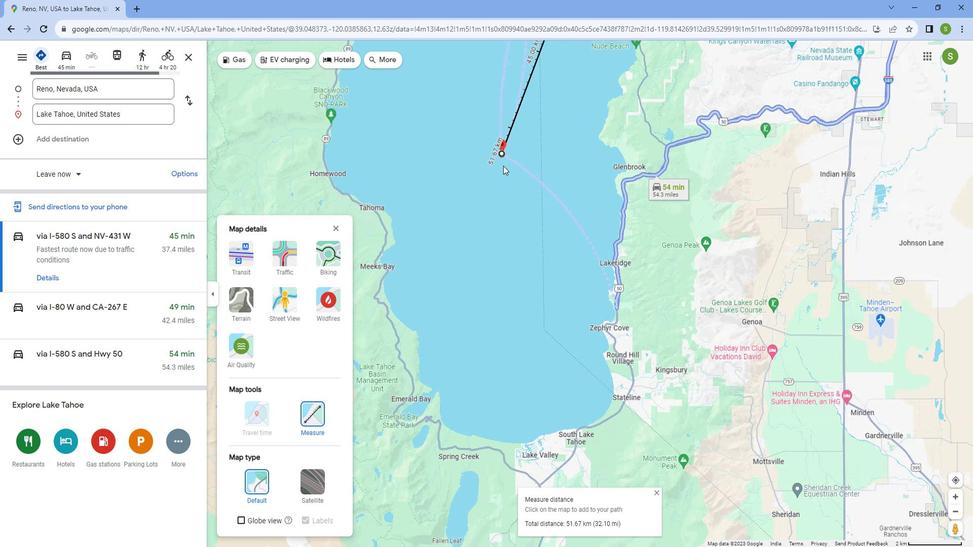 
Action: Mouse scrolled (508, 164) with delta (0, 0)
Screenshot: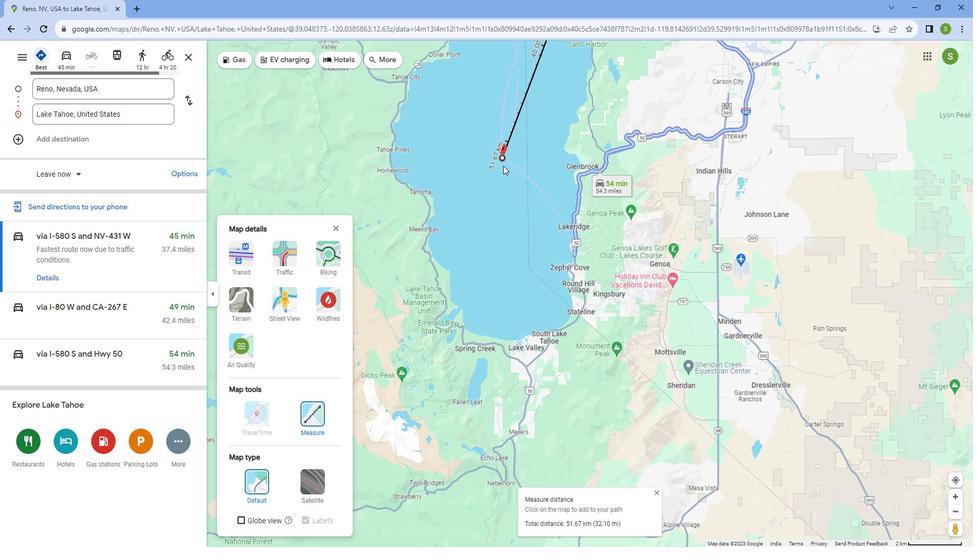
Action: Mouse scrolled (508, 164) with delta (0, 0)
Screenshot: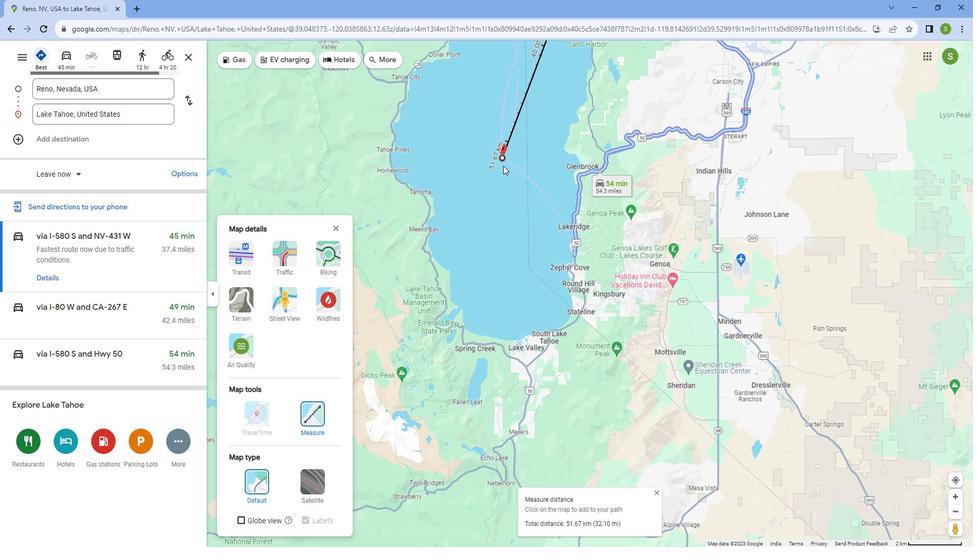
Action: Mouse scrolled (508, 164) with delta (0, 0)
Screenshot: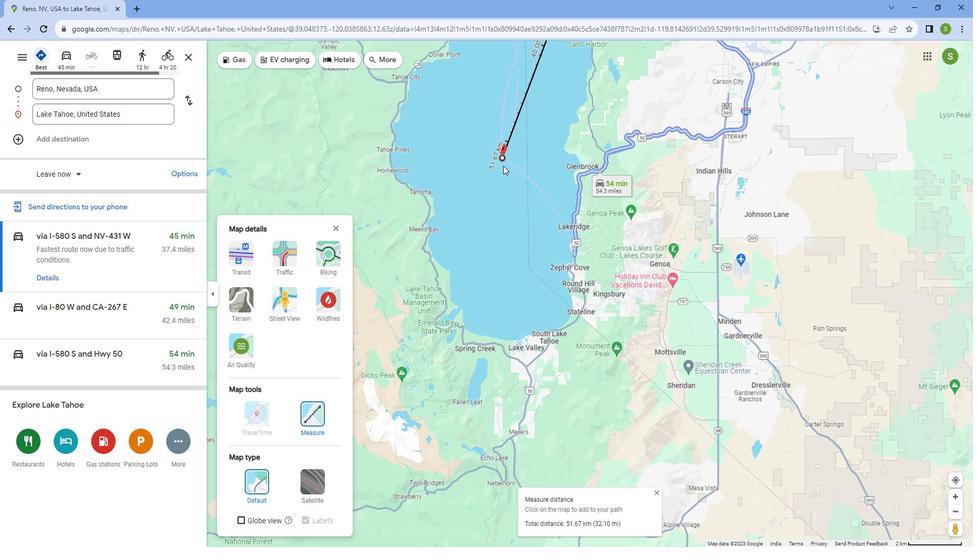 
Action: Mouse scrolled (508, 164) with delta (0, 0)
Screenshot: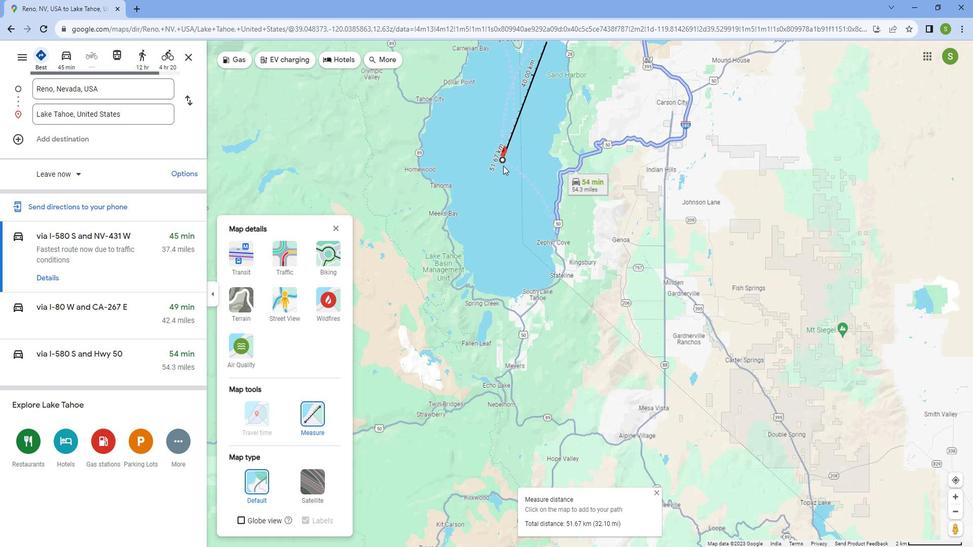 
Action: Mouse scrolled (508, 164) with delta (0, 0)
Screenshot: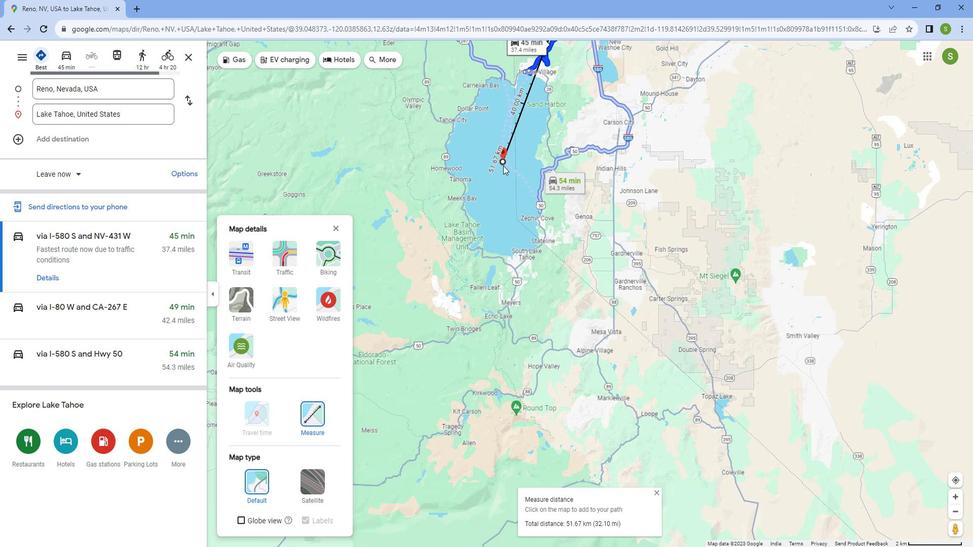 
Action: Mouse scrolled (508, 164) with delta (0, 0)
Screenshot: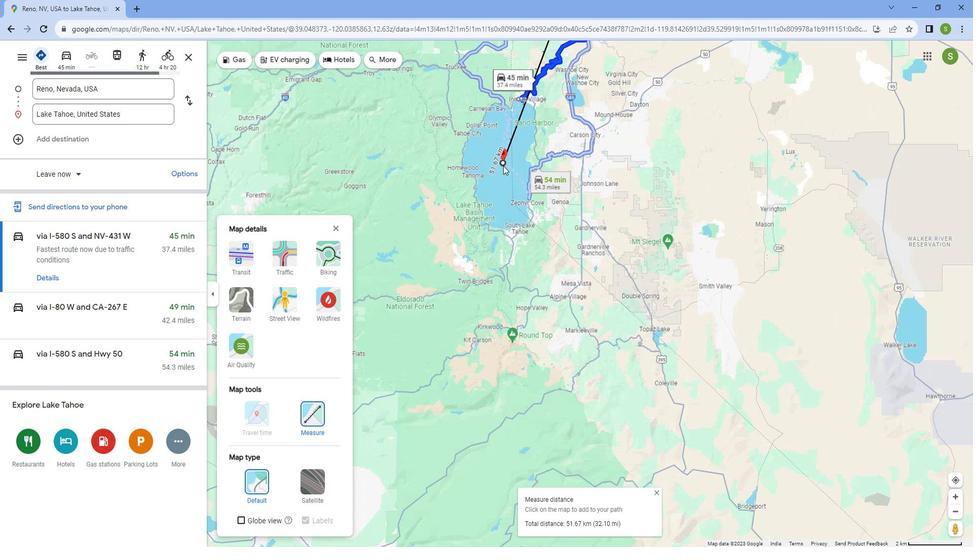 
Action: Mouse scrolled (508, 164) with delta (0, 0)
Screenshot: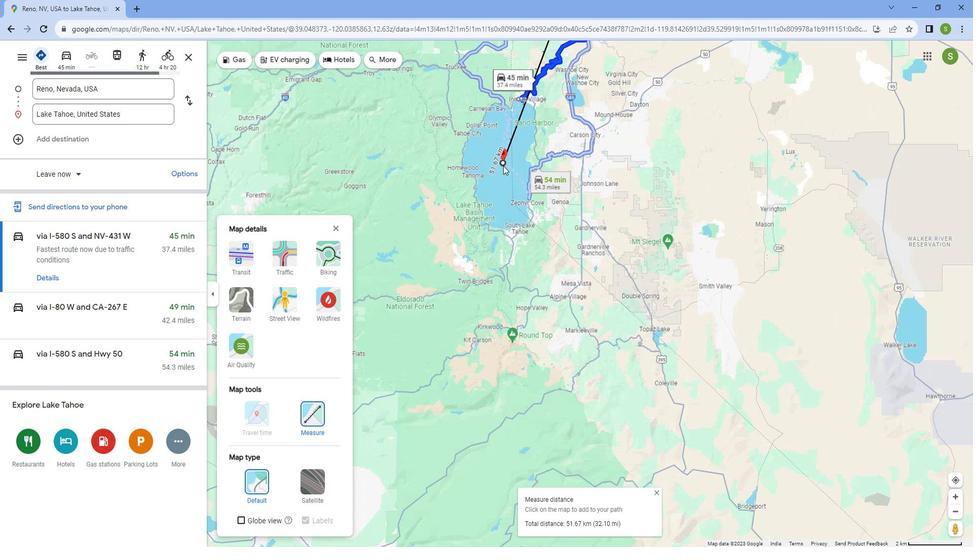 
Action: Mouse scrolled (508, 164) with delta (0, 0)
Screenshot: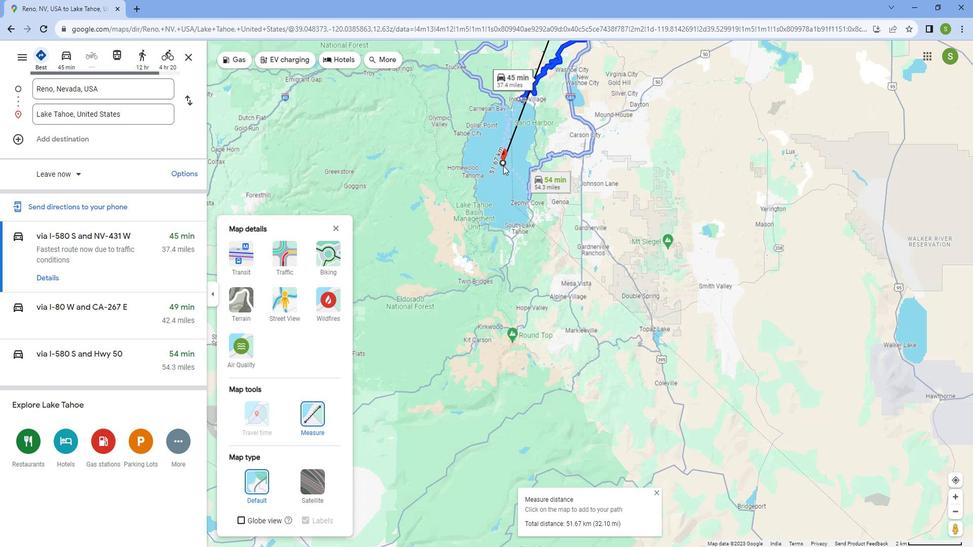 
Action: Mouse scrolled (508, 164) with delta (0, 0)
Screenshot: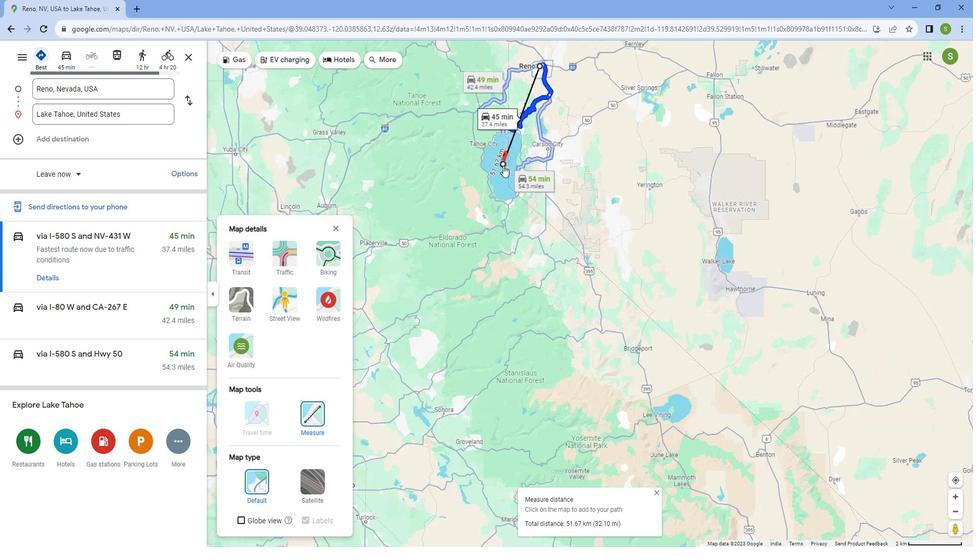 
Action: Mouse scrolled (508, 164) with delta (0, 0)
Screenshot: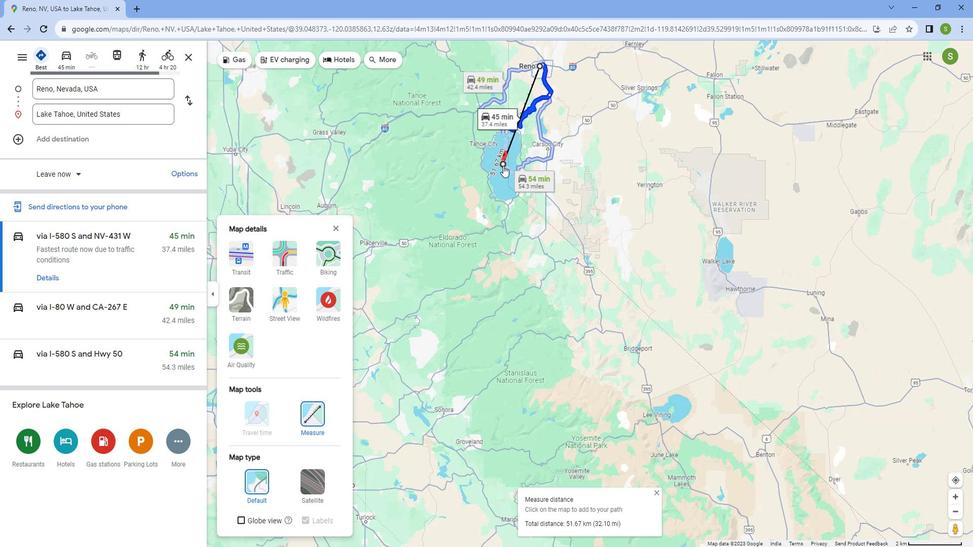 
Action: Mouse scrolled (508, 164) with delta (0, 0)
Screenshot: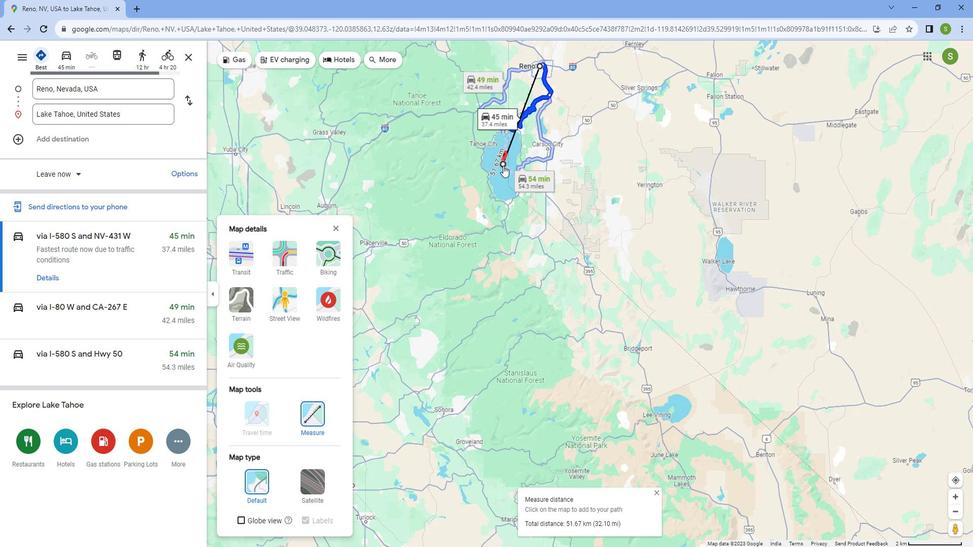
Action: Mouse moved to (525, 128)
Screenshot: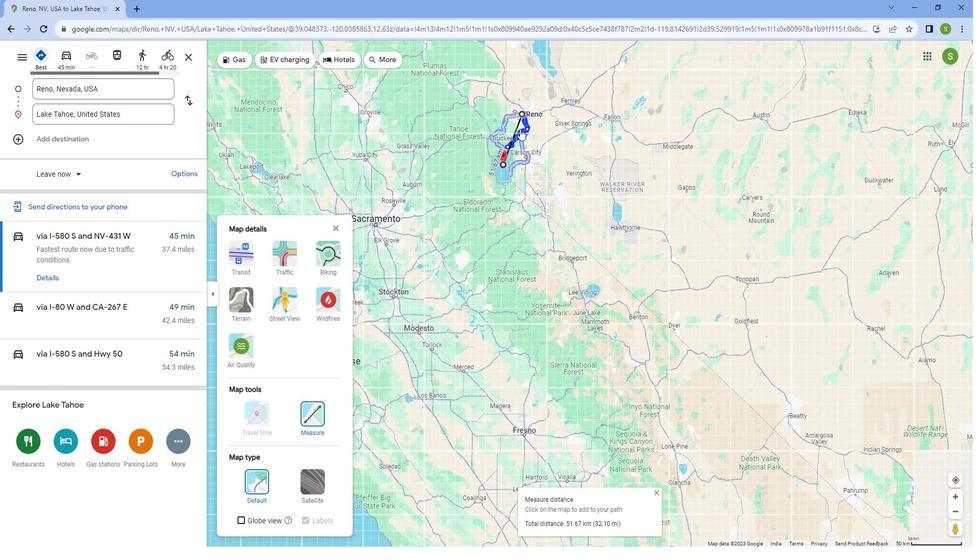 
Action: Mouse scrolled (525, 128) with delta (0, 0)
Screenshot: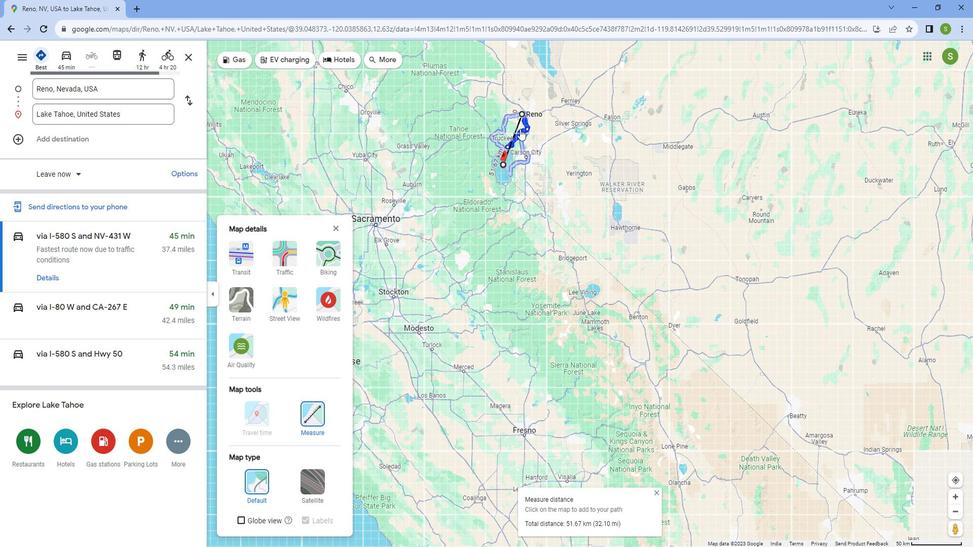 
Action: Mouse scrolled (525, 128) with delta (0, 0)
Screenshot: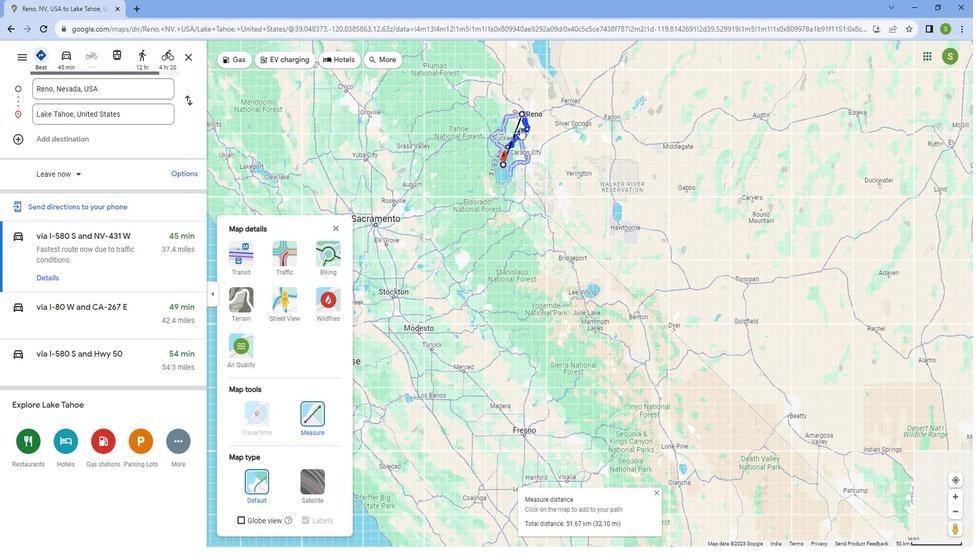 
Action: Mouse scrolled (525, 128) with delta (0, 0)
Screenshot: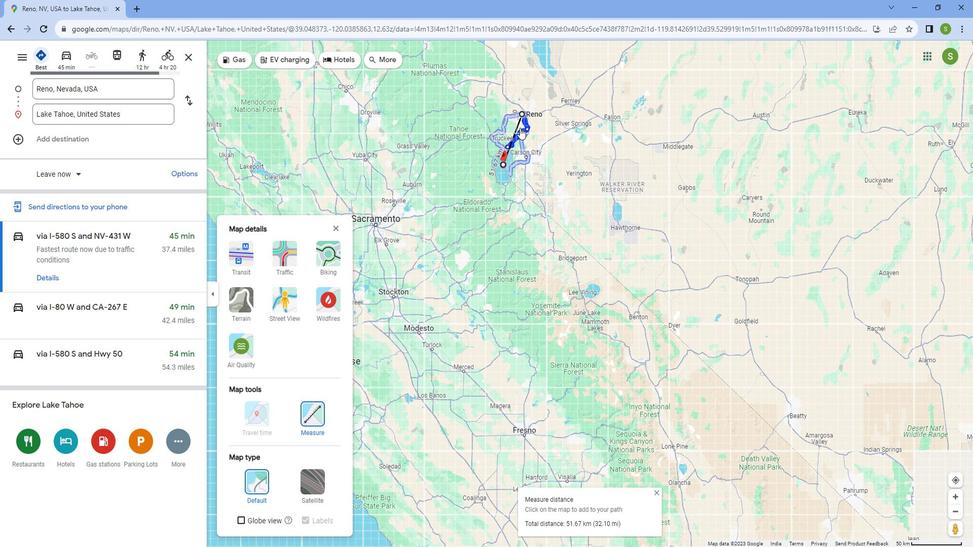 
Action: Mouse scrolled (525, 128) with delta (0, 0)
Screenshot: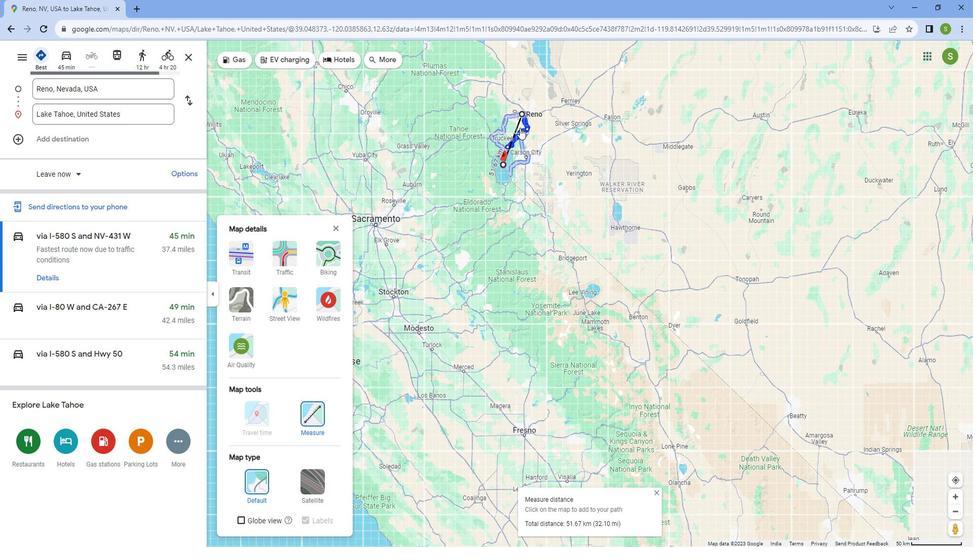 
Action: Mouse moved to (524, 122)
Screenshot: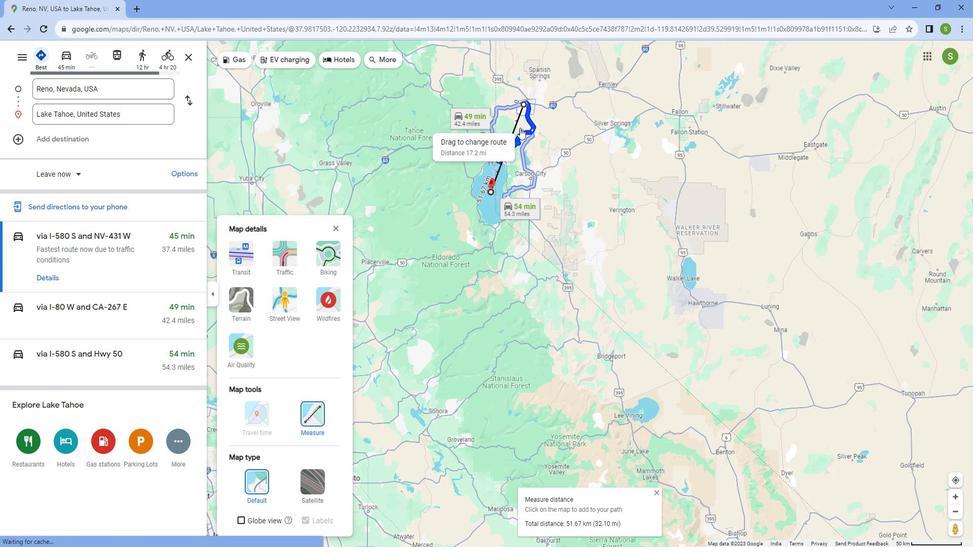 
Action: Mouse scrolled (524, 123) with delta (0, 0)
Screenshot: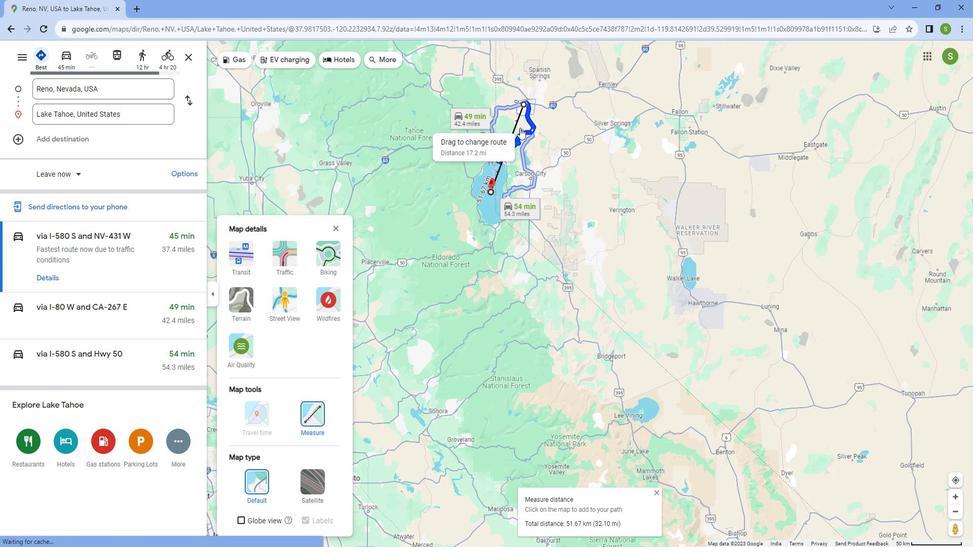 
Action: Mouse moved to (524, 122)
Screenshot: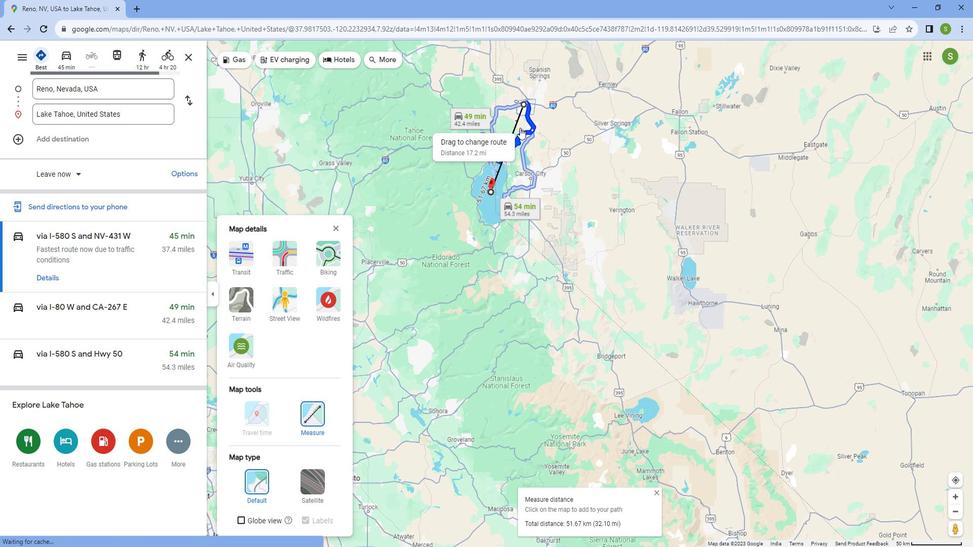 
Action: Mouse scrolled (524, 122) with delta (0, 0)
Screenshot: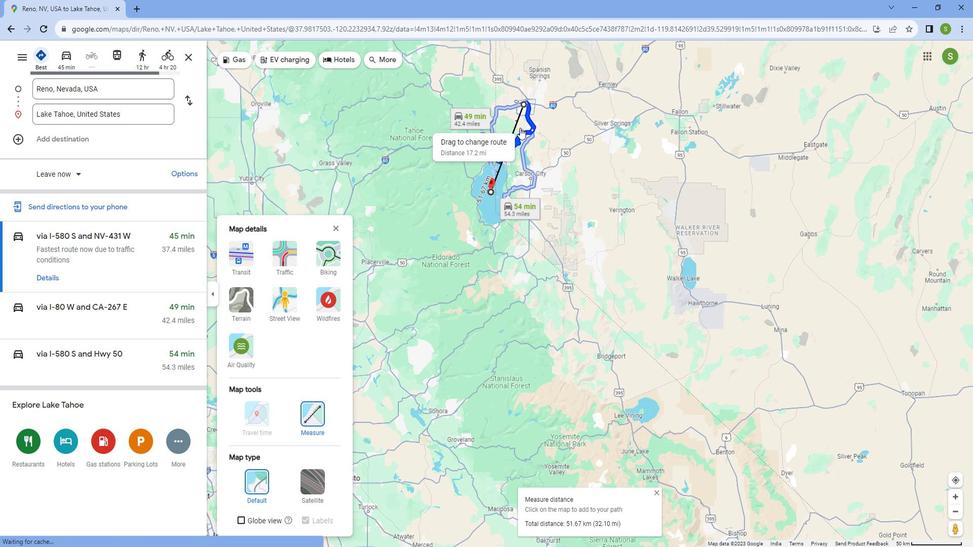 
Action: Mouse scrolled (524, 122) with delta (0, 0)
Screenshot: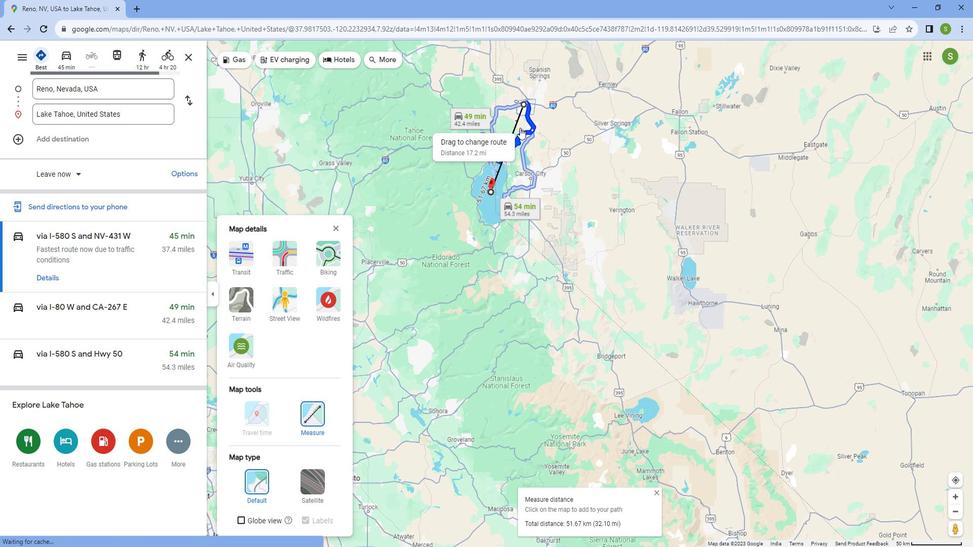 
Action: Mouse scrolled (524, 122) with delta (0, 0)
Screenshot: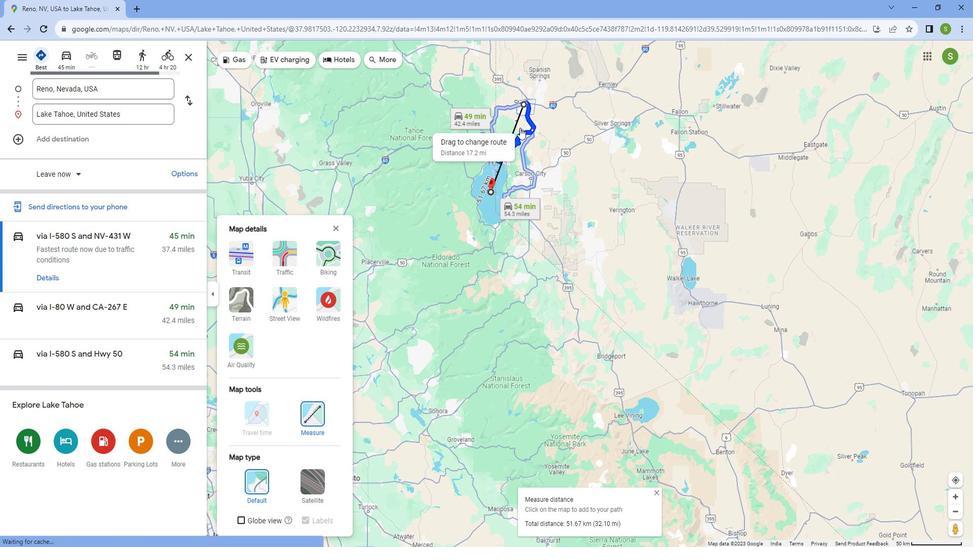 
Action: Mouse moved to (483, 110)
Screenshot: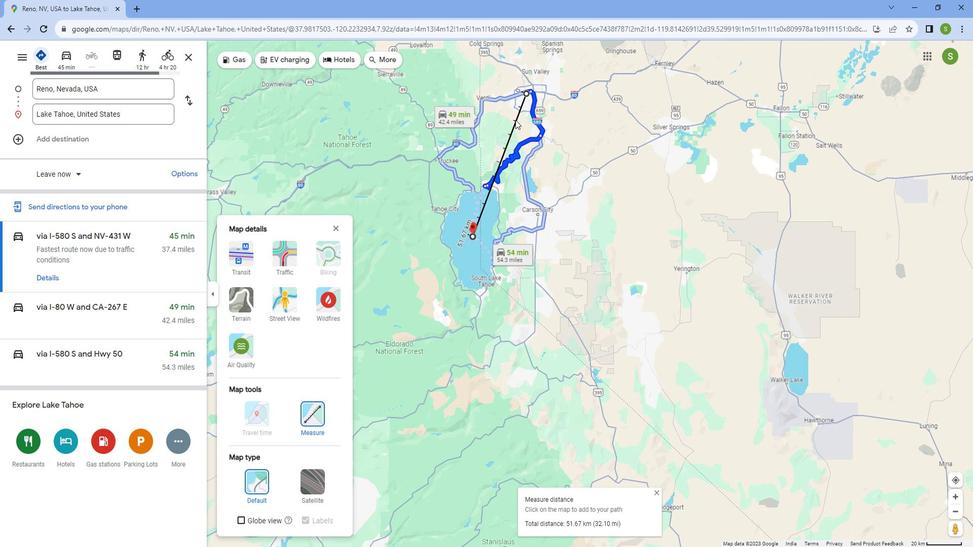 
Action: Mouse scrolled (483, 111) with delta (0, 0)
Screenshot: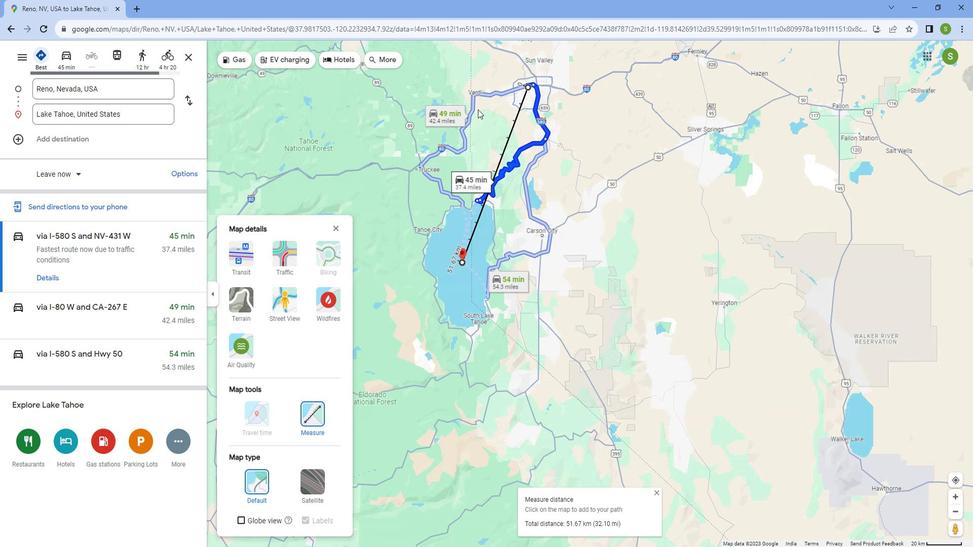 
Action: Mouse scrolled (483, 111) with delta (0, 0)
Screenshot: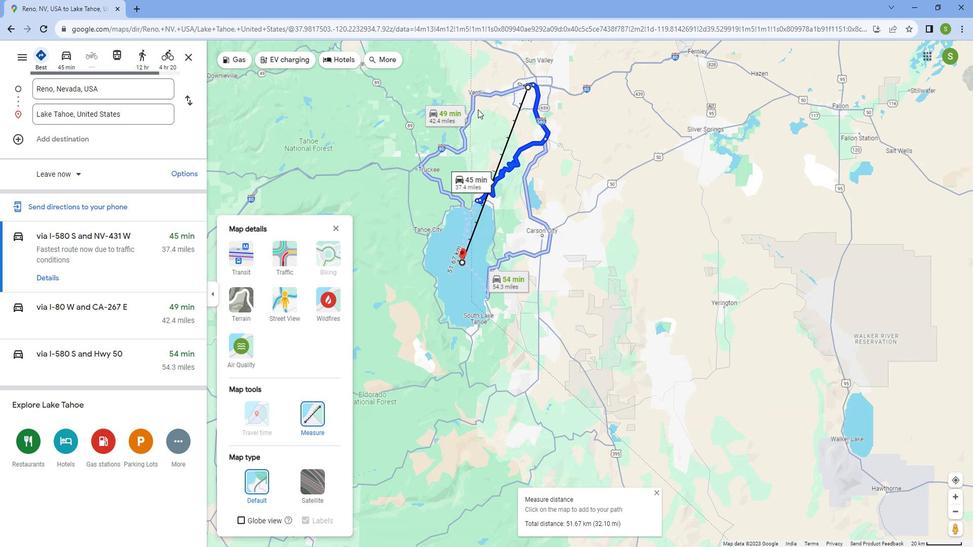 
Action: Mouse scrolled (483, 111) with delta (0, 0)
Screenshot: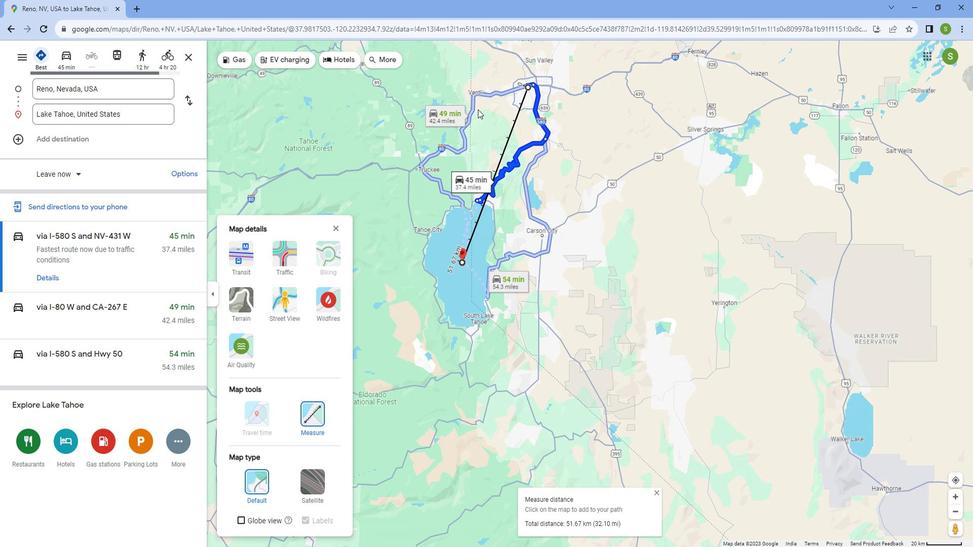 
Action: Mouse scrolled (483, 111) with delta (0, 0)
Screenshot: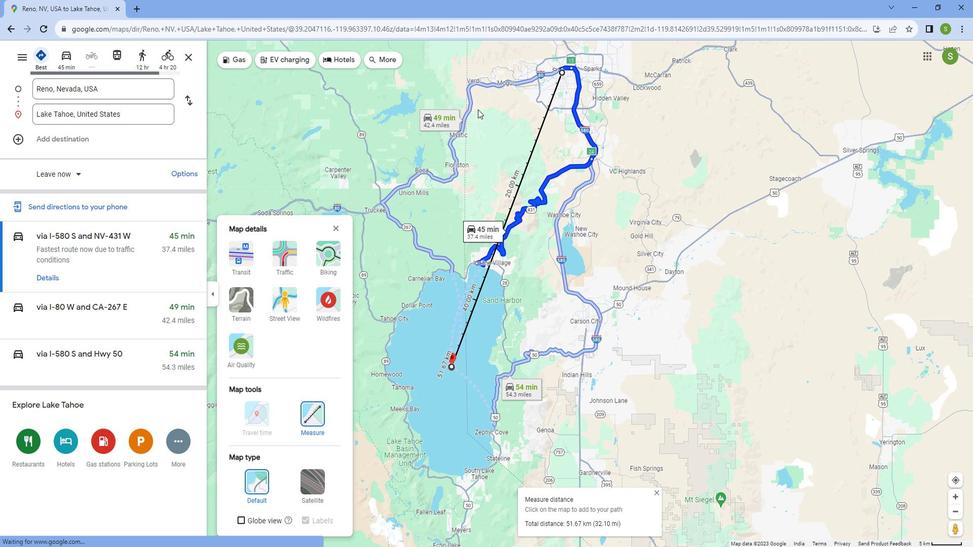 
Action: Mouse scrolled (483, 111) with delta (0, 0)
Screenshot: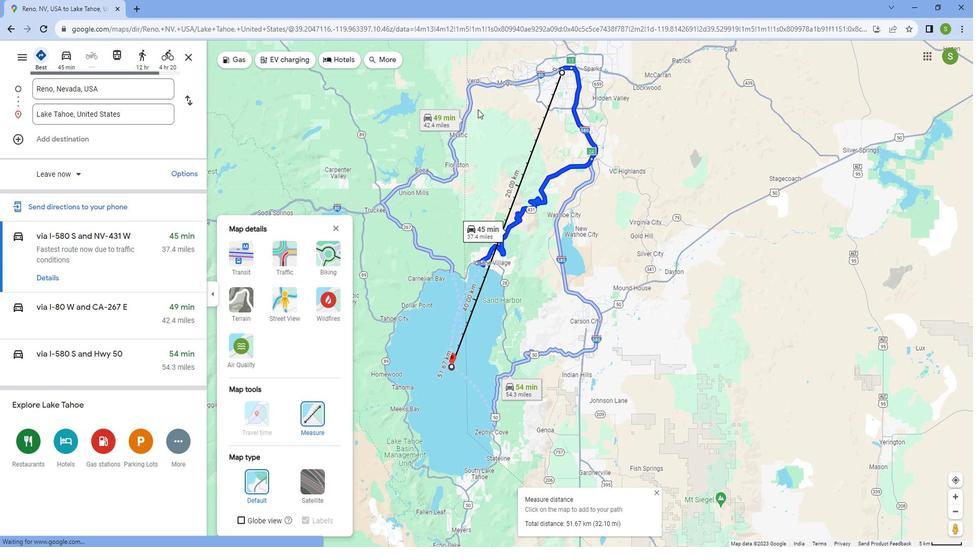 
Action: Mouse scrolled (483, 111) with delta (0, 0)
Screenshot: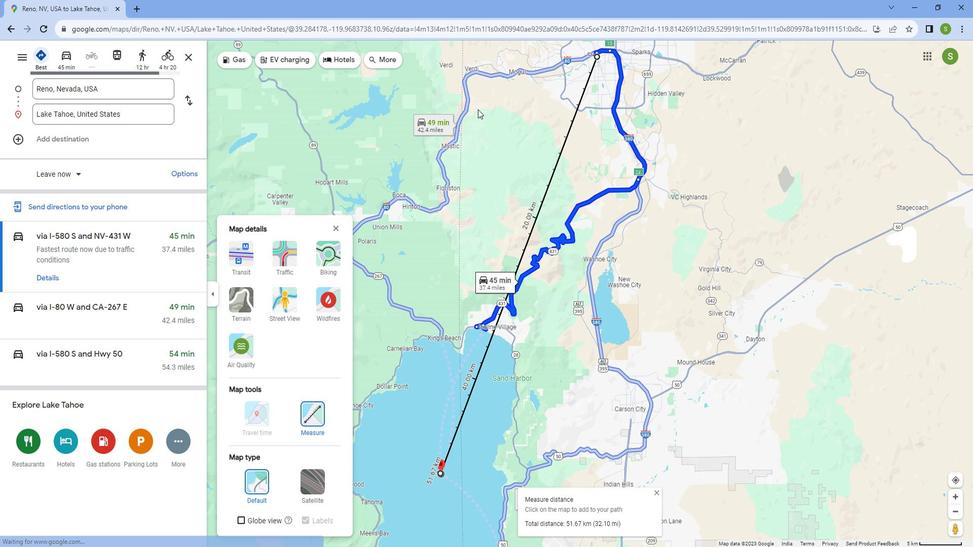 
Action: Mouse scrolled (483, 109) with delta (0, 0)
Screenshot: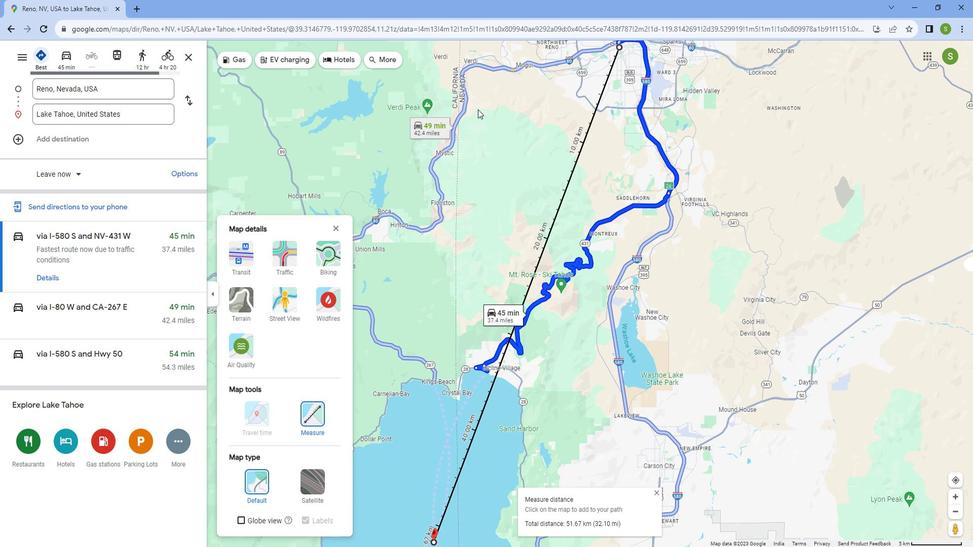 
Action: Mouse scrolled (483, 109) with delta (0, 0)
Screenshot: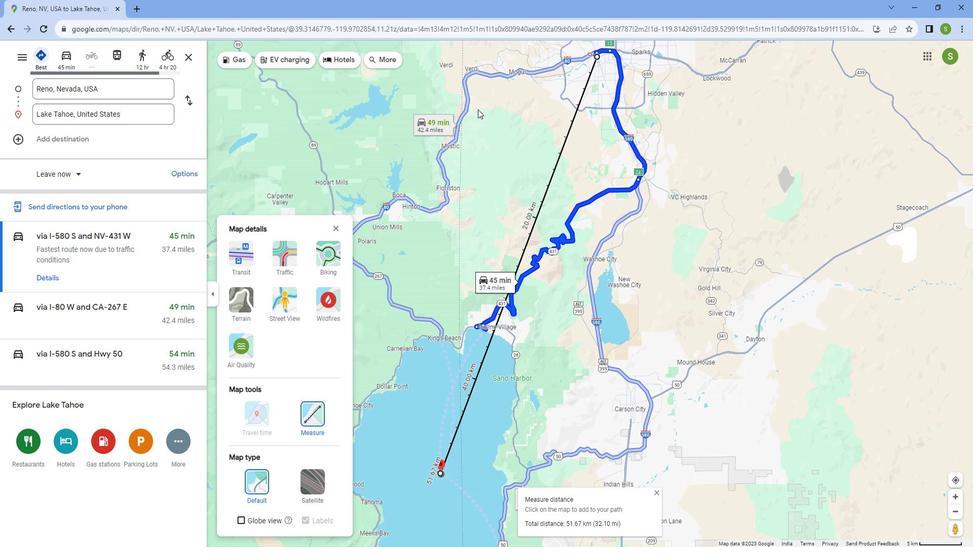 
Action: Mouse scrolled (483, 109) with delta (0, 0)
Screenshot: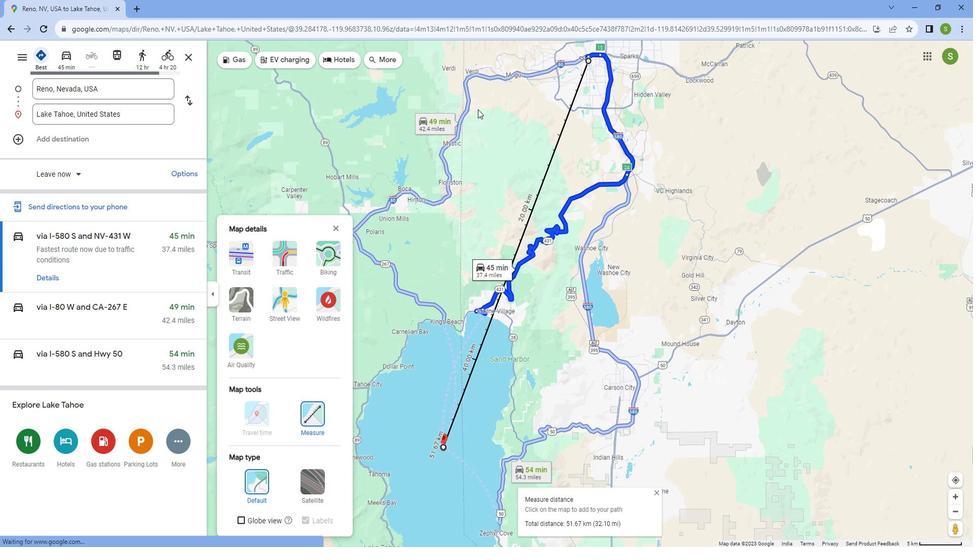
Action: Mouse scrolled (483, 111) with delta (0, 0)
Screenshot: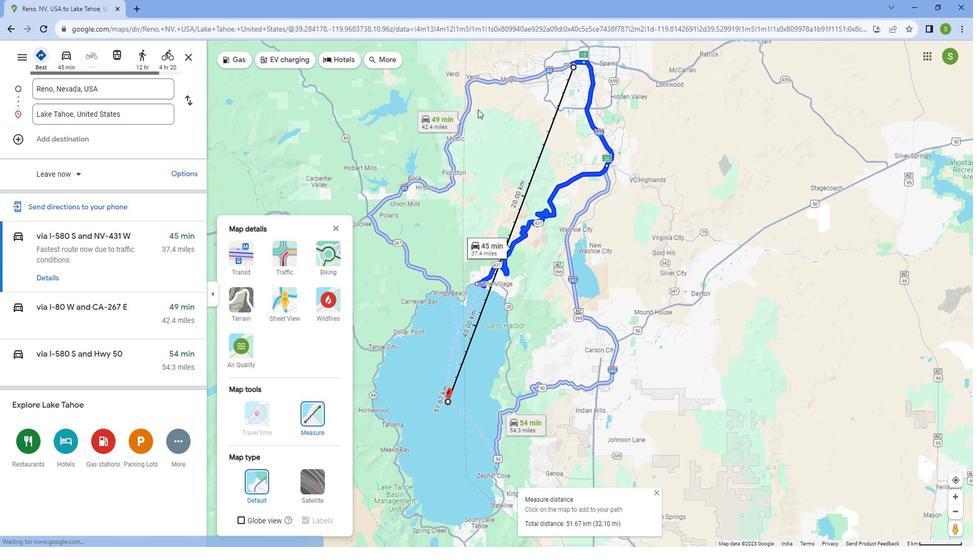 
Action: Mouse scrolled (483, 109) with delta (0, 0)
Screenshot: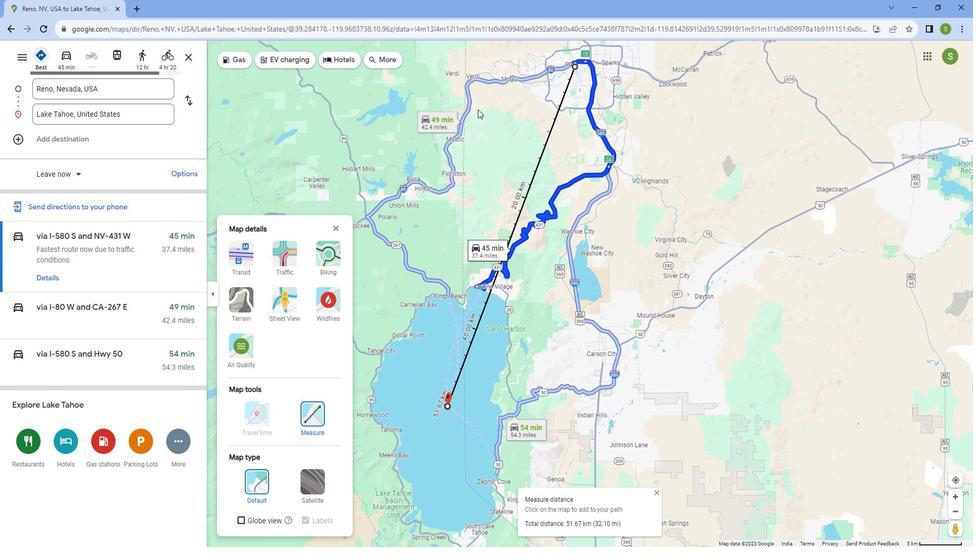 
